 Task: Add an event  with title  Sales Team Weekly Meeting, date '2024/03/24' & Select Event type as  Group. Add location for the event as  123 Rua das Flores, Porto, Portugal and add a description: The sales team reviews individual and collective sales performance against set targets and key performance indicators (KPIs). They analyze sales metrics, revenue figures, conversion rates, and other relevant data to evaluate progress and identify areas for improvement. This performance review helps identify successful strategies and areas that require adjustment or additional support._x000D_
_x000D_
Create an event link  http-salesteamweeklymeetingcom & Select the event color as  Electric Lime. , logged in from the account softage.1@softage.netand send the event invitation to softage.9@softage.net and softage.10@softage.net
Action: Mouse moved to (680, 210)
Screenshot: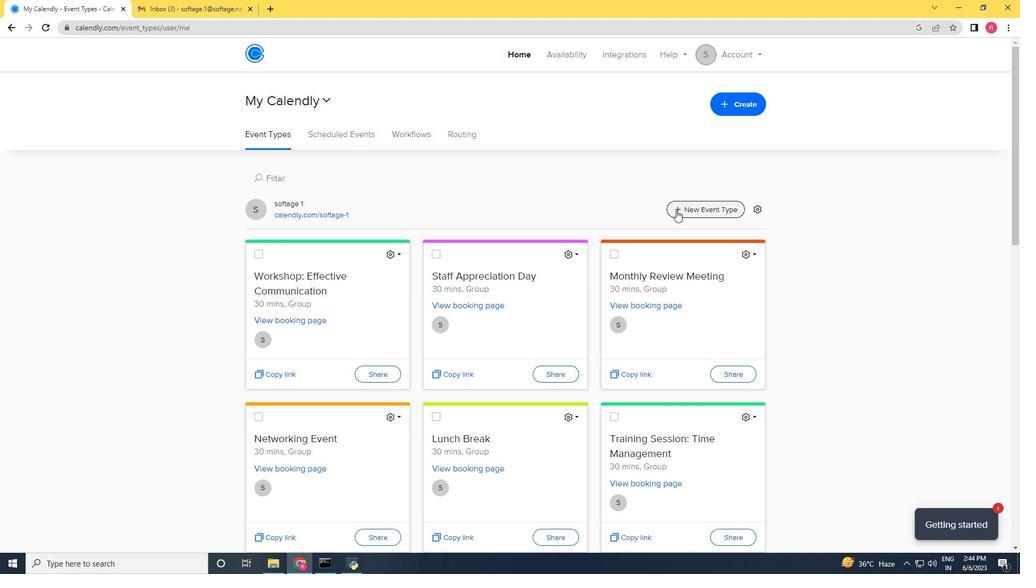 
Action: Mouse pressed left at (680, 210)
Screenshot: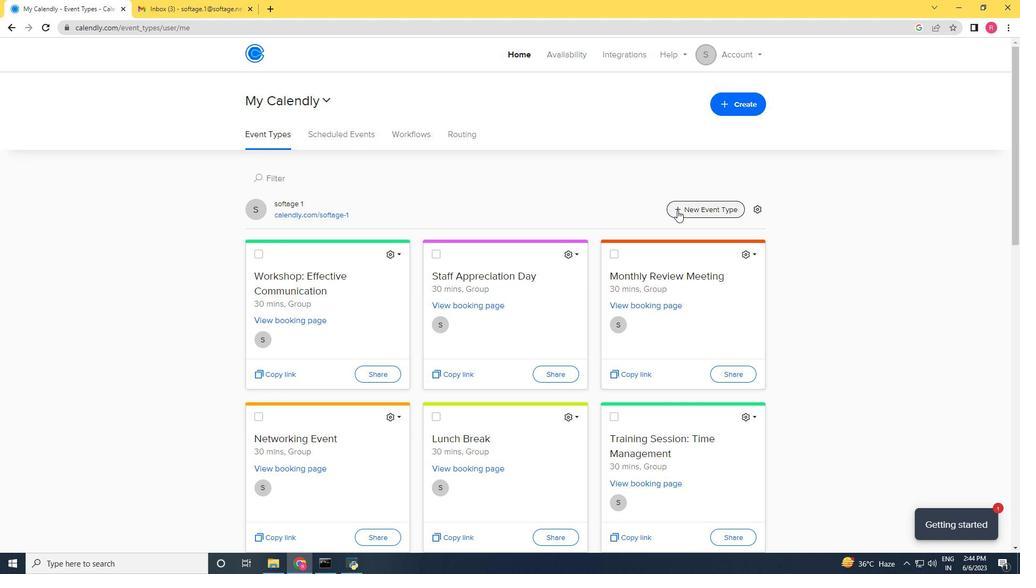 
Action: Mouse moved to (422, 235)
Screenshot: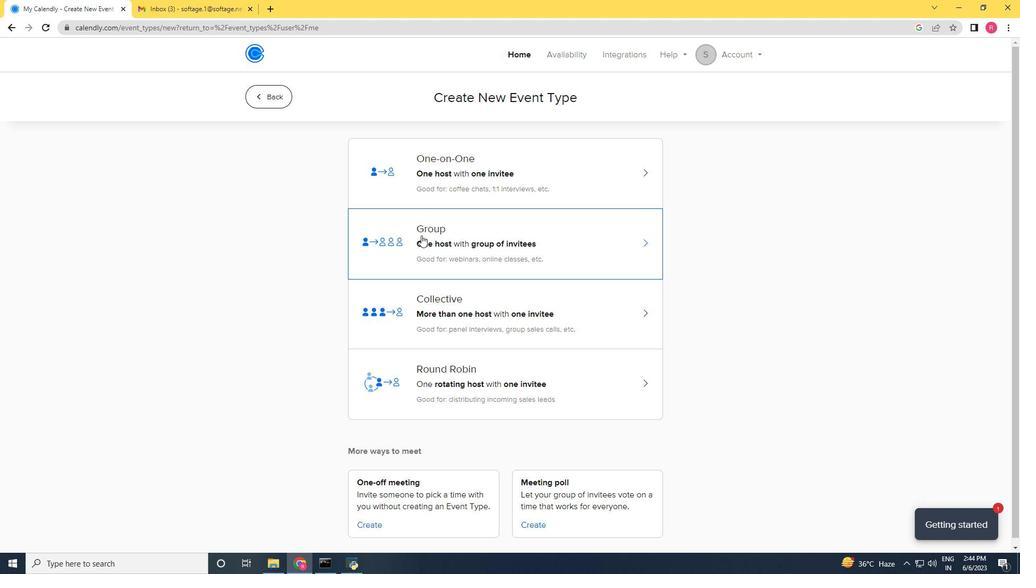 
Action: Mouse pressed left at (422, 235)
Screenshot: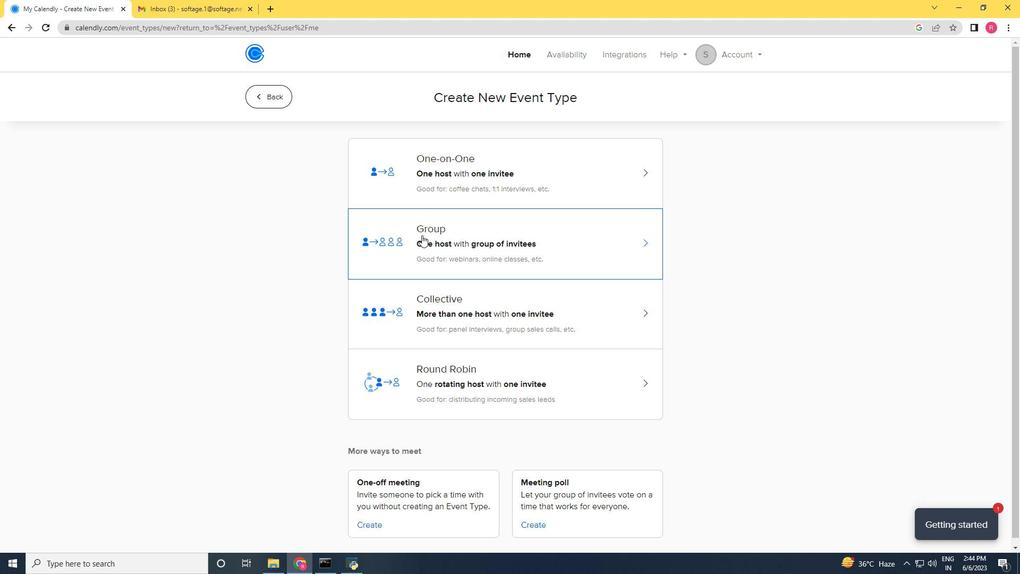 
Action: Mouse moved to (435, 234)
Screenshot: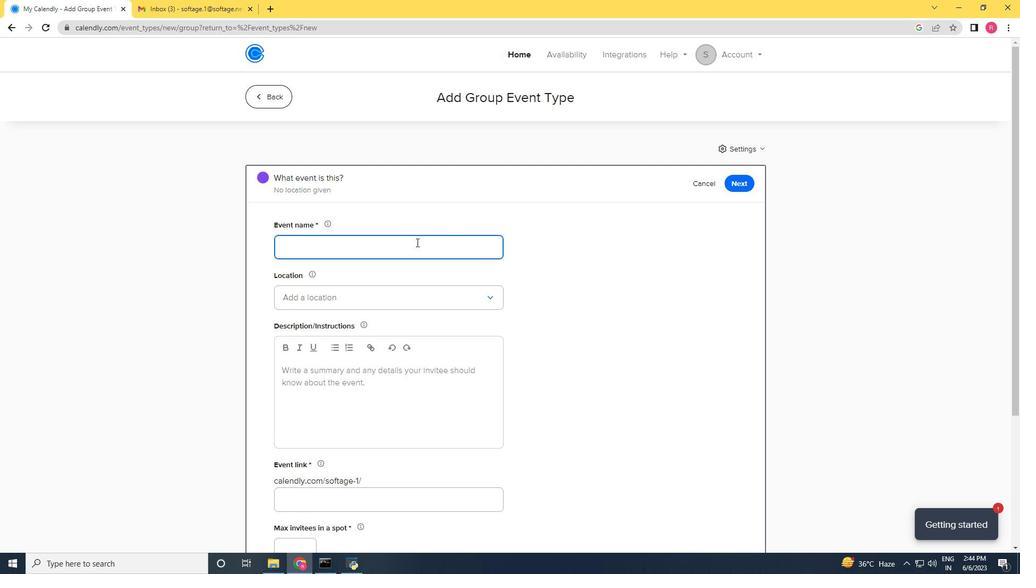 
Action: Key pressed <Key.shift>Sales<Key.space><Key.shift>Team<Key.space><Key.shift>Weekly<Key.space><Key.shift>Meeting<Key.space>
Screenshot: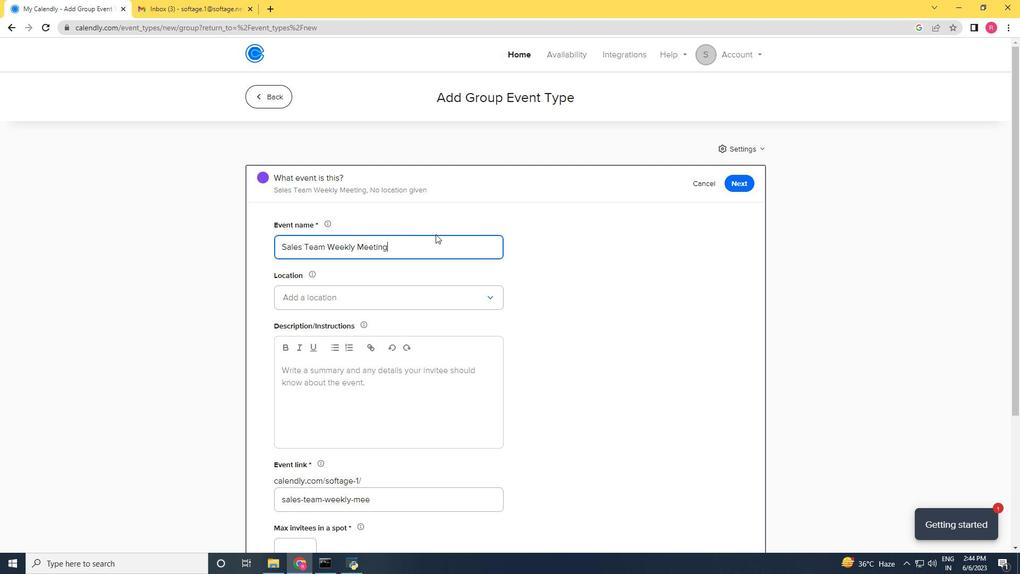 
Action: Mouse moved to (464, 292)
Screenshot: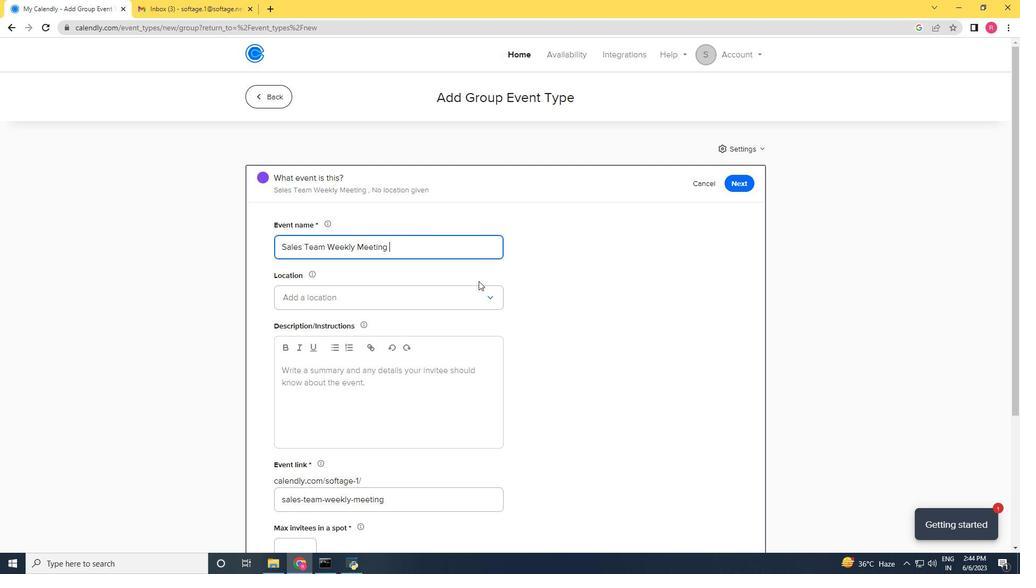 
Action: Mouse pressed left at (464, 292)
Screenshot: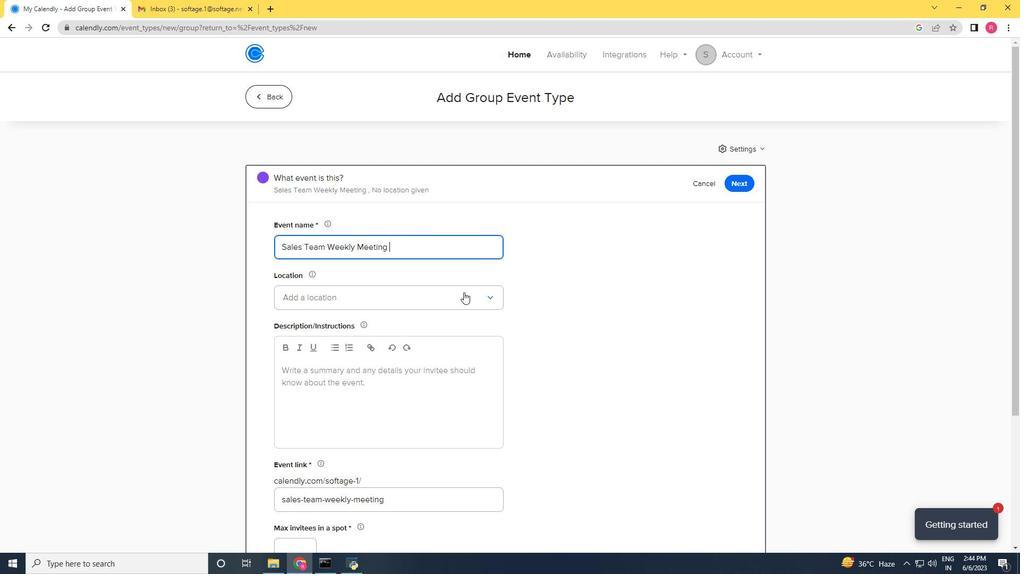
Action: Mouse moved to (396, 324)
Screenshot: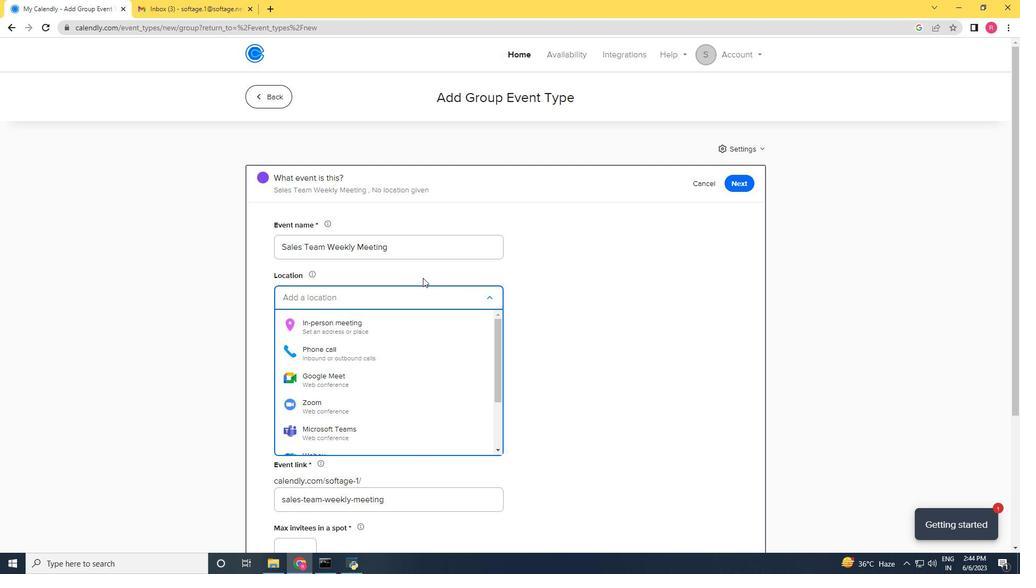 
Action: Mouse scrolled (396, 324) with delta (0, 0)
Screenshot: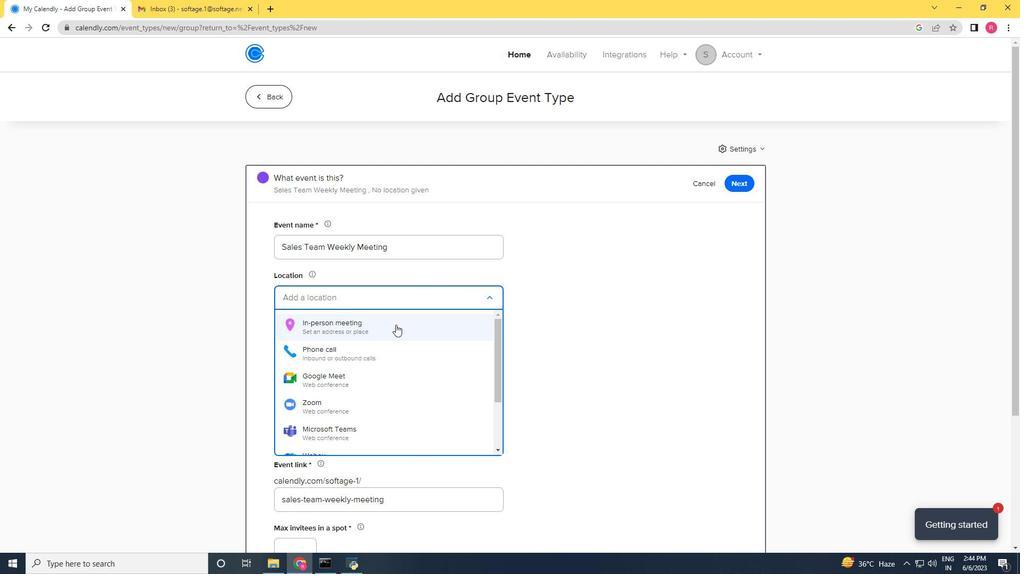 
Action: Mouse scrolled (396, 324) with delta (0, 0)
Screenshot: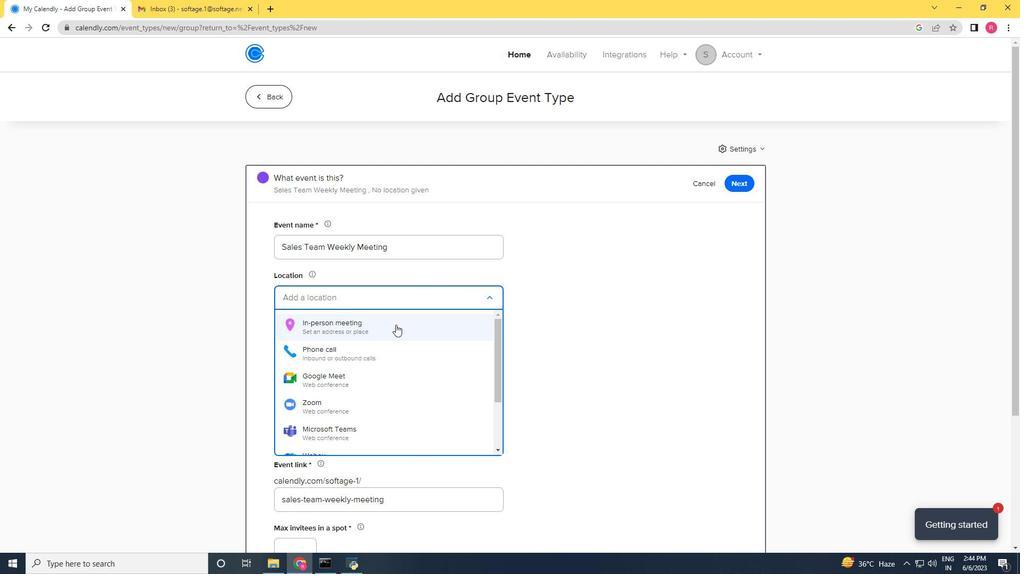 
Action: Mouse scrolled (396, 324) with delta (0, 0)
Screenshot: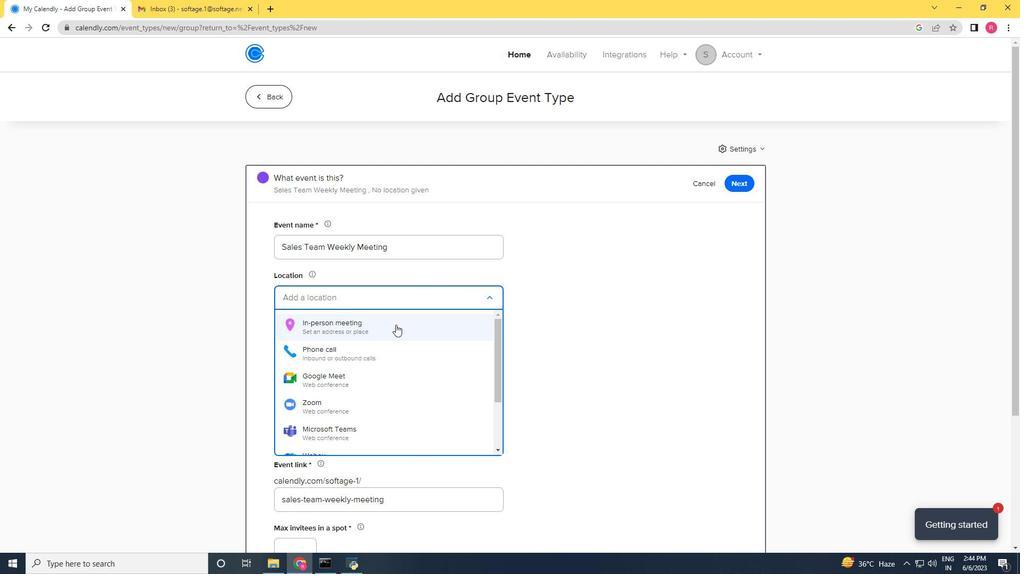 
Action: Mouse scrolled (396, 324) with delta (0, 0)
Screenshot: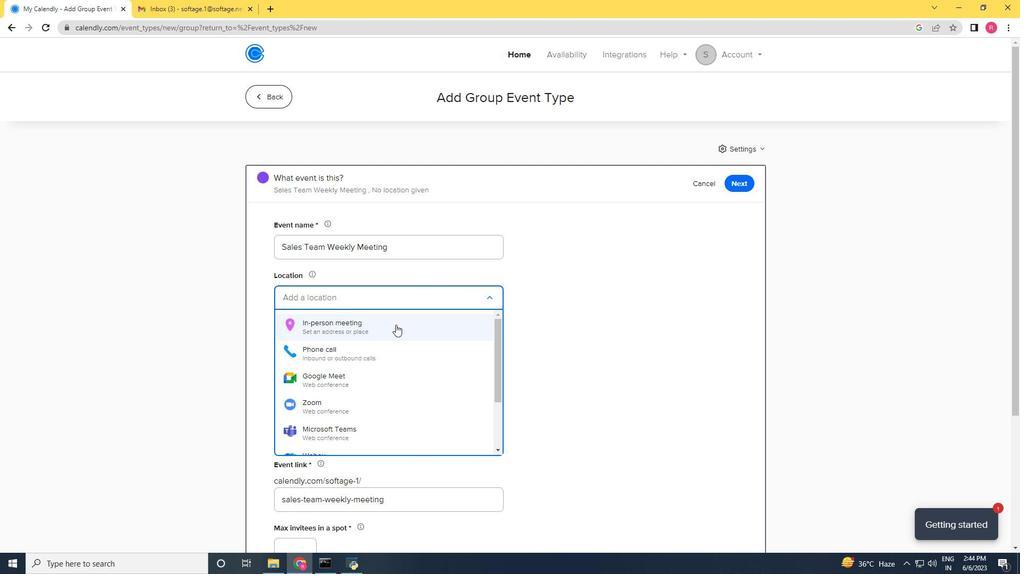
Action: Mouse moved to (357, 435)
Screenshot: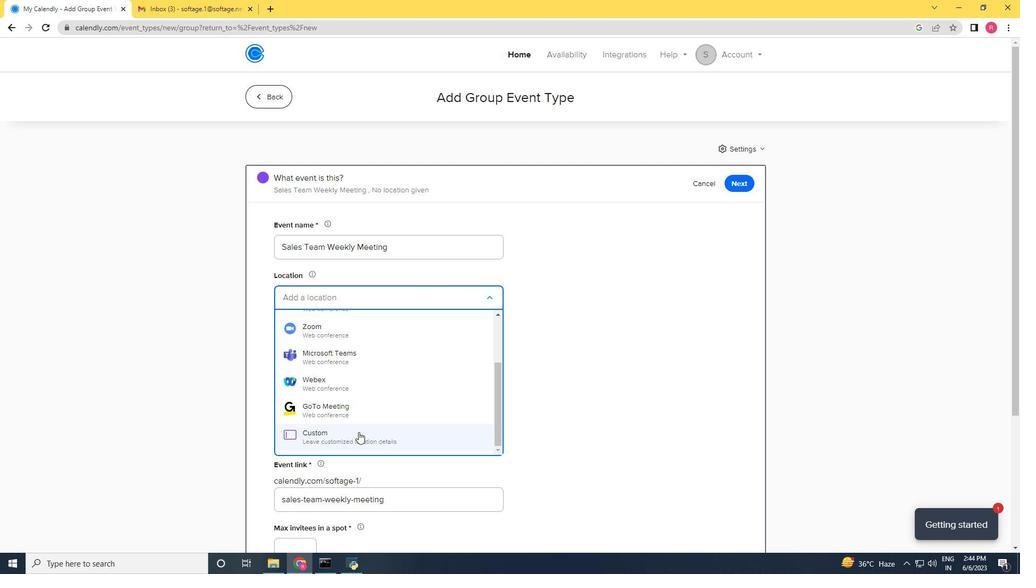 
Action: Mouse pressed left at (357, 435)
Screenshot: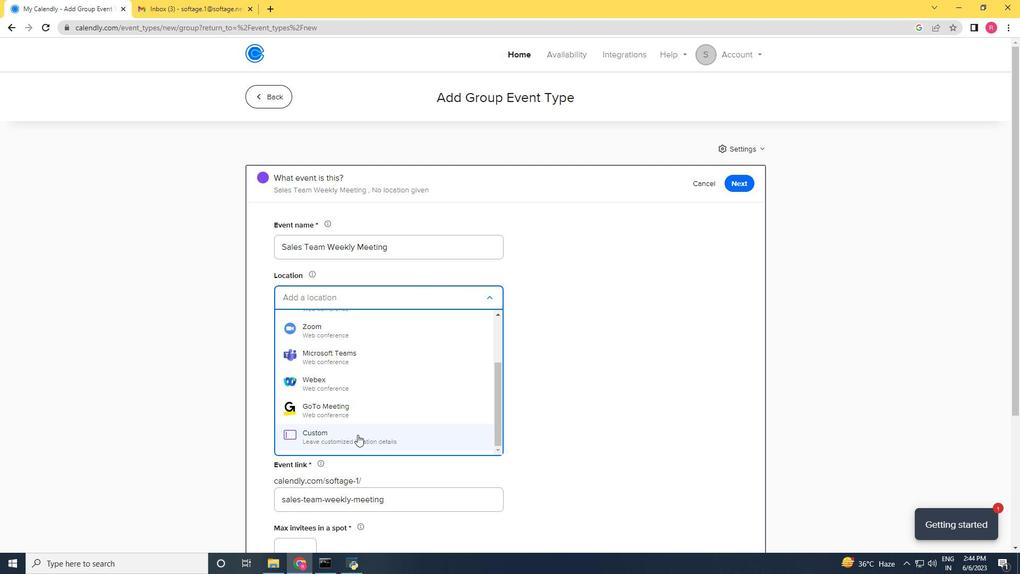 
Action: Mouse moved to (467, 181)
Screenshot: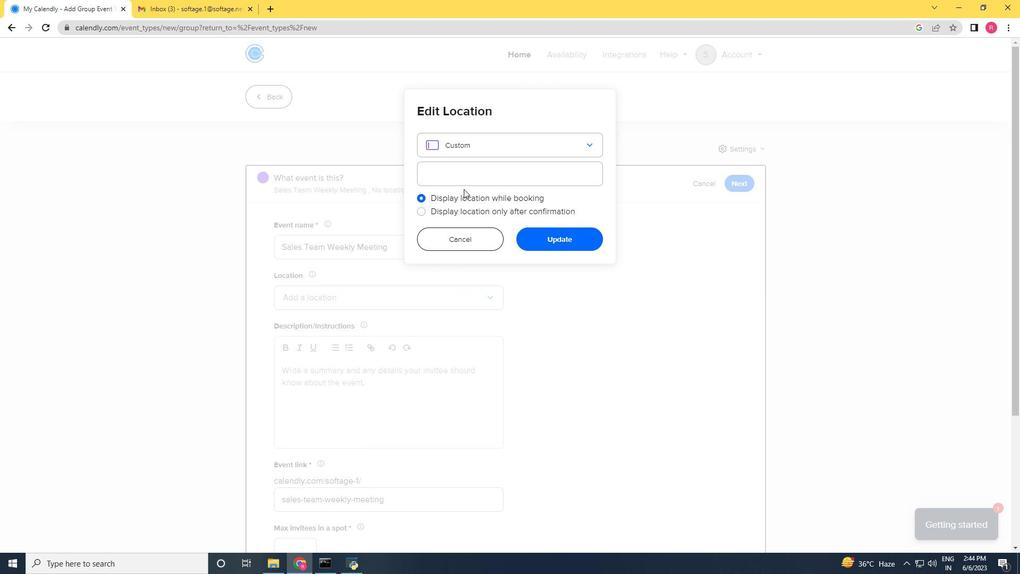 
Action: Mouse pressed left at (467, 181)
Screenshot: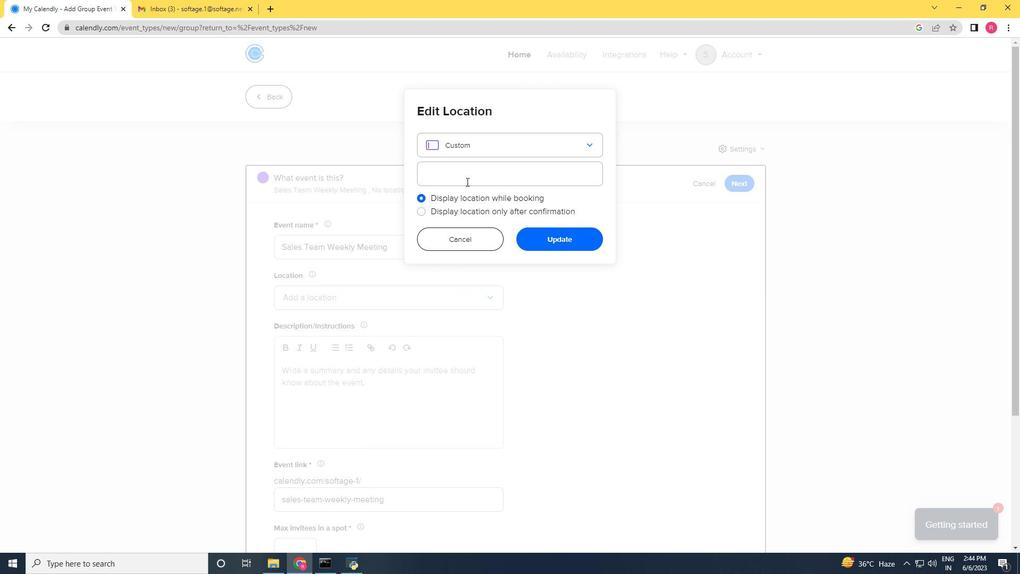
Action: Mouse moved to (530, 135)
Screenshot: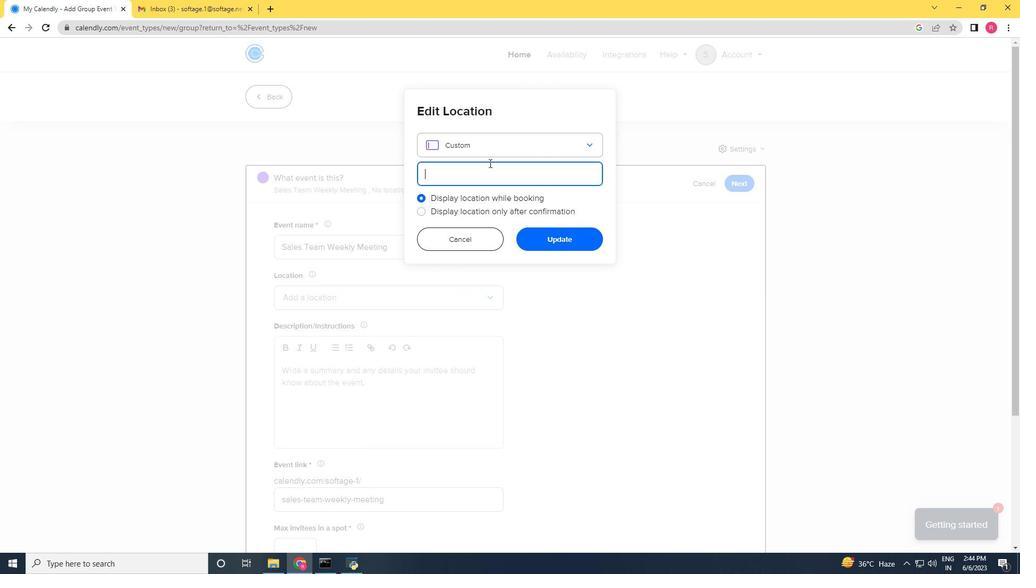 
Action: Mouse pressed left at (530, 135)
Screenshot: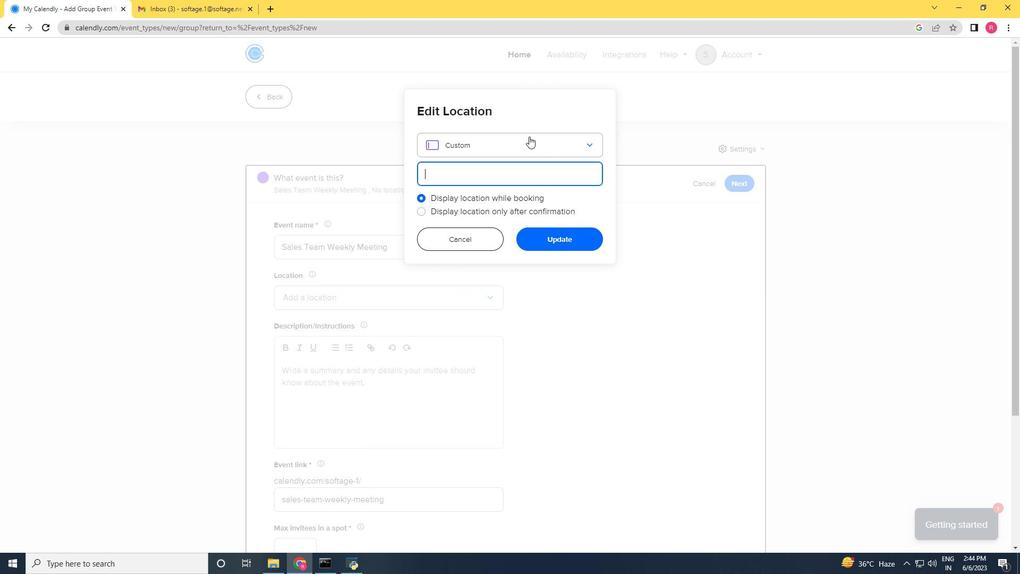 
Action: Mouse moved to (473, 225)
Screenshot: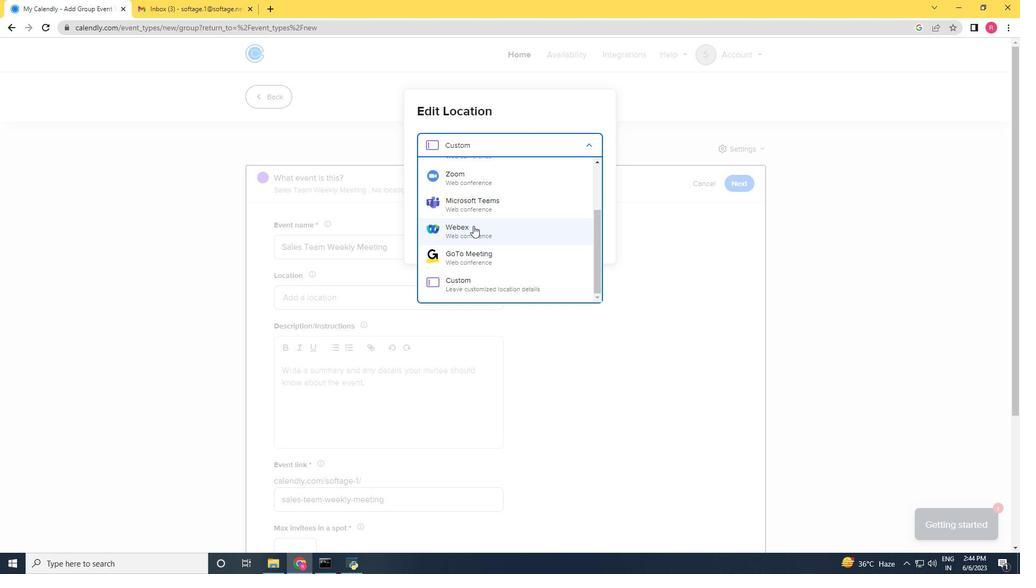 
Action: Mouse scrolled (473, 226) with delta (0, 0)
Screenshot: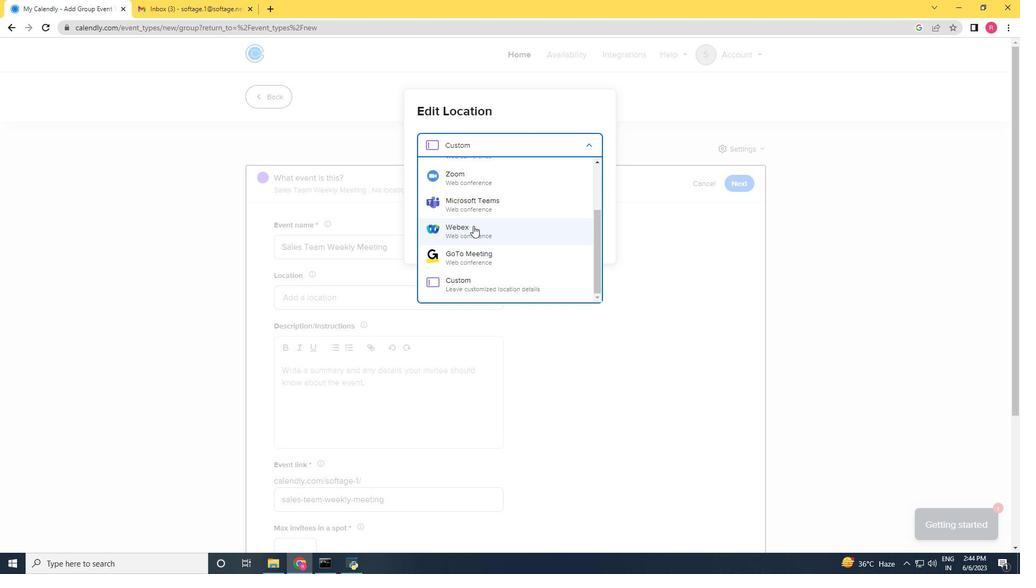
Action: Mouse scrolled (473, 226) with delta (0, 0)
Screenshot: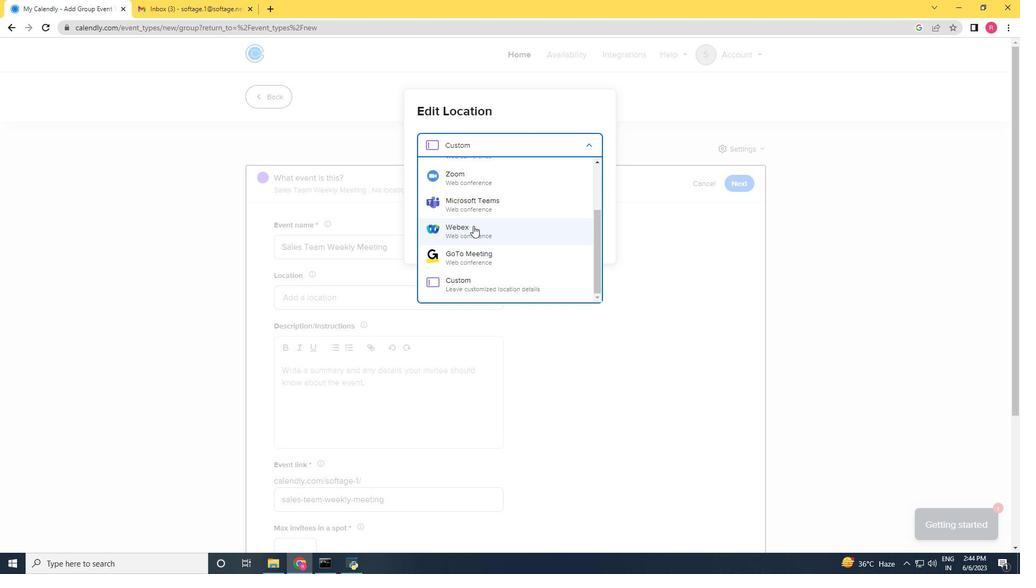 
Action: Mouse scrolled (473, 226) with delta (0, 0)
Screenshot: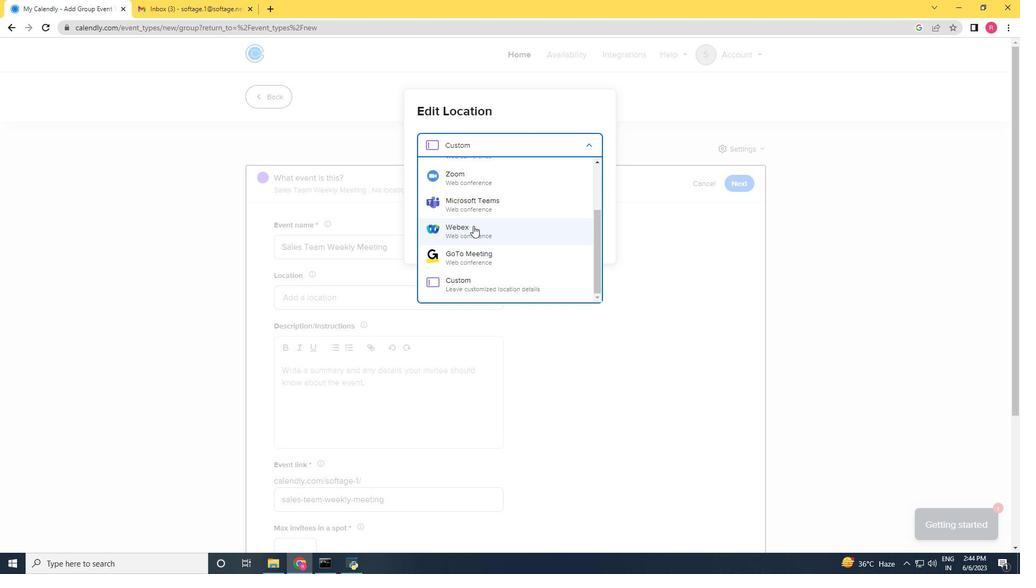 
Action: Mouse scrolled (473, 226) with delta (0, 0)
Screenshot: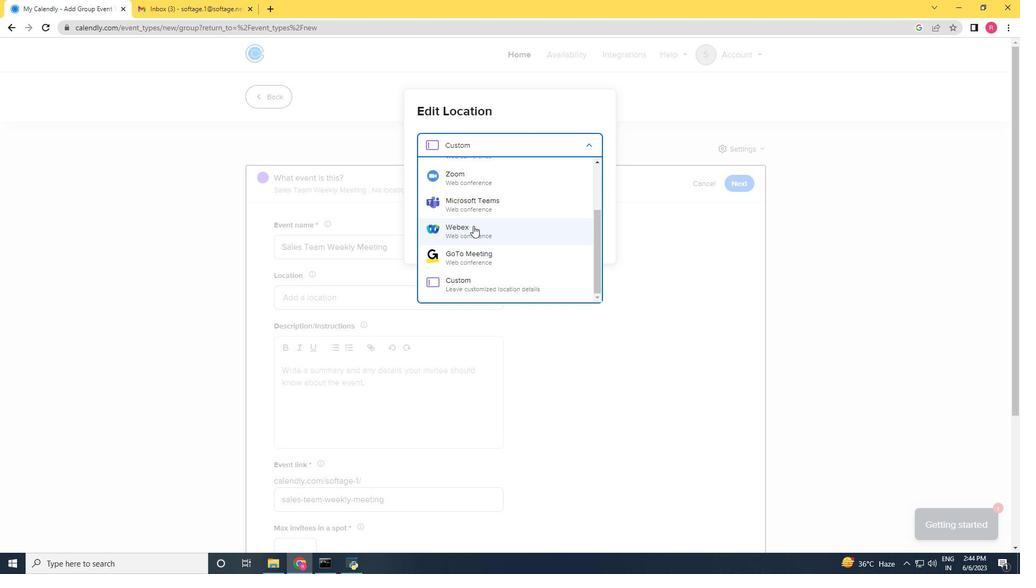 
Action: Mouse scrolled (473, 226) with delta (0, 0)
Screenshot: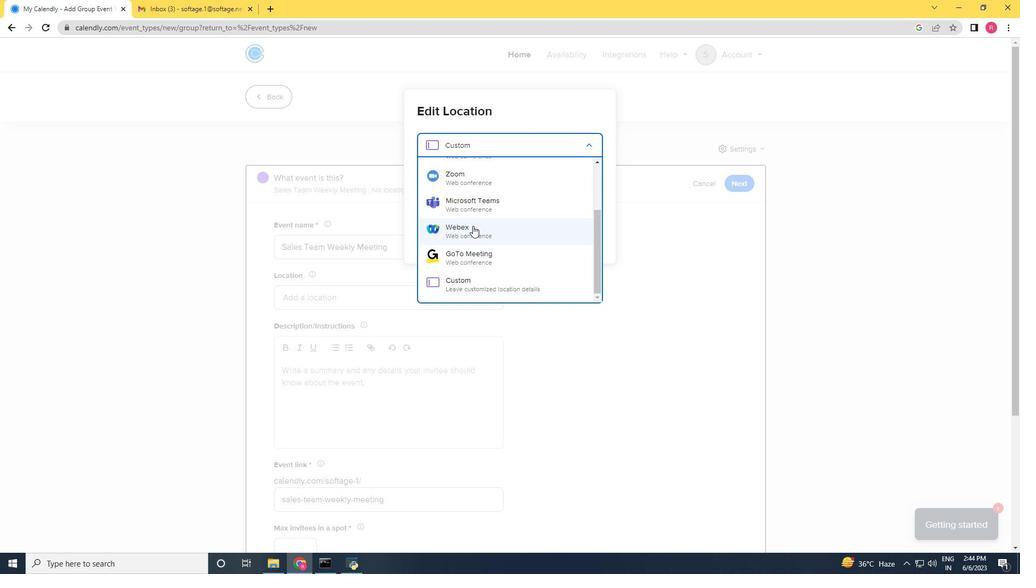 
Action: Mouse moved to (474, 166)
Screenshot: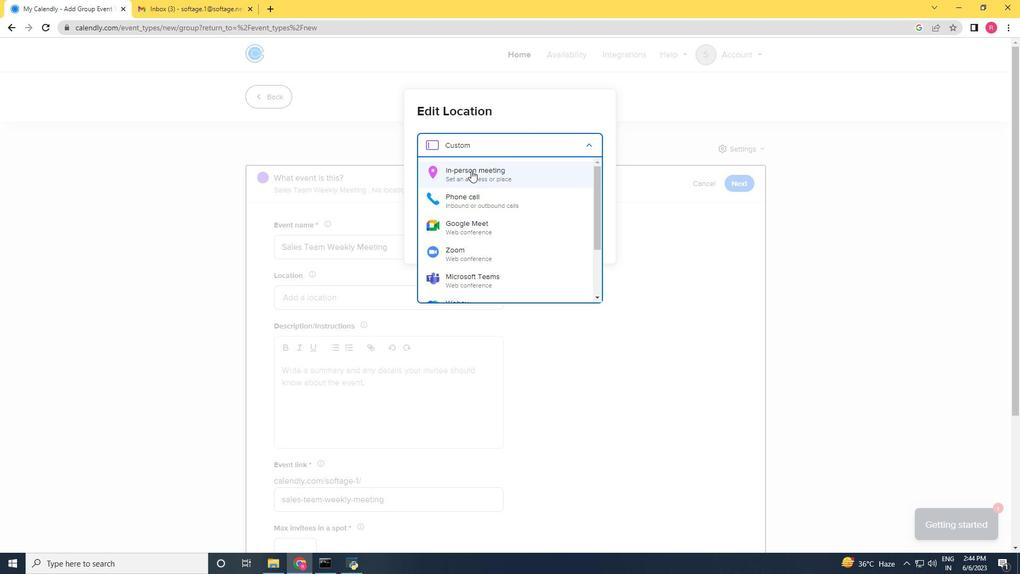 
Action: Mouse pressed left at (474, 166)
Screenshot: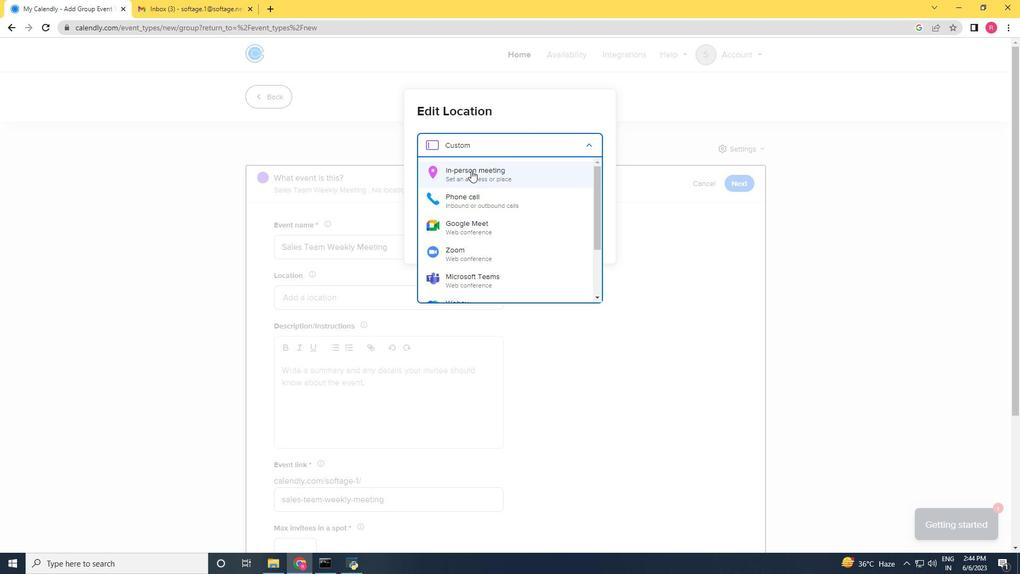 
Action: Mouse moved to (471, 178)
Screenshot: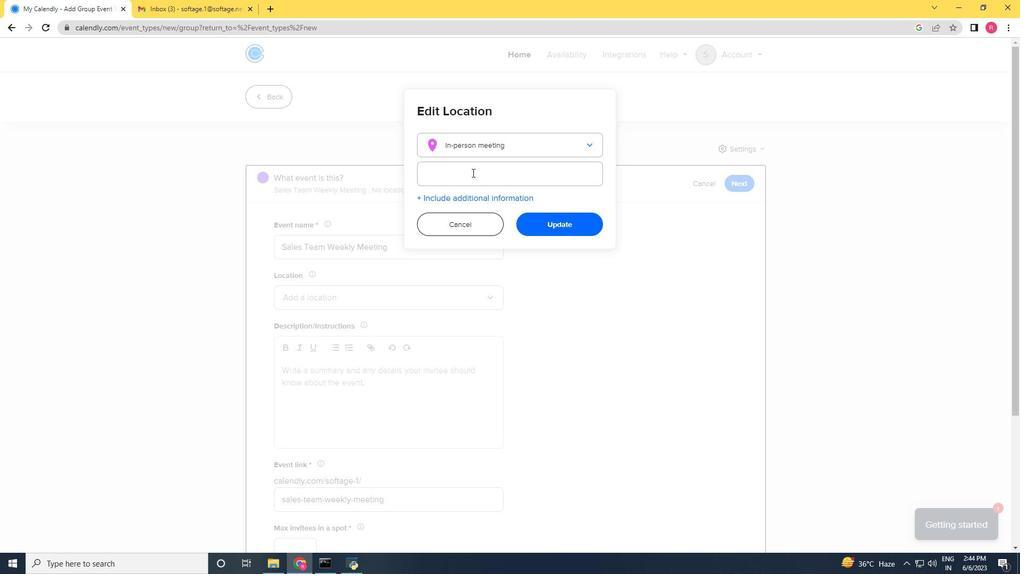 
Action: Mouse pressed left at (471, 178)
Screenshot: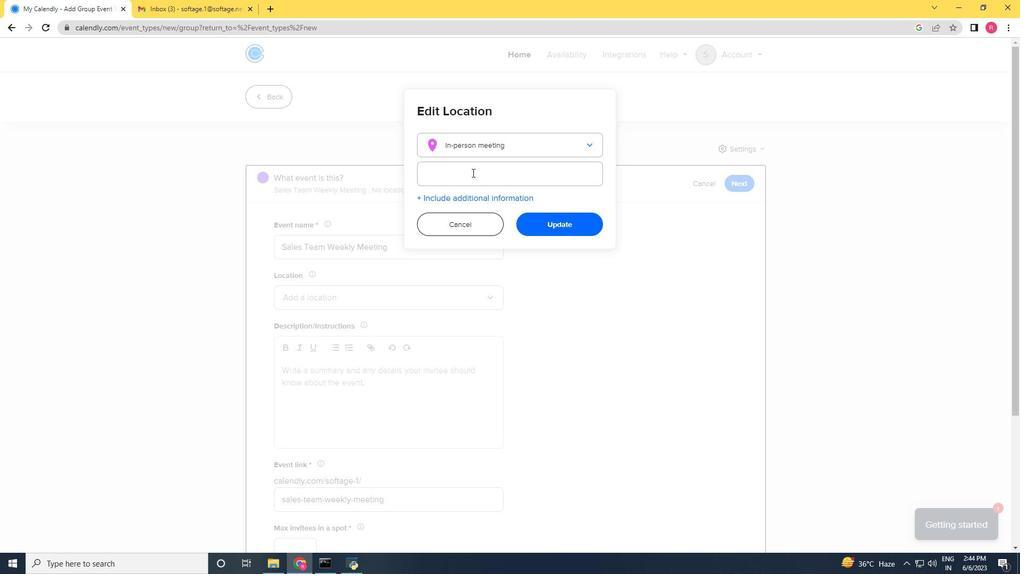 
Action: Key pressed 13<Key.backspace>23<Key.space><Key.shift>Rua<Key.space>das<Key.space><Key.shift>Fores,<Key.space><Key.shift>Porto
Screenshot: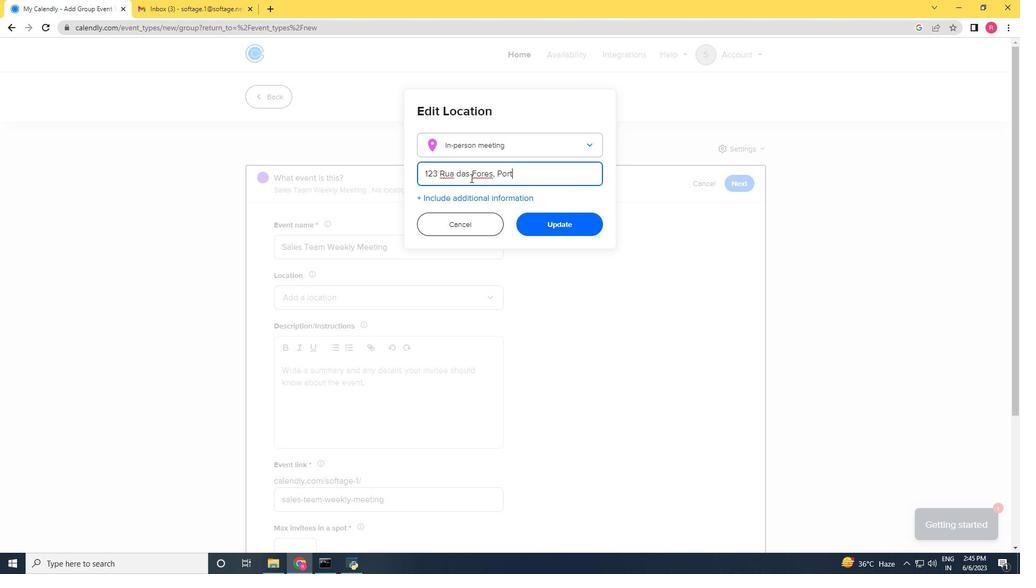 
Action: Mouse moved to (477, 174)
Screenshot: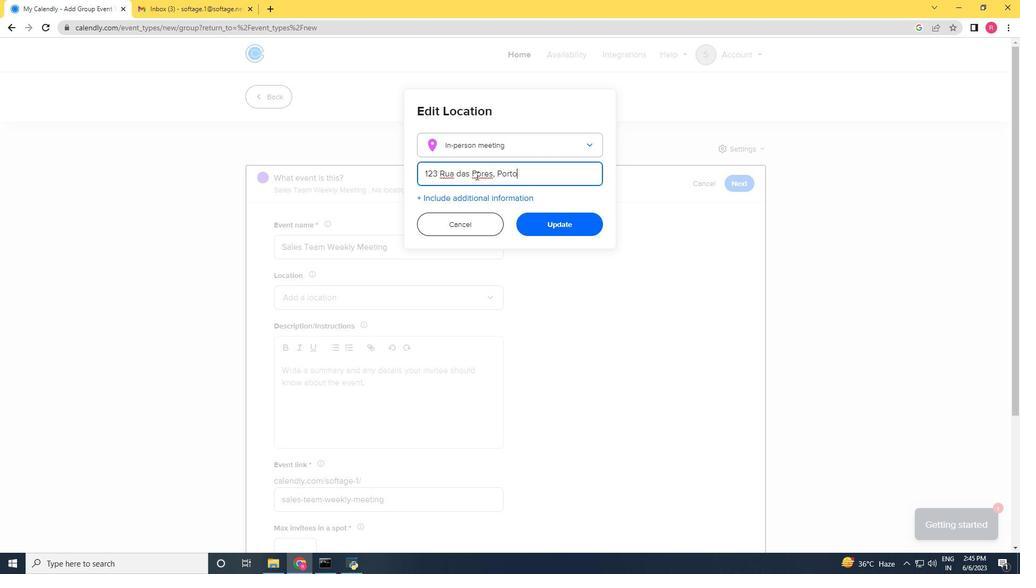 
Action: Mouse pressed left at (477, 174)
Screenshot: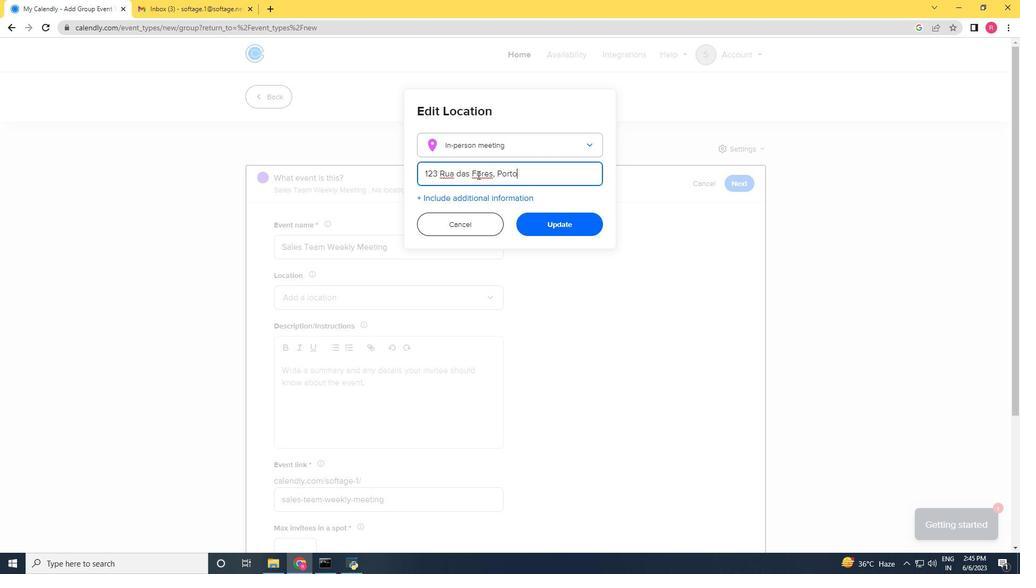 
Action: Mouse moved to (479, 173)
Screenshot: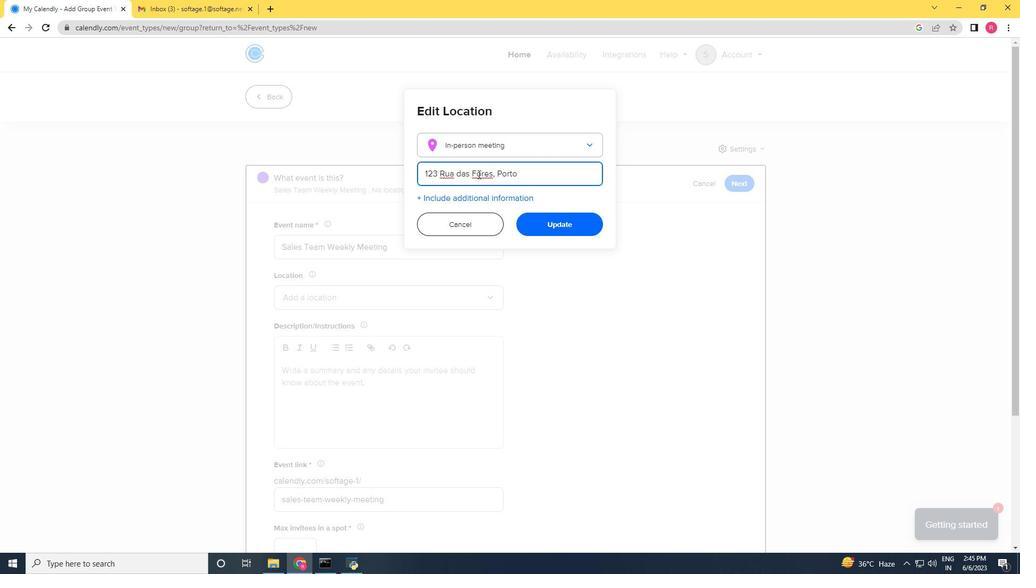 
Action: Key pressed l
Screenshot: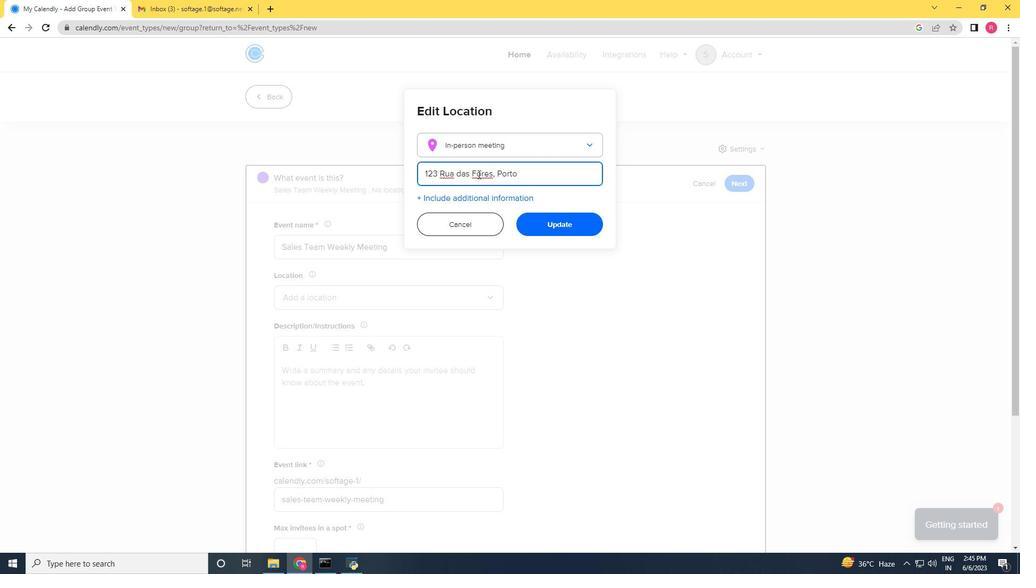 
Action: Mouse moved to (535, 172)
Screenshot: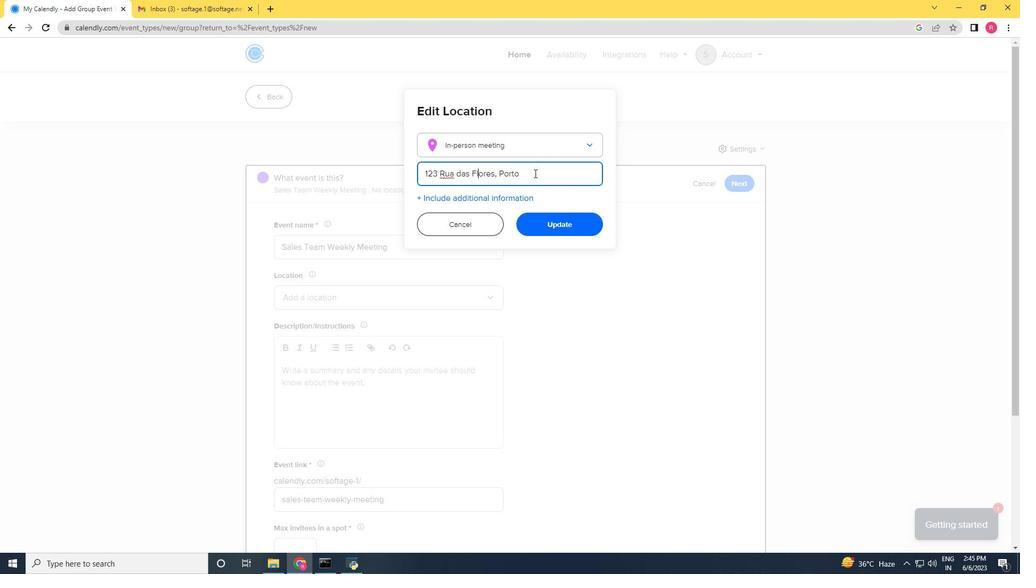 
Action: Mouse pressed left at (535, 172)
Screenshot: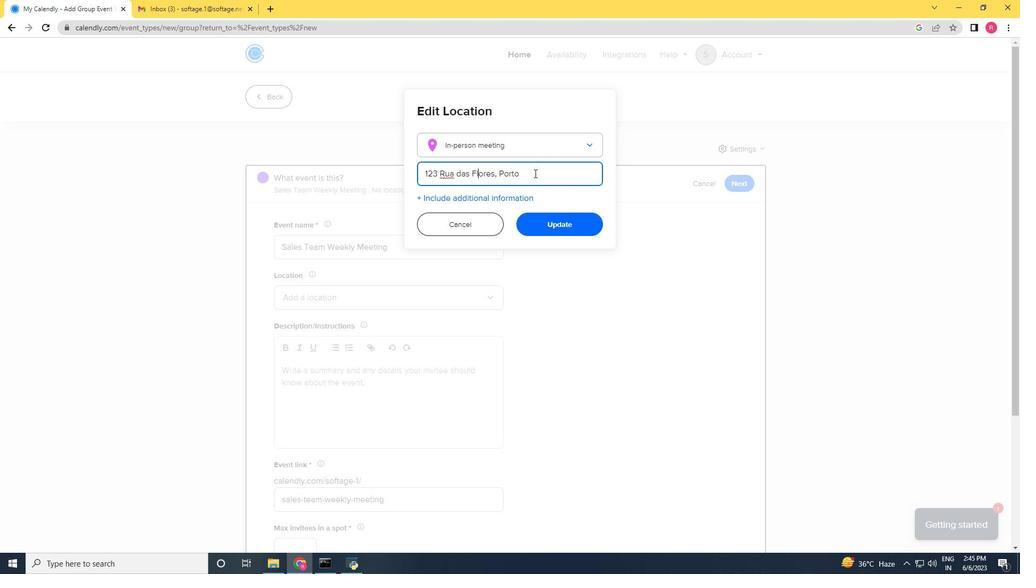 
Action: Mouse moved to (538, 171)
Screenshot: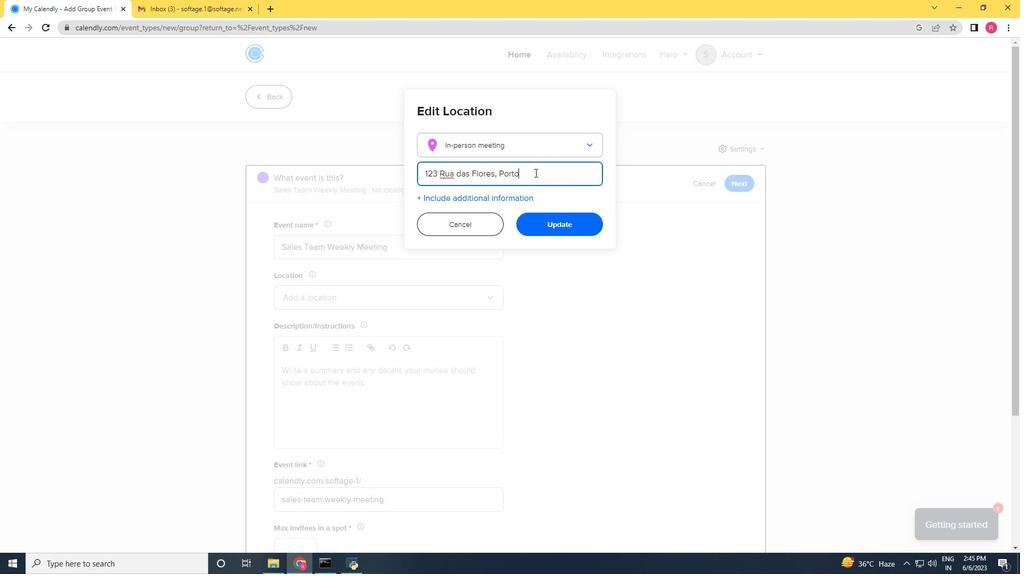 
Action: Key pressed ,<Key.space><Key.shift><Key.shift><Key.shift><Key.shift>Portugal
Screenshot: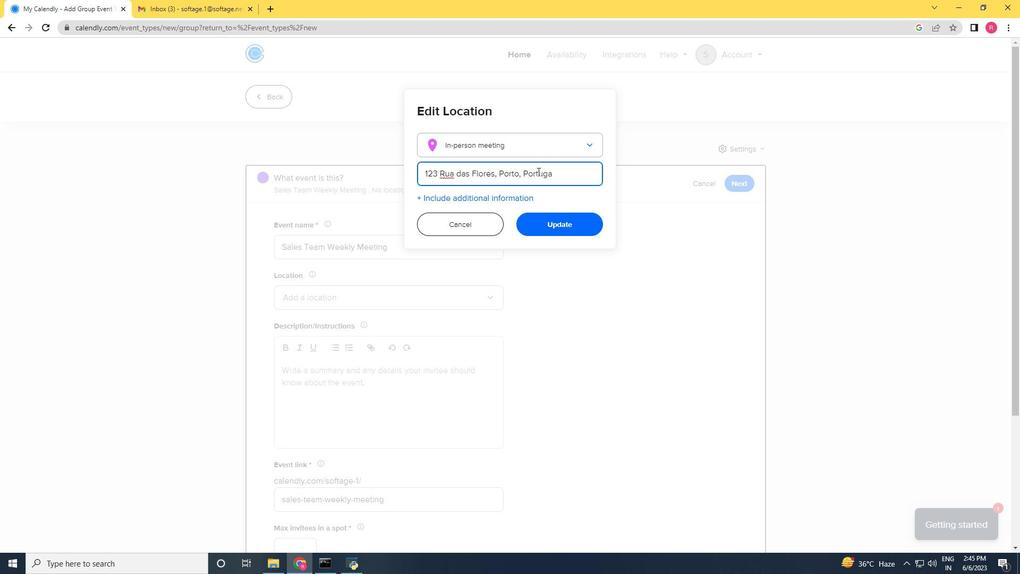
Action: Mouse moved to (550, 217)
Screenshot: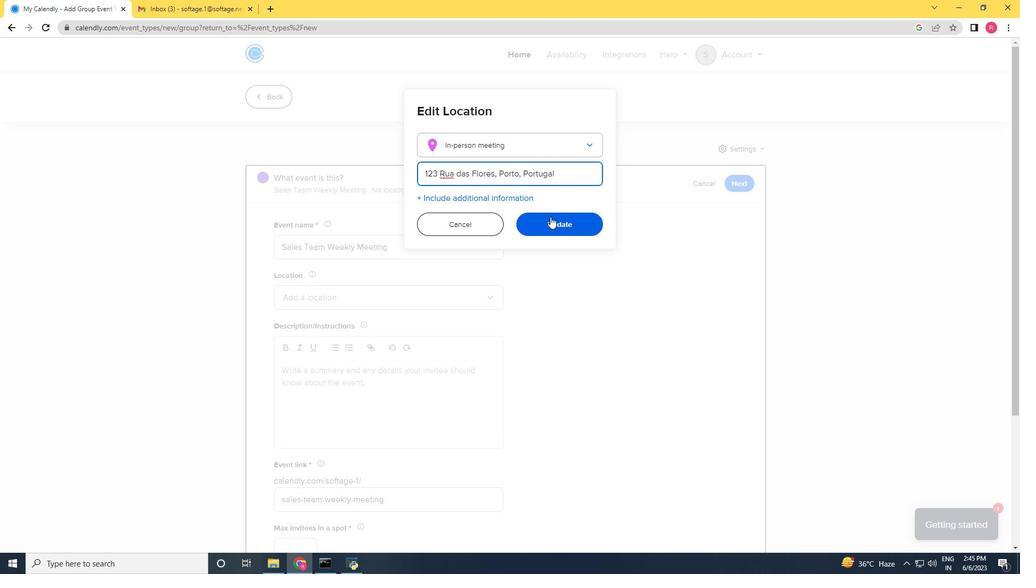 
Action: Mouse pressed left at (550, 217)
Screenshot: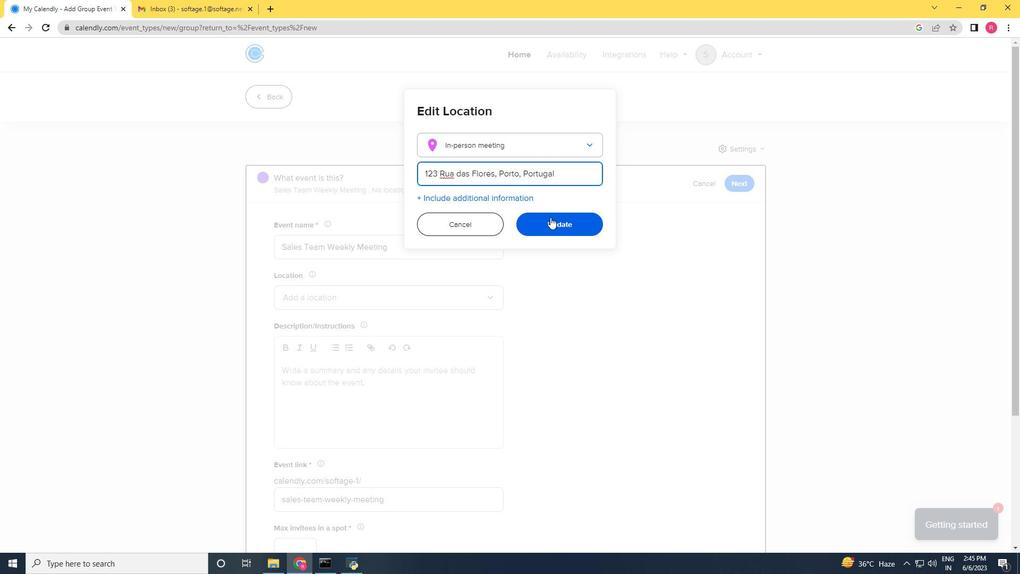 
Action: Mouse moved to (385, 376)
Screenshot: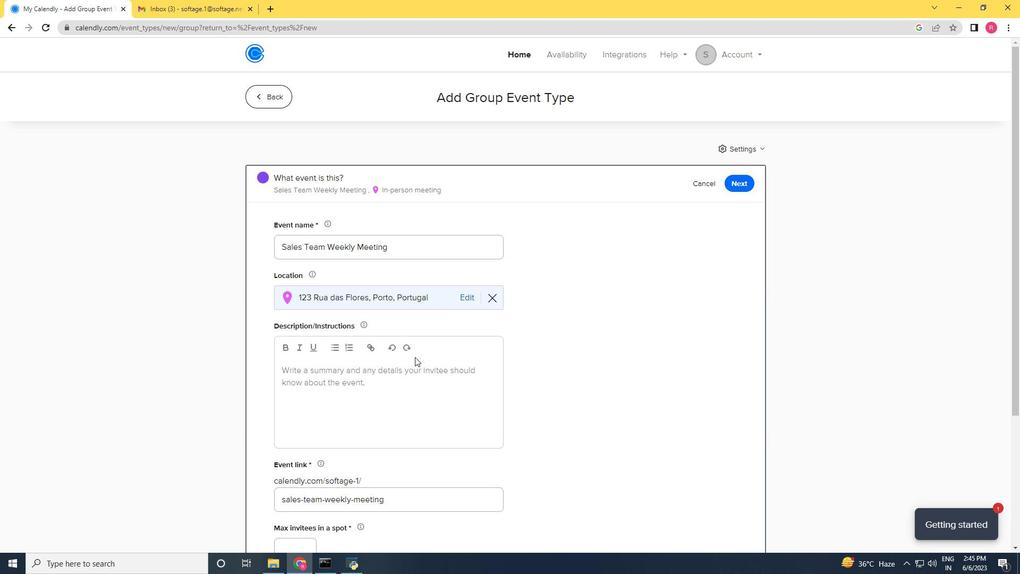 
Action: Mouse pressed left at (385, 376)
Screenshot: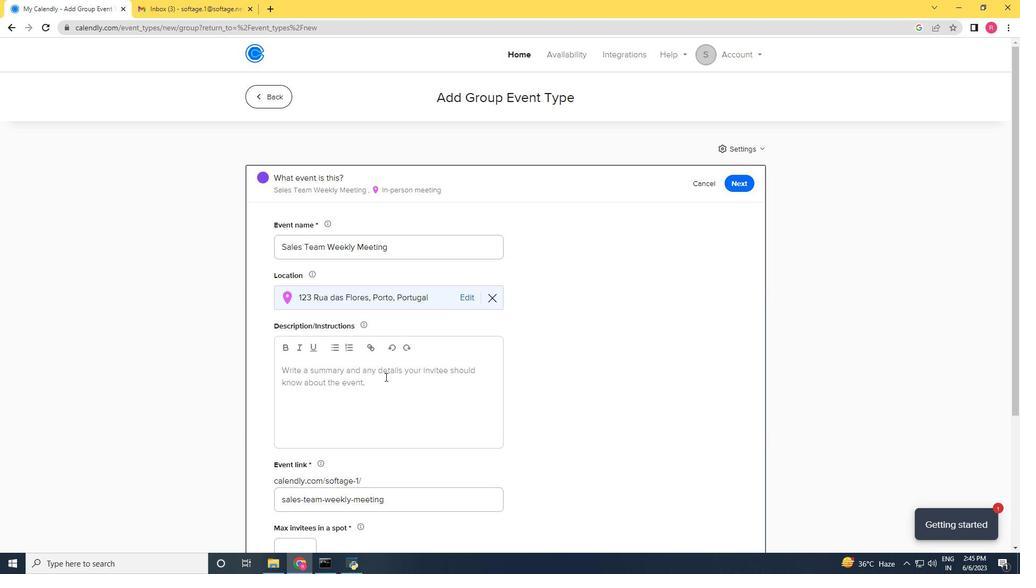 
Action: Mouse moved to (379, 376)
Screenshot: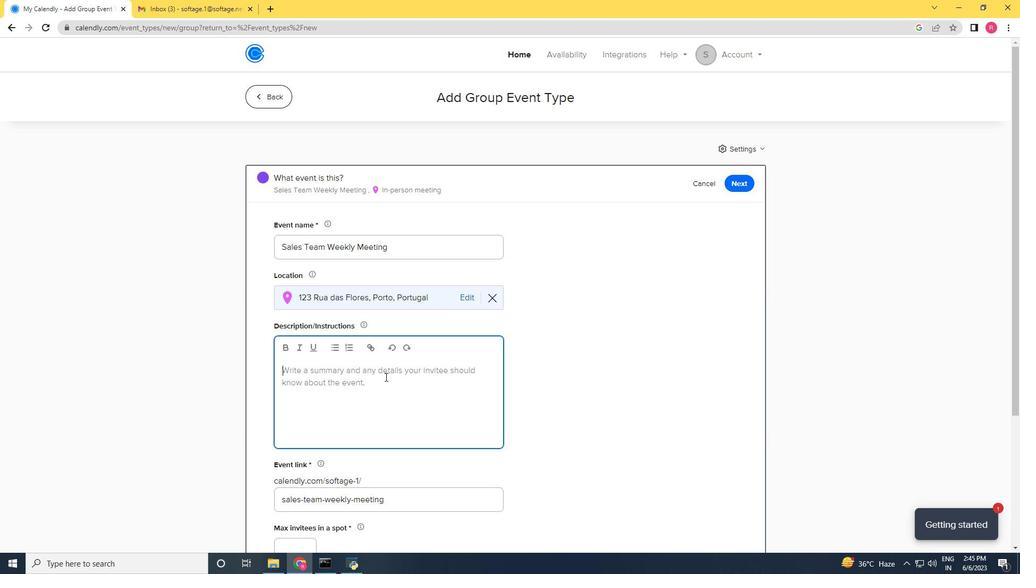 
Action: Key pressed <Key.shift>The<Key.space>sales<Key.space>team<Key.space>reviews<Key.space>individual<Key.space>and<Key.space>com<Key.backspace>llective<Key.space>sales<Key.space>performans<Key.backspace>ce<Key.space>ag
Screenshot: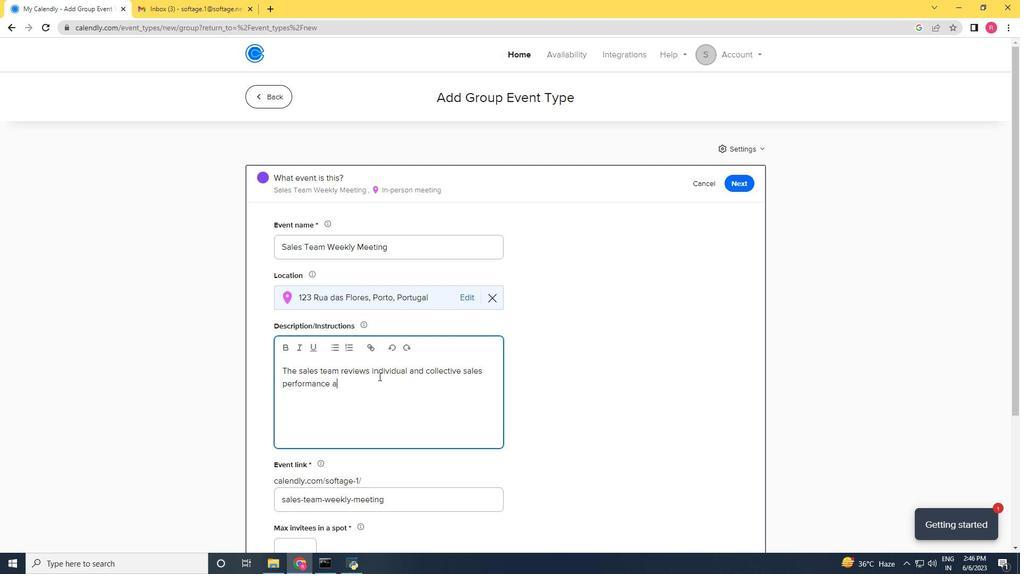 
Action: Mouse moved to (430, 353)
Screenshot: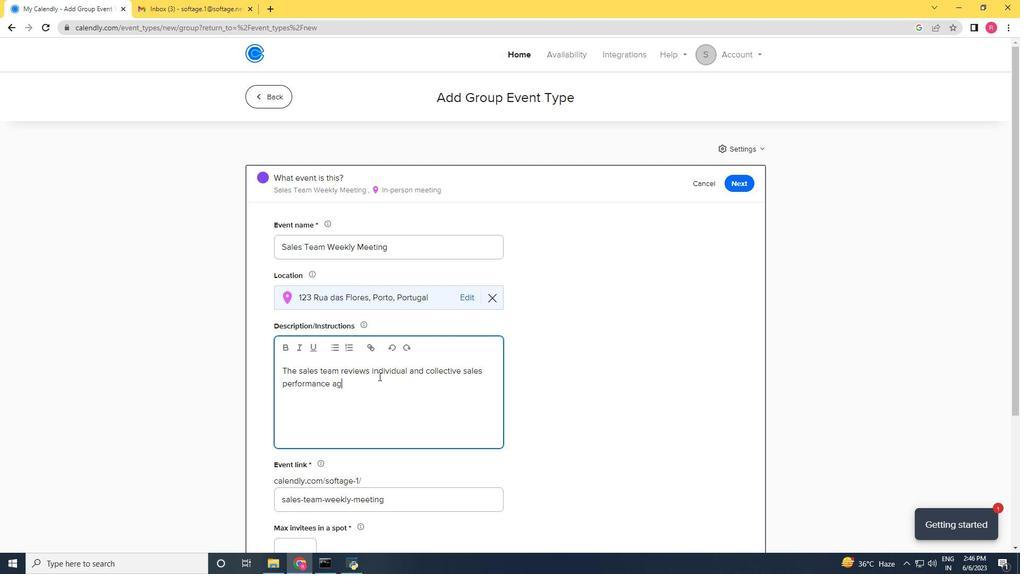 
Action: Key pressed ainst<Key.space>set<Key.space>targets<Key.space>and<Key.space>key<Key.space>performance<Key.space>indicators<Key.space><Key.shift_r><Key.shift_r><Key.shift_r><Key.shift_r><Key.shift_r><Key.shift_r><Key.shift_r><Key.shift_r><Key.shift_r><Key.shift_r><Key.shift_r><Key.shift_r><Key.shift_r><Key.shift_r><Key.shift_r><Key.shift_r><Key.shift_r><Key.shift_r><Key.shift_r><Key.shift_r><Key.shift_r><Key.shift_r><Key.shift_r><Key.shift_r><Key.shift_r><Key.shift_r><Key.shift_r><Key.shift_r><Key.shift_r><Key.shift_r><Key.shift_r><Key.shift_r><Key.shift_r><Key.shift_r><Key.shift_r><Key.shift_r><Key.shift_r><Key.shift_r><Key.shift_r>(KPIs<Key.shift_r><Key.shift_r><Key.shift_r>).<Key.space><Key.shift><Key.caps_lock><Key.shift>t<Key.backspace><Key.shift>t
Screenshot: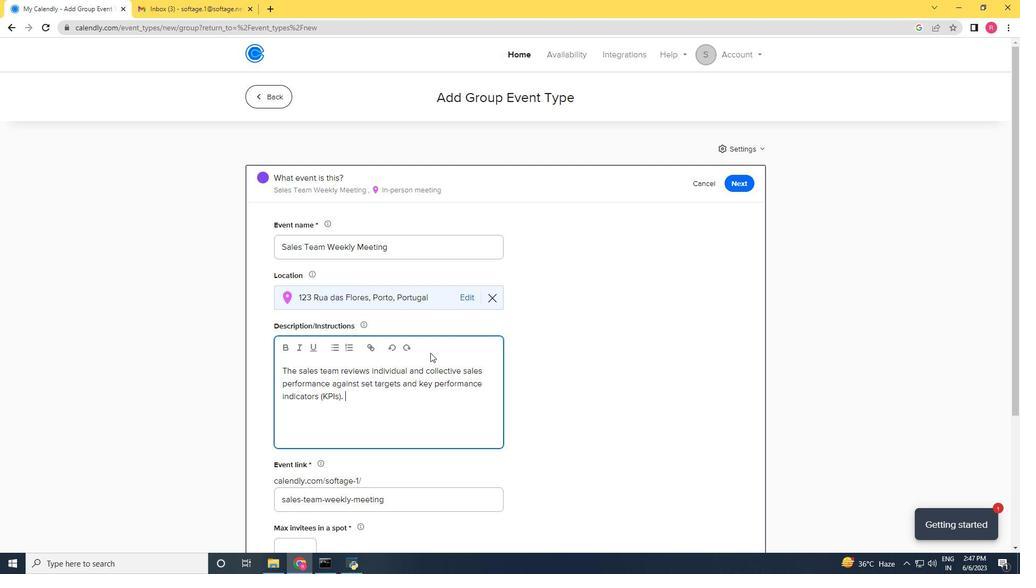 
Action: Mouse moved to (430, 353)
Screenshot: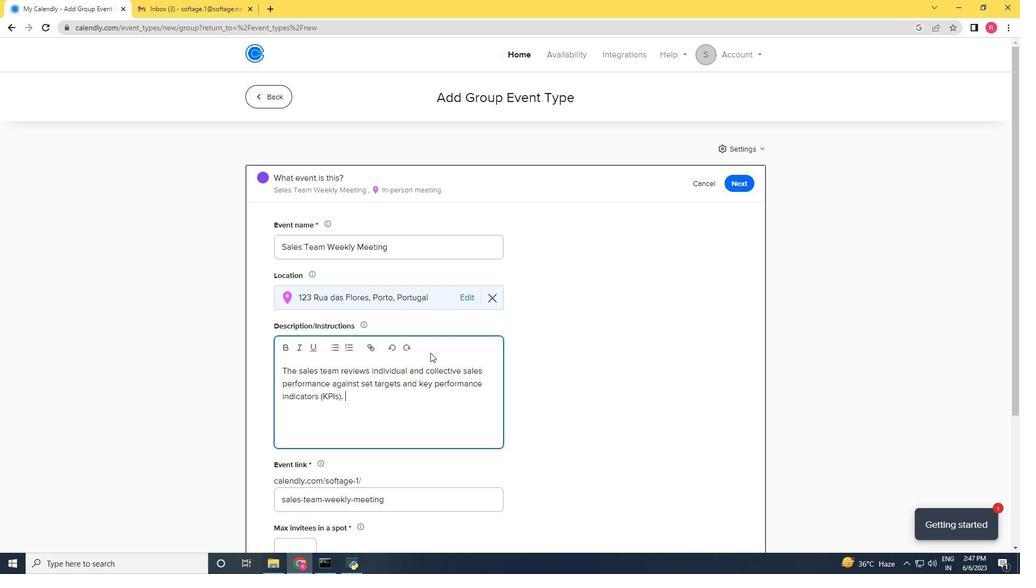 
Action: Key pressed <Key.backspace><Key.caps_lock><Key.shift>They<Key.space>analyze<Key.space>
Screenshot: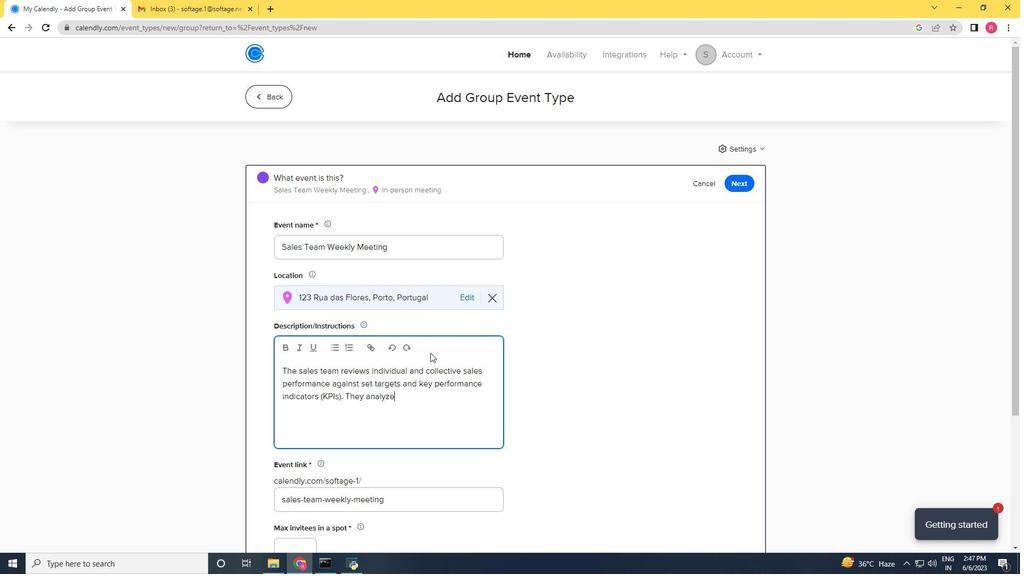 
Action: Mouse moved to (432, 351)
Screenshot: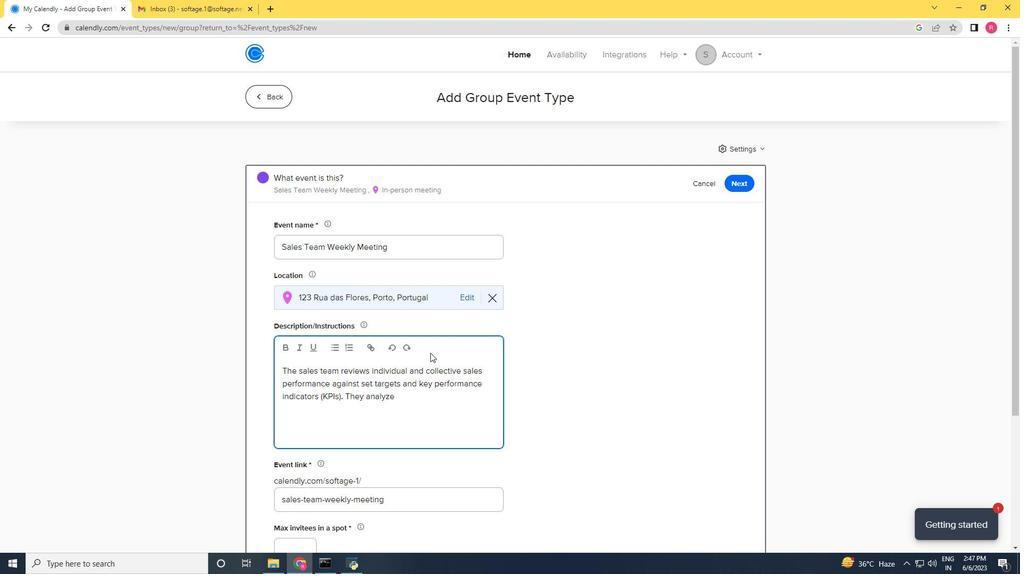 
Action: Key pressed sals<Key.space><Key.backspace>
Screenshot: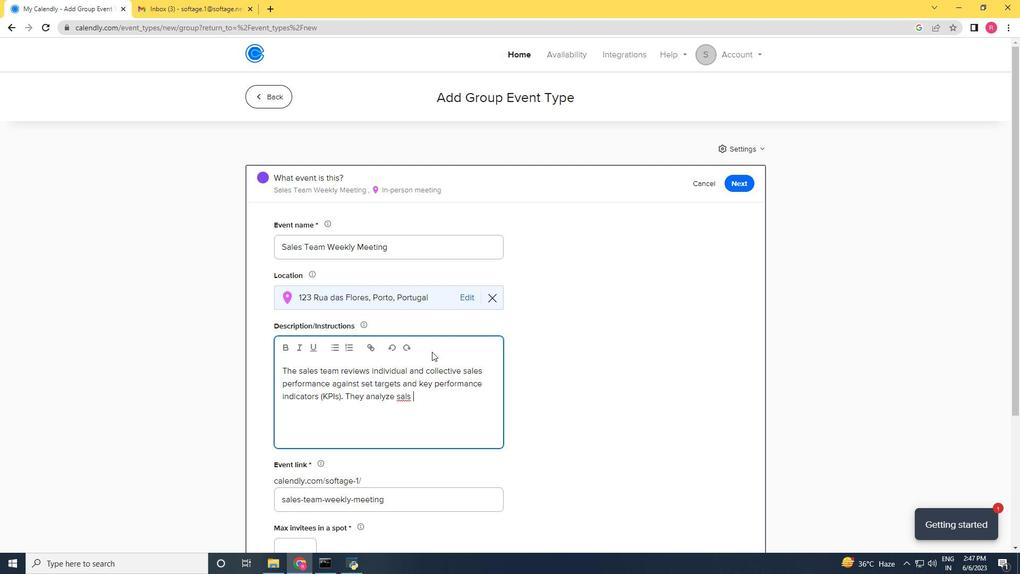 
Action: Mouse moved to (432, 351)
Screenshot: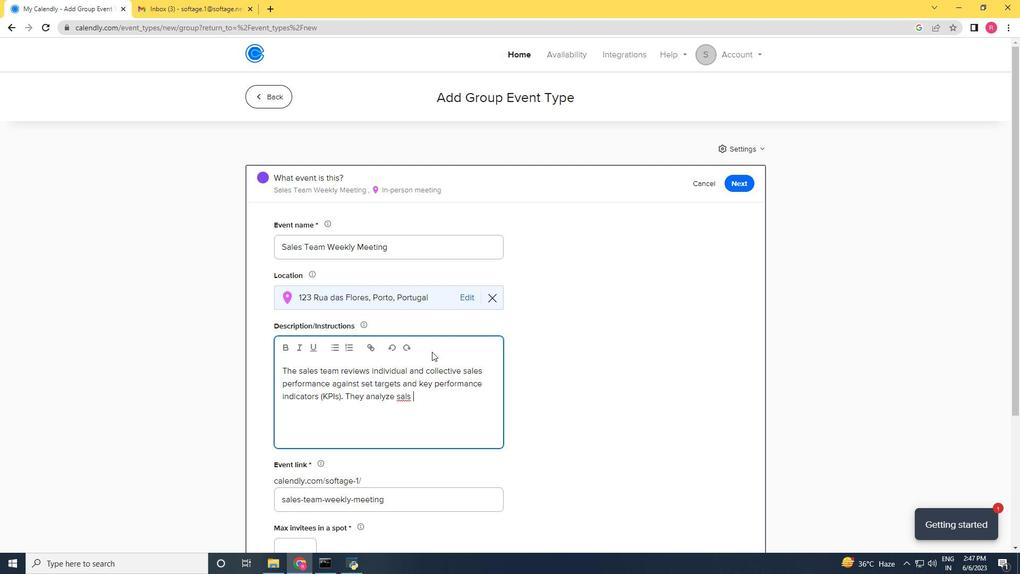 
Action: Key pressed <Key.backspace>es<Key.space>metrics<Key.space><Key.backspace>,<Key.space>revenue<Key.space>figures<Key.space><Key.backspace>,<Key.space>conversion<Key.space>
Screenshot: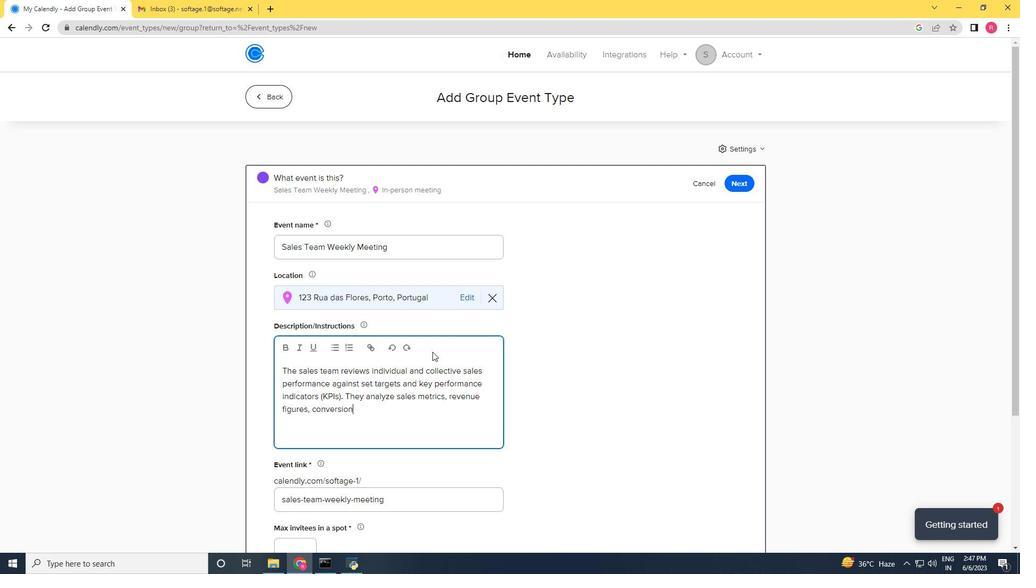 
Action: Mouse moved to (437, 348)
Screenshot: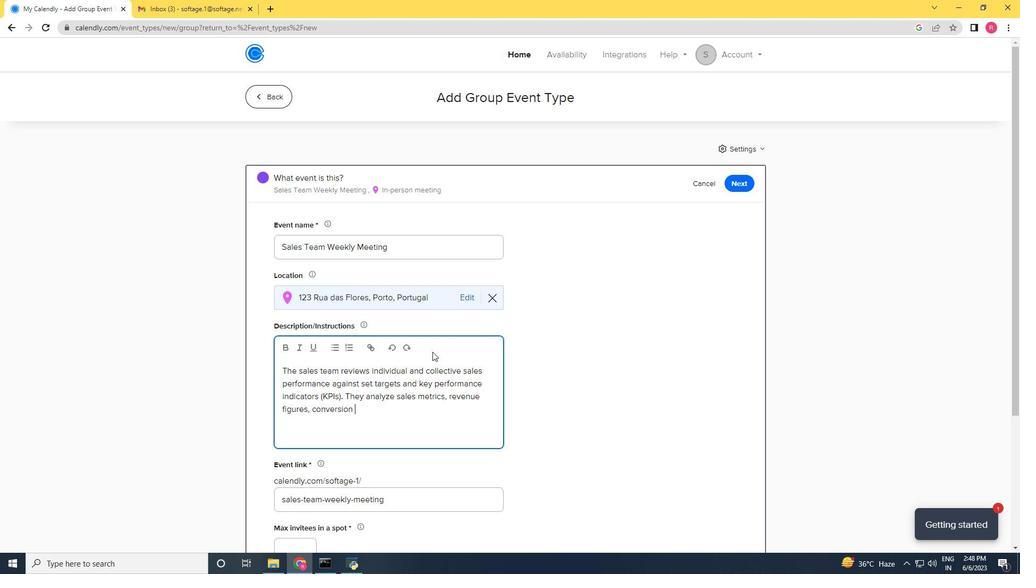 
Action: Key pressed rate<Key.backspace><Key.backspace>tes,and<Key.space><Key.backspace><Key.backspace><Key.backspace><Key.backspace><Key.space>n<Key.backspace>and<Key.space>
Screenshot: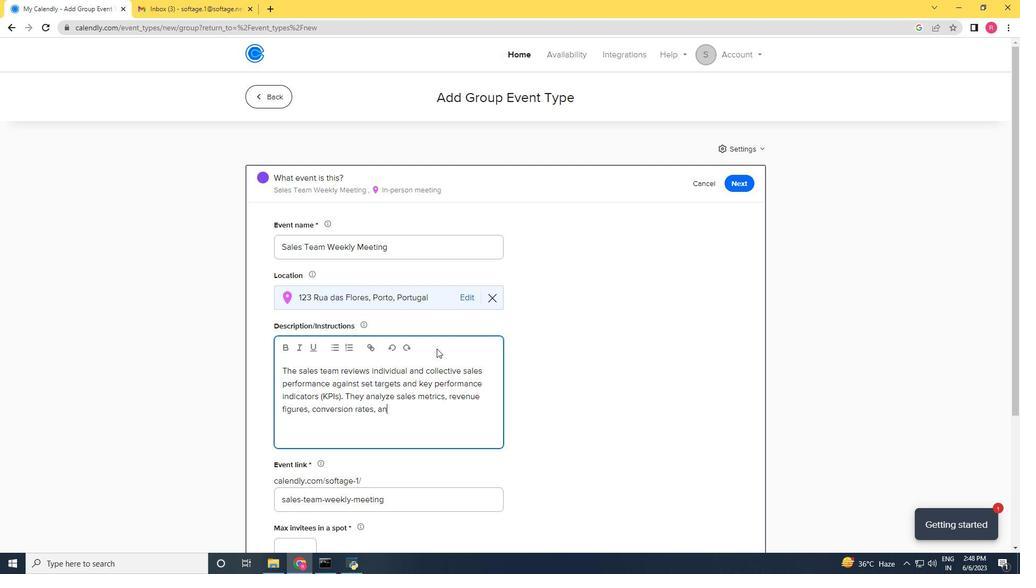 
Action: Mouse moved to (452, 339)
Screenshot: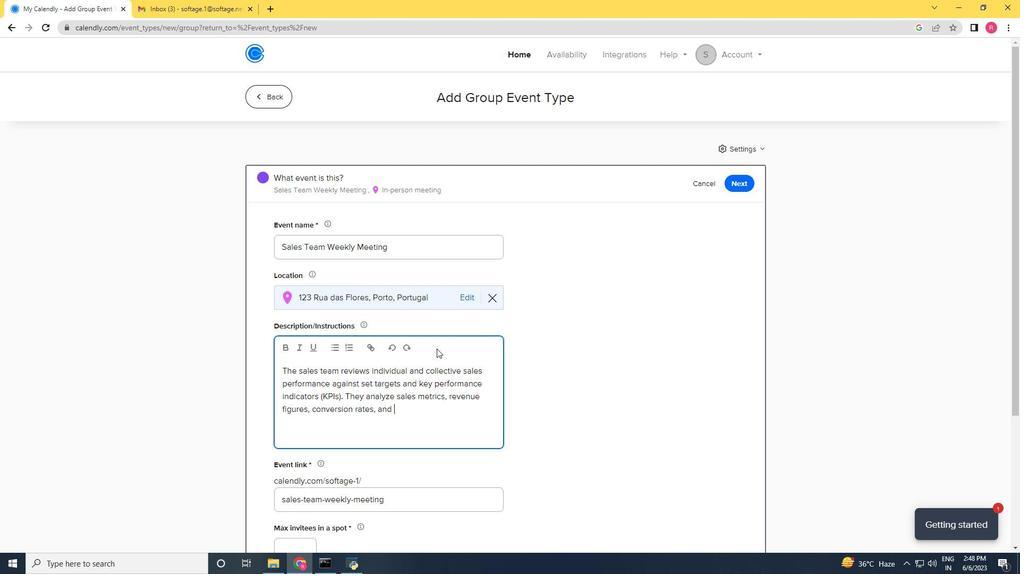 
Action: Key pressed other<Key.space>
Screenshot: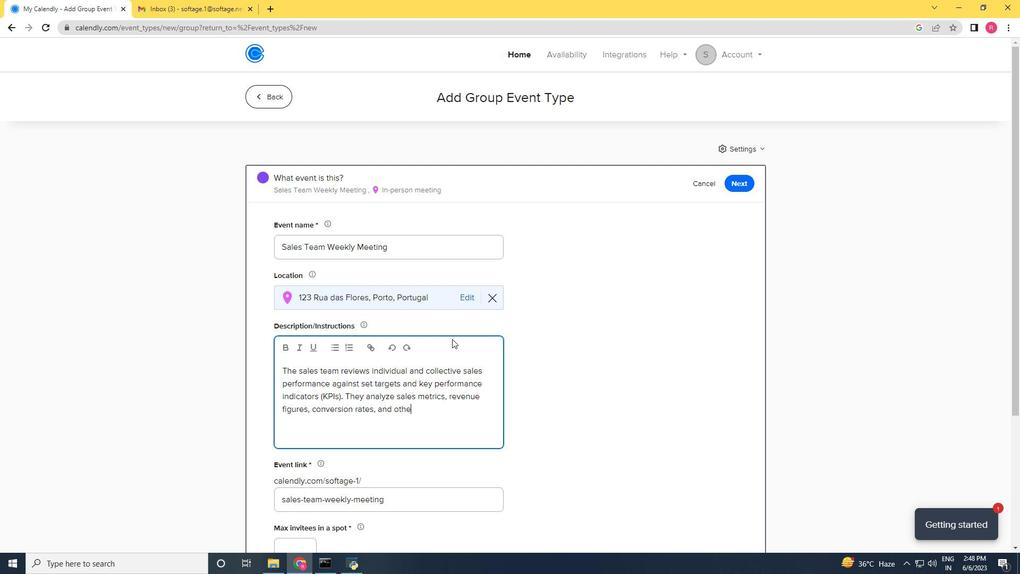 
Action: Mouse moved to (453, 338)
Screenshot: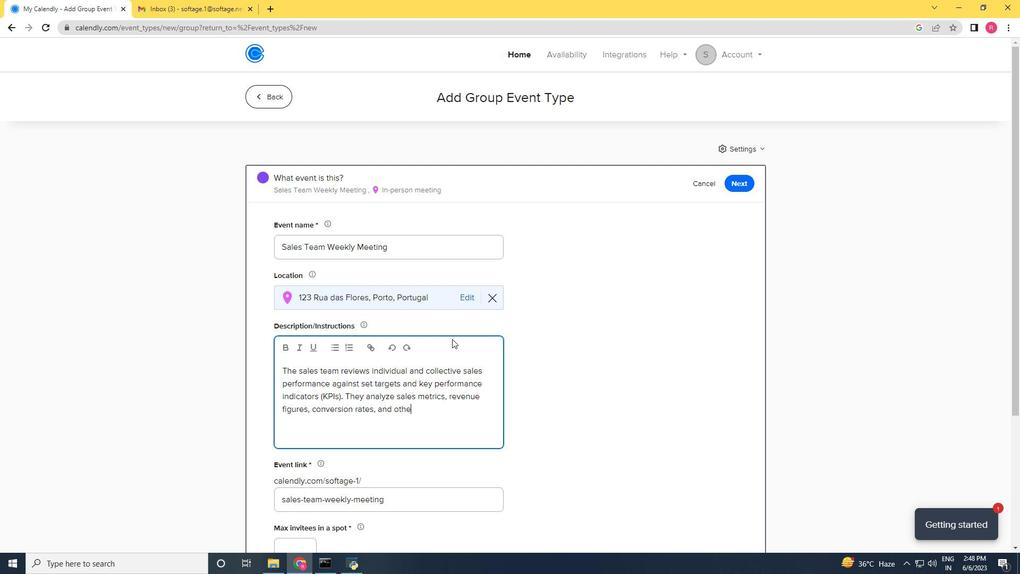 
Action: Key pressed re
Screenshot: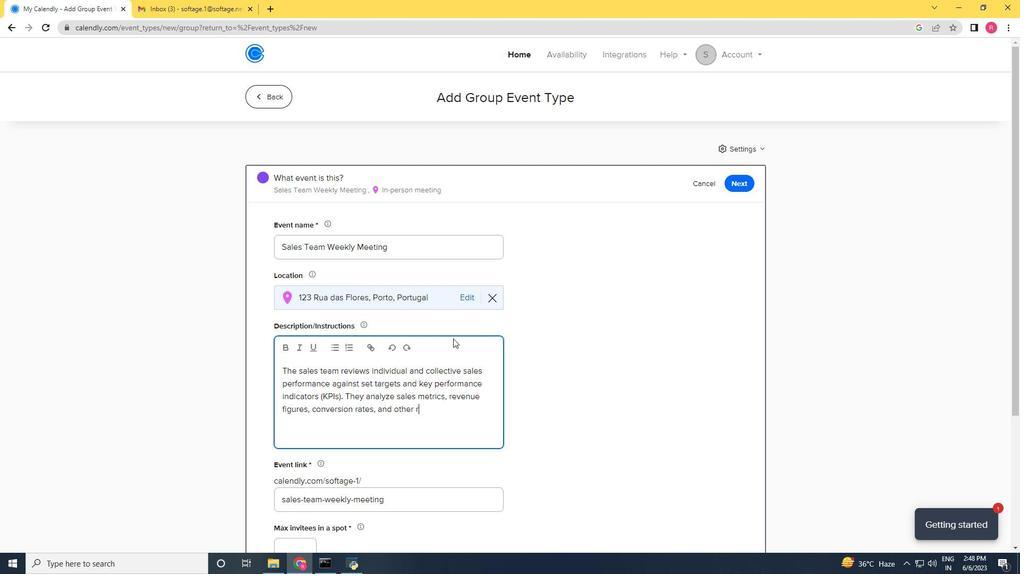 
Action: Mouse moved to (453, 338)
Screenshot: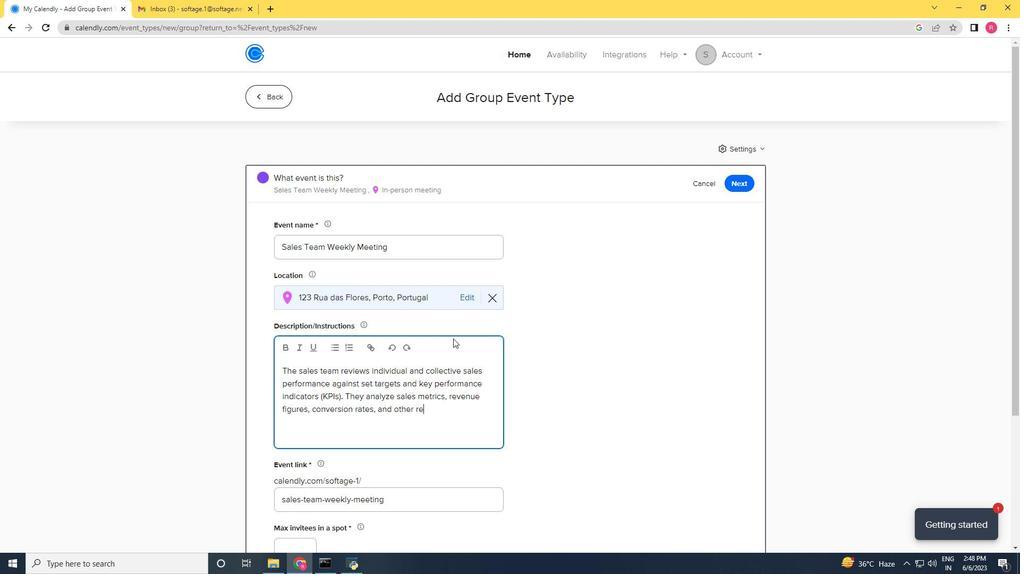 
Action: Key pressed levants<Key.space><Key.backspace><Key.backspace><Key.backspace><Key.backspace>nt<Key.space>data<Key.space>to<Key.space><Key.space>evaluate<Key.space>pr
Screenshot: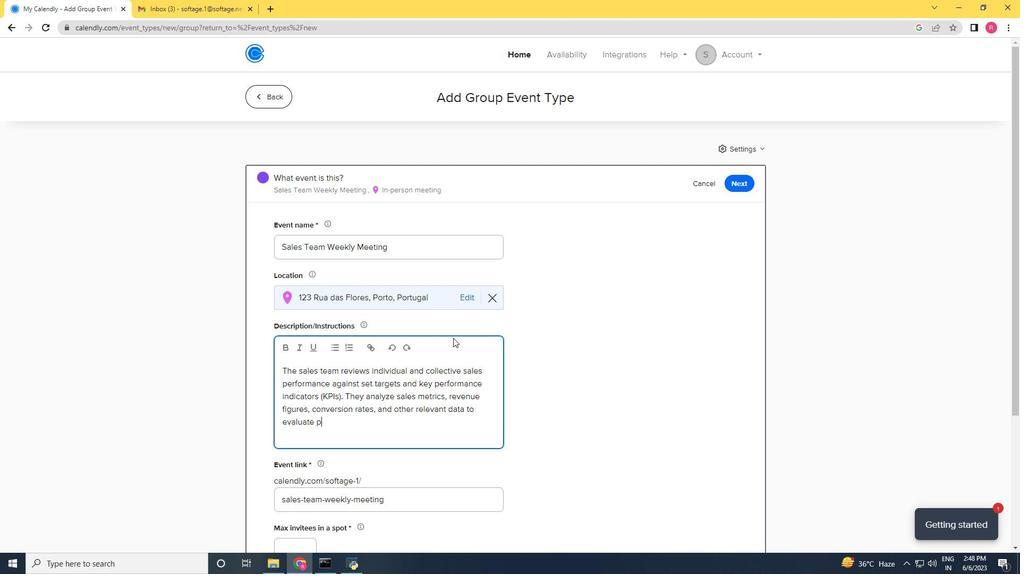 
Action: Mouse moved to (476, 329)
Screenshot: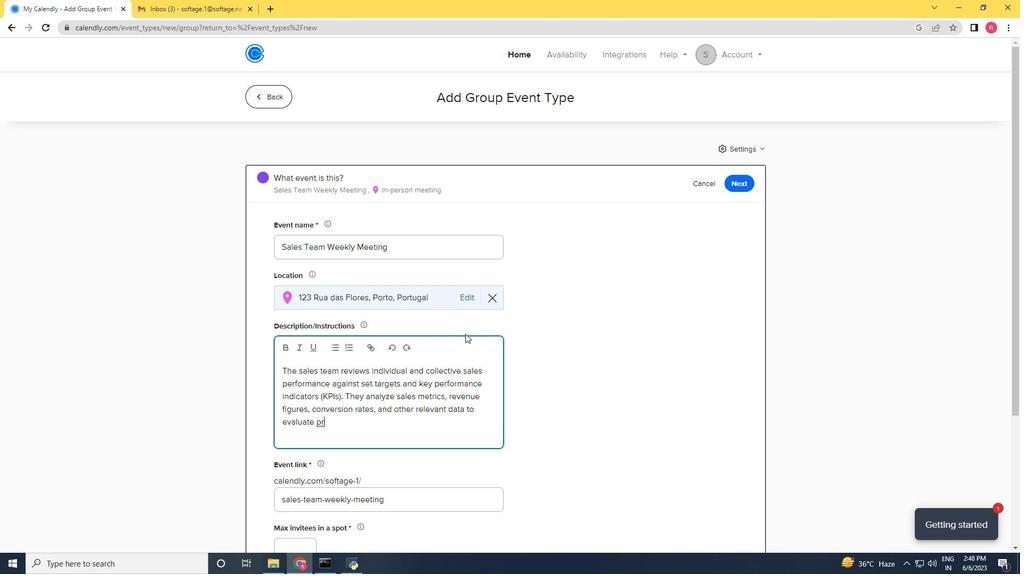 
Action: Key pressed o
Screenshot: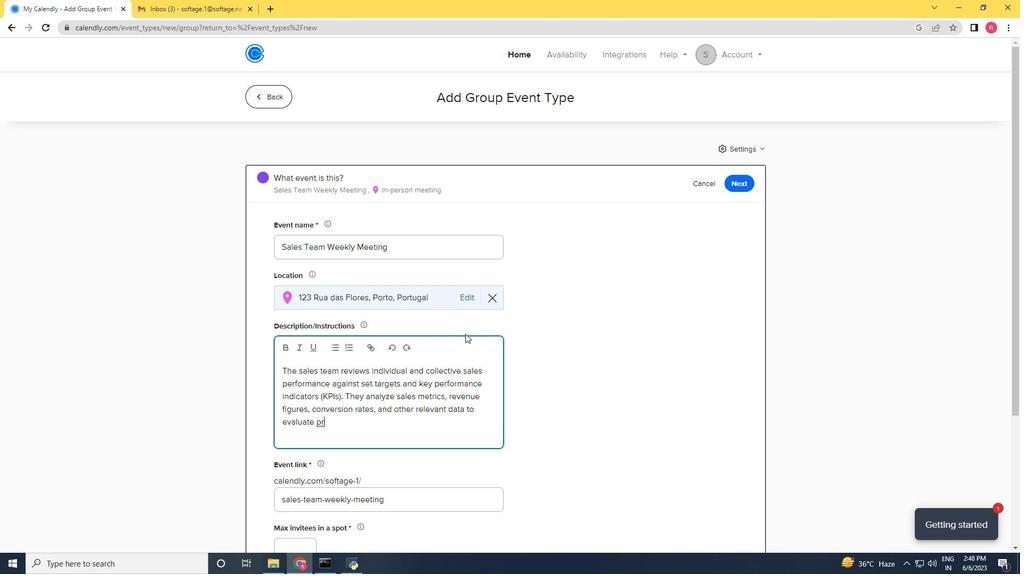 
Action: Mouse moved to (580, 270)
Screenshot: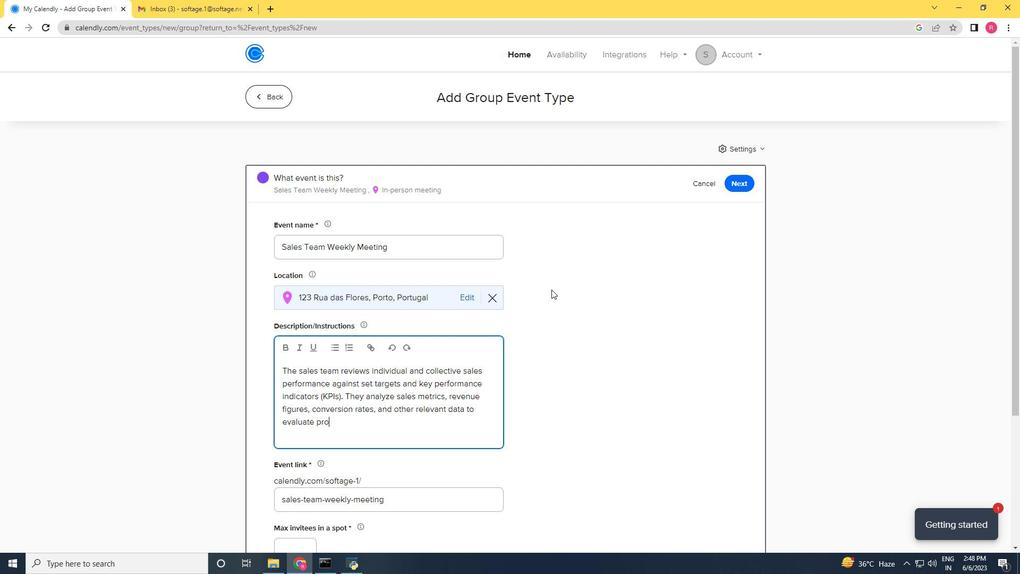
Action: Key pressed gress
Screenshot: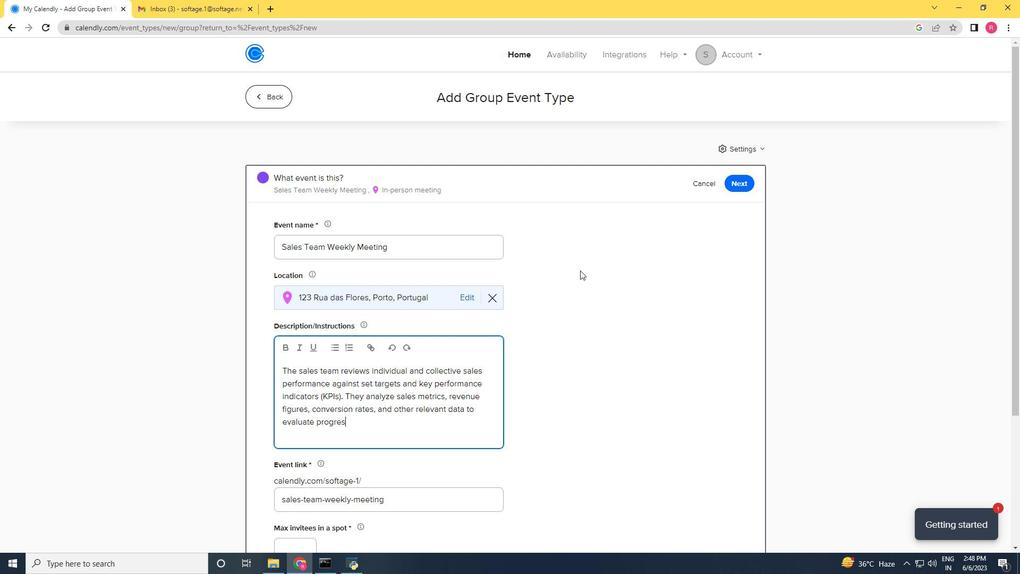 
Action: Mouse moved to (581, 270)
Screenshot: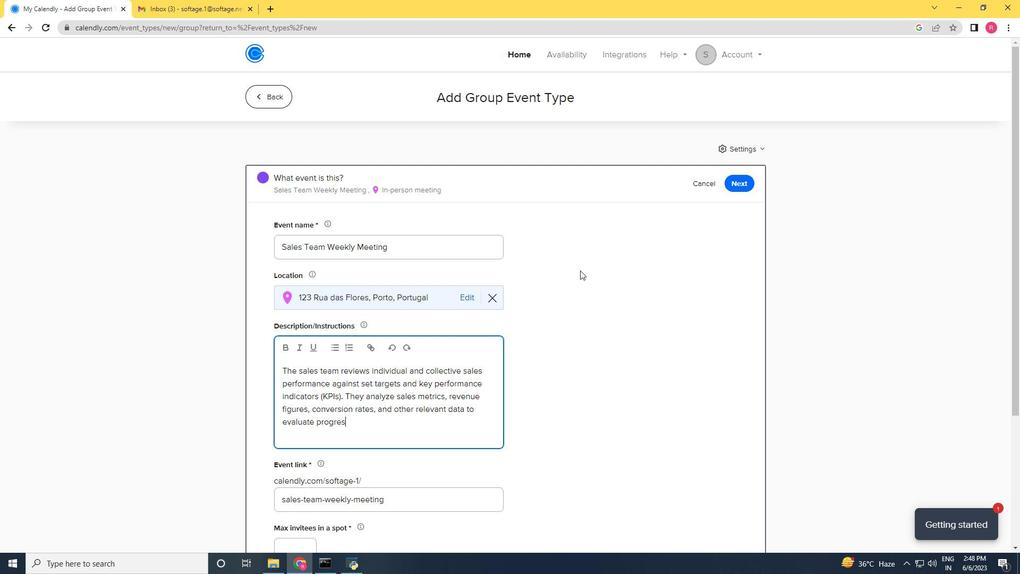 
Action: Key pressed <Key.space>an
Screenshot: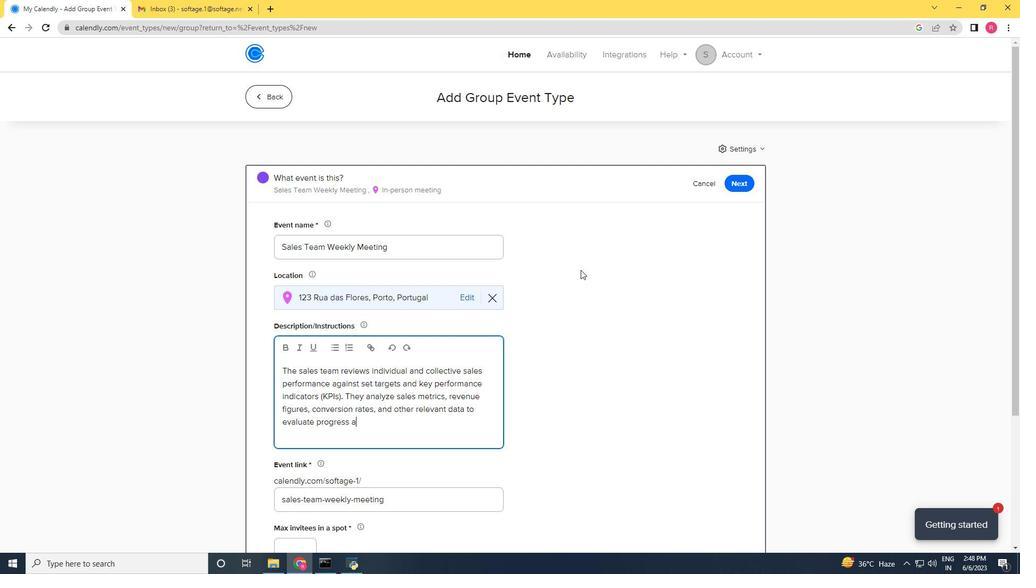 
Action: Mouse moved to (581, 270)
Screenshot: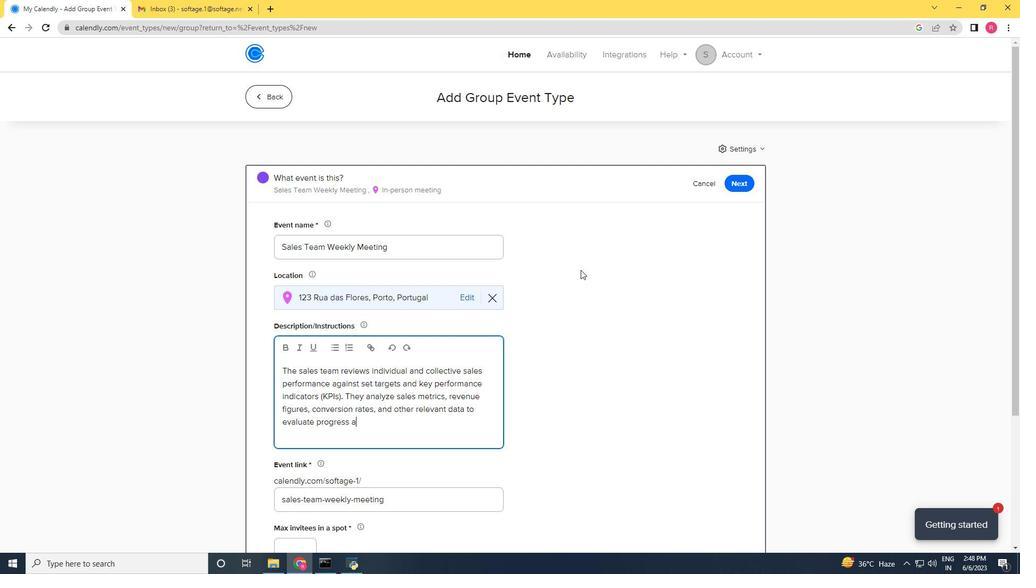 
Action: Key pressed d<Key.space>identify<Key.space>area<Key.space><Key.backspace>s<Key.space>for<Key.space>impl<Key.backspace>rovements<Key.backspace>.<Key.space><Key.shift>Thh<Key.backspace>is<Key.space>
Screenshot: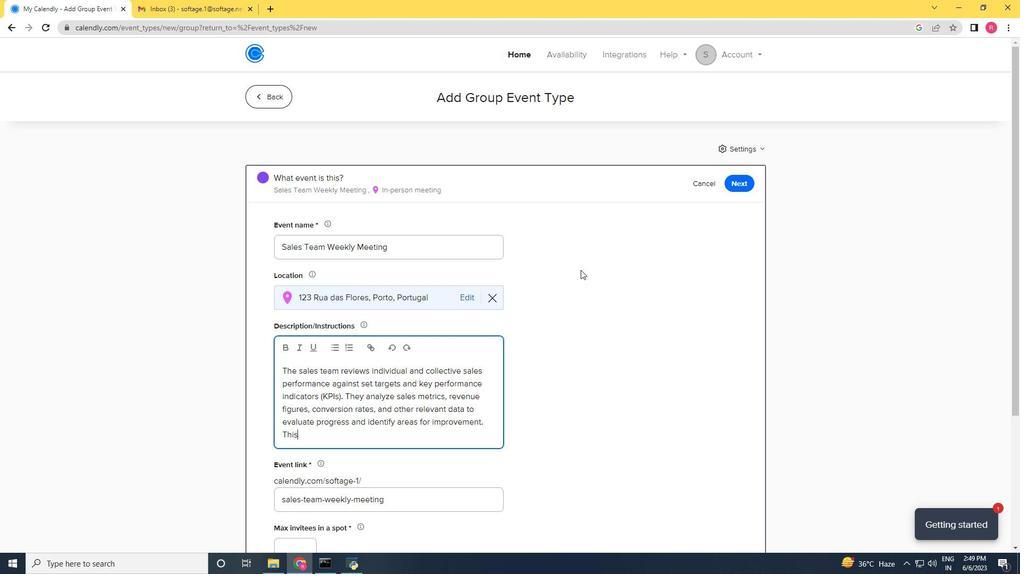 
Action: Mouse moved to (597, 259)
Screenshot: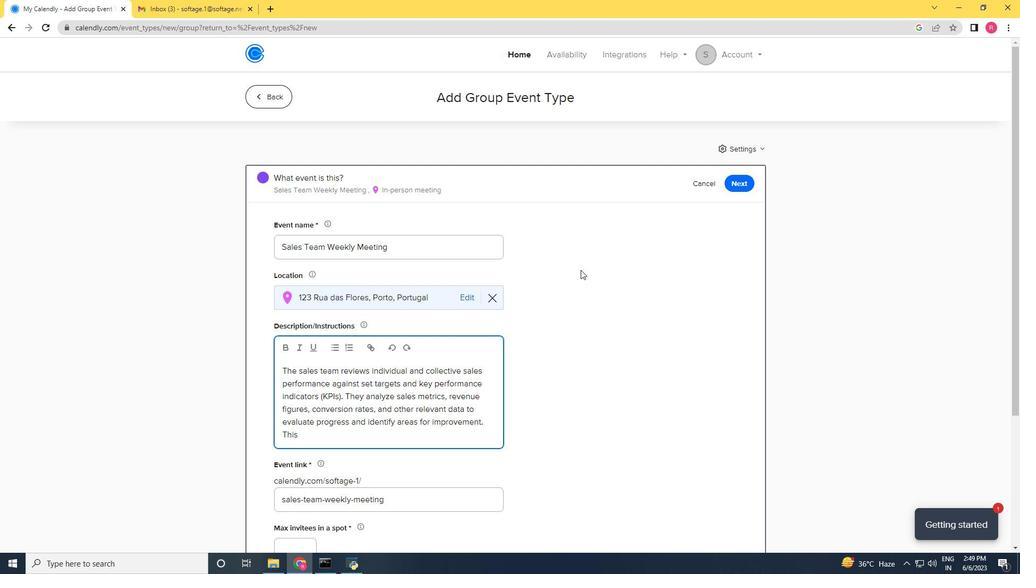 
Action: Key pressed p
Screenshot: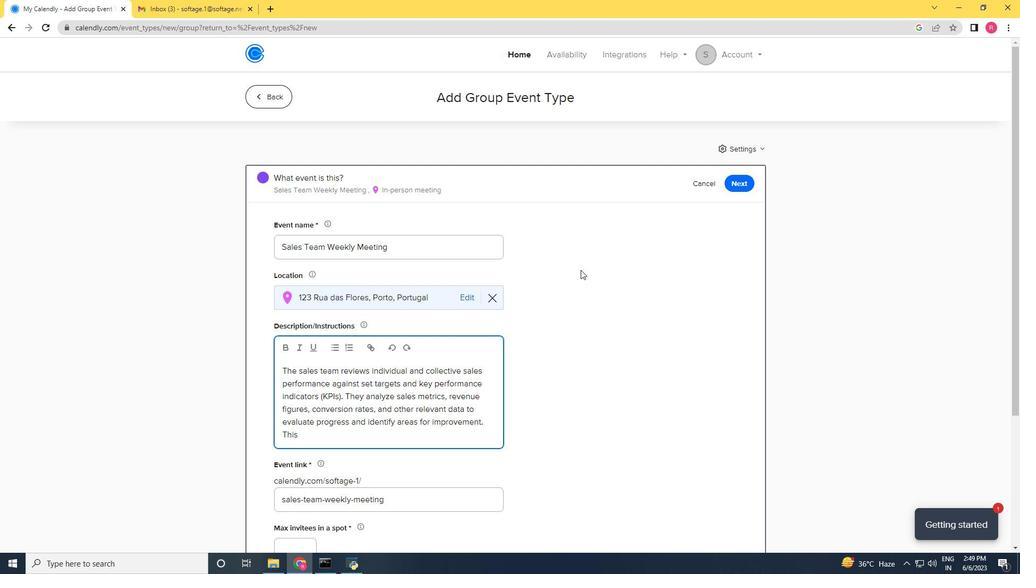 
Action: Mouse moved to (599, 258)
Screenshot: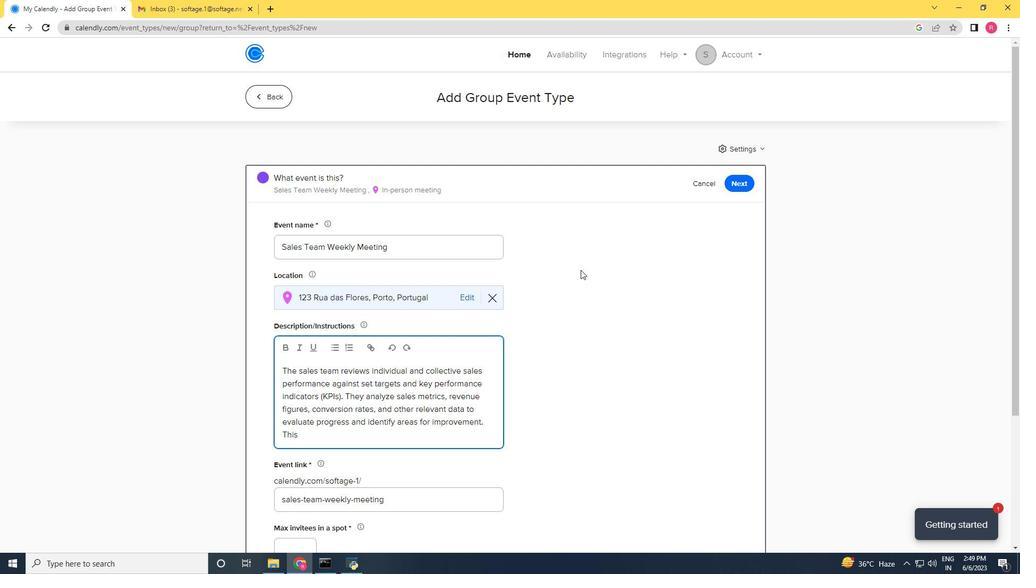 
Action: Key pressed erforman
Screenshot: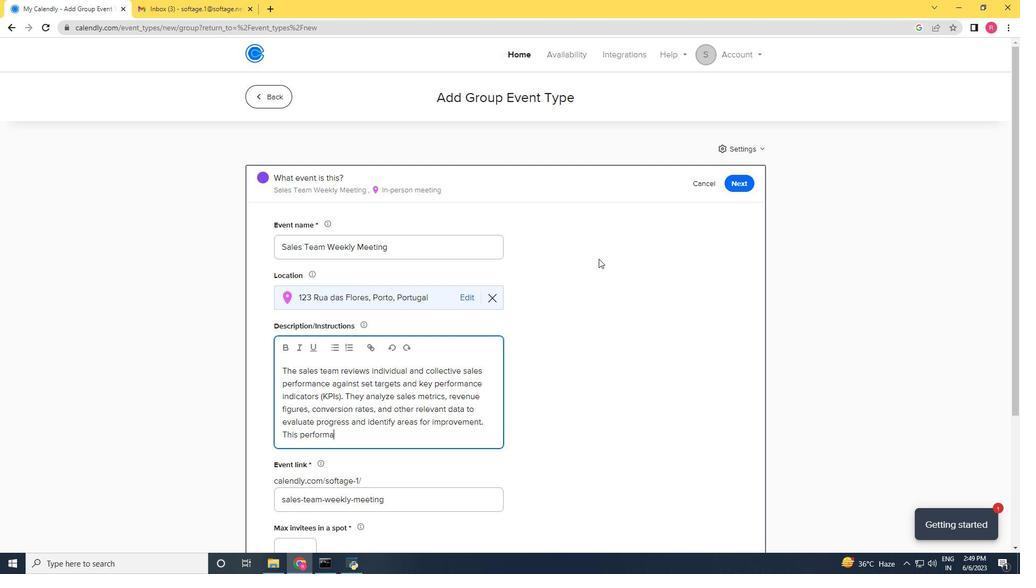 
Action: Mouse moved to (599, 258)
Screenshot: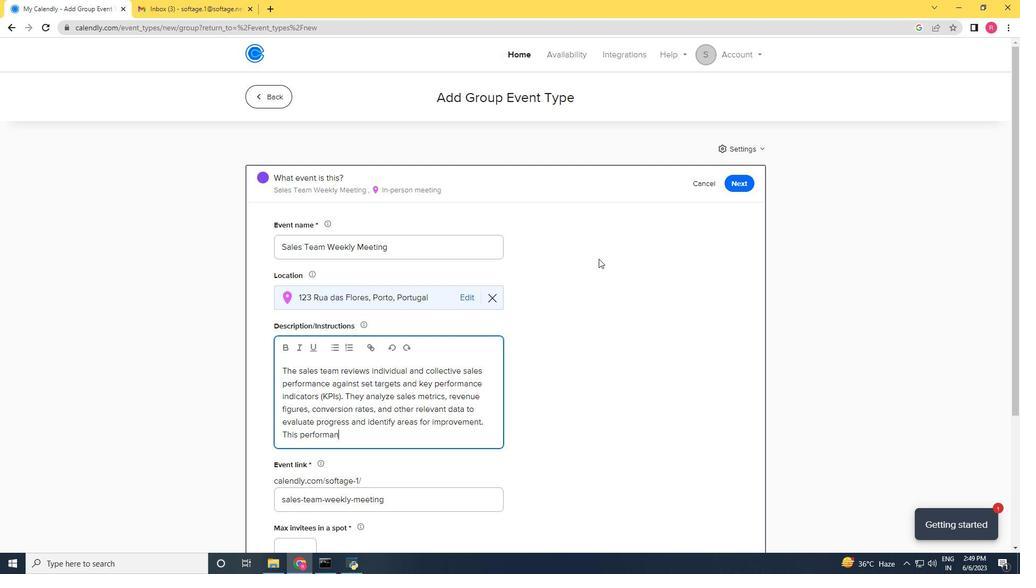 
Action: Key pressed cee<Key.space>review<Key.space><Key.left><Key.left><Key.left><Key.left><Key.left><Key.left><Key.left><Key.left><Key.left><Key.backspace><Key.right><Key.right><Key.right><Key.right><Key.right><Key.right><Key.right><Key.right><Key.right><Key.right>helps<Key.space>identify<Key.space>successful<Key.space>strat
Screenshot: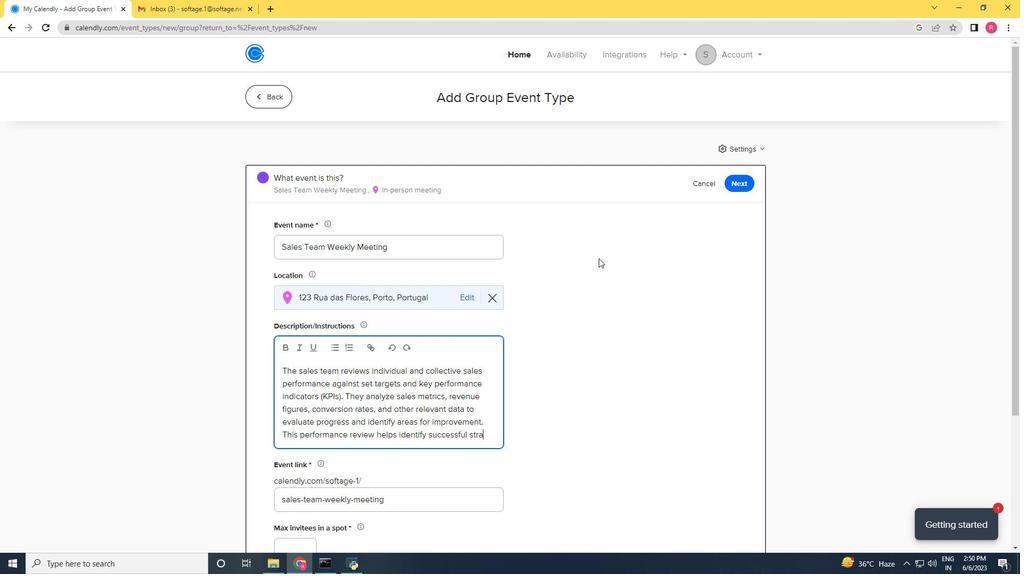
Action: Mouse moved to (613, 248)
Screenshot: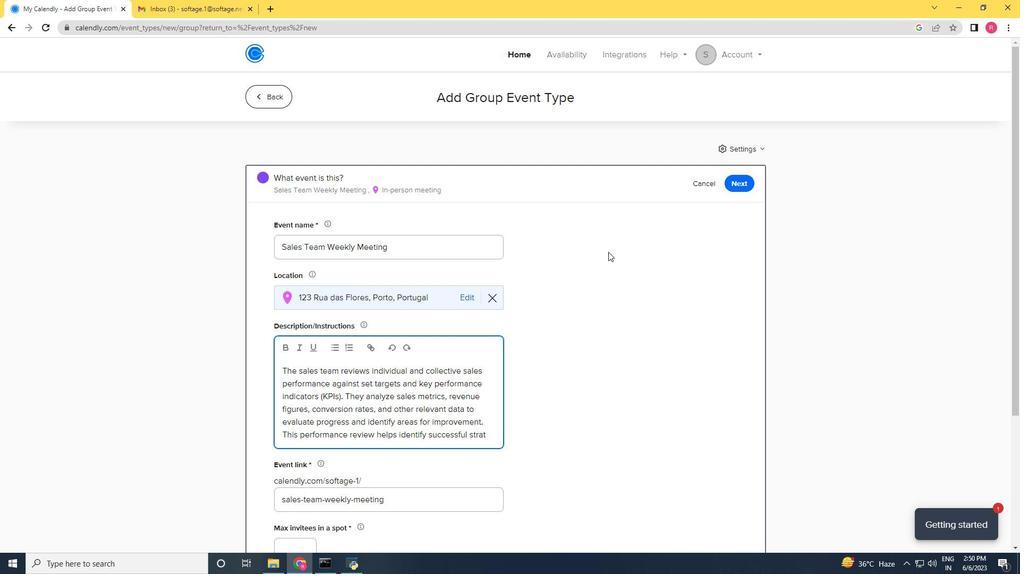 
Action: Key pressed egies<Key.space>and<Key.space>area<Key.space>the
Screenshot: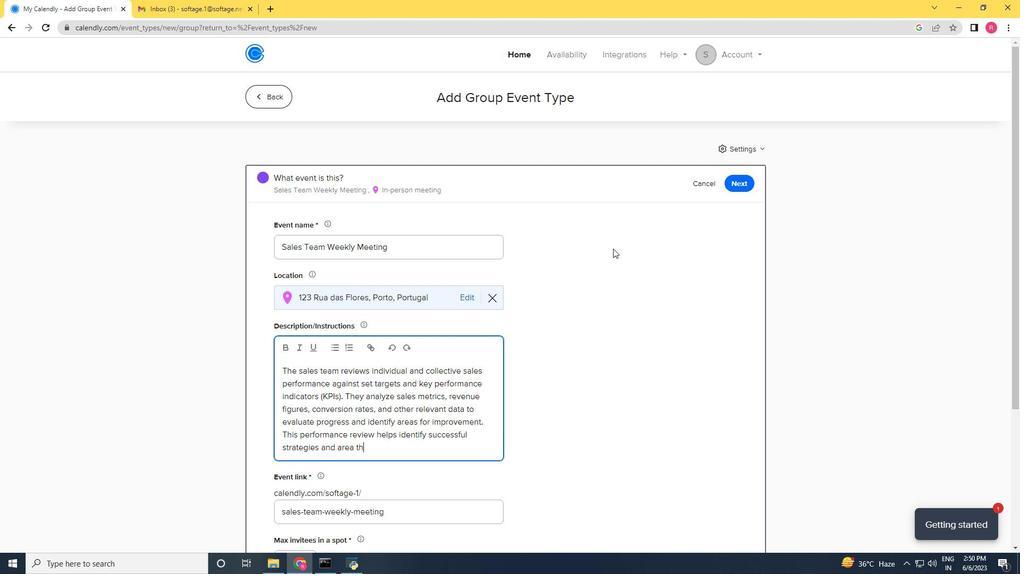 
Action: Mouse moved to (614, 248)
Screenshot: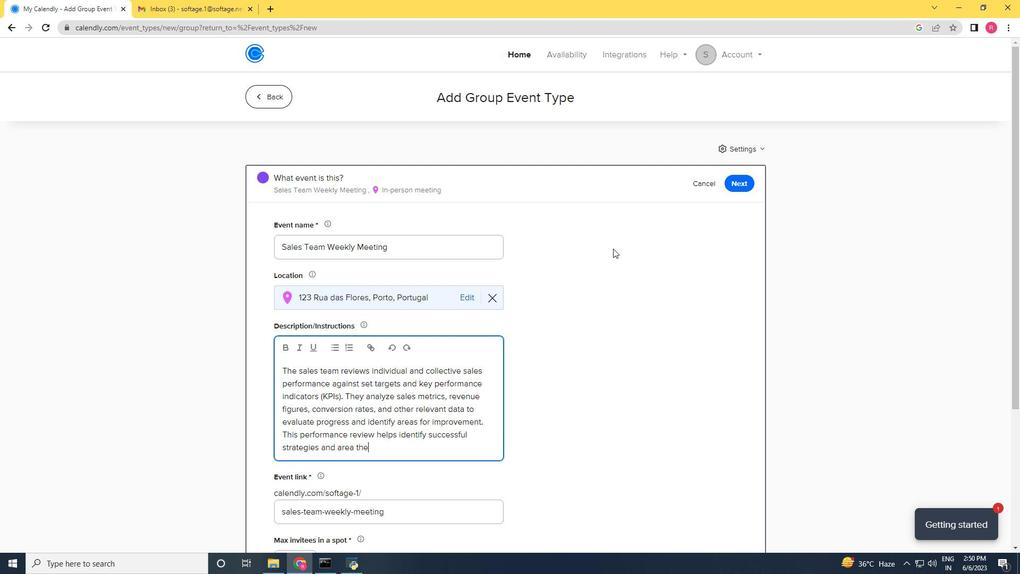 
Action: Key pressed <Key.backspace>at<Key.space>require<Key.space>adjystments<Key.space><Key.backspace><Key.left><Key.left><Key.left><Key.left><Key.left><Key.left><Key.left><Key.backspace>u<Key.right><Key.right><Key.right><Key.right><Key.right><Key.right><Key.right><Key.right><Key.space>or<Key.space>additional<Key.space>s
Screenshot: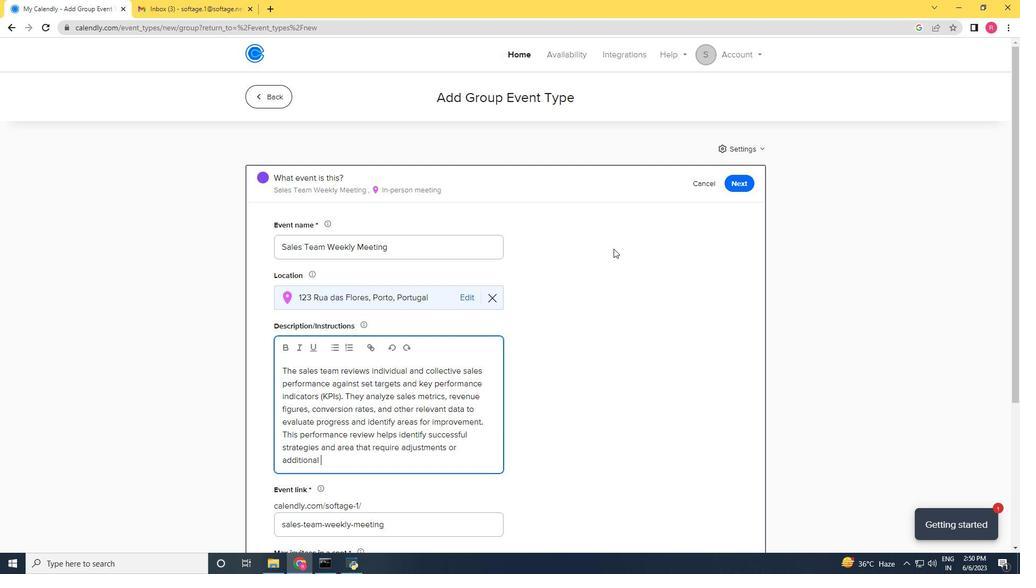 
Action: Mouse moved to (672, 228)
Screenshot: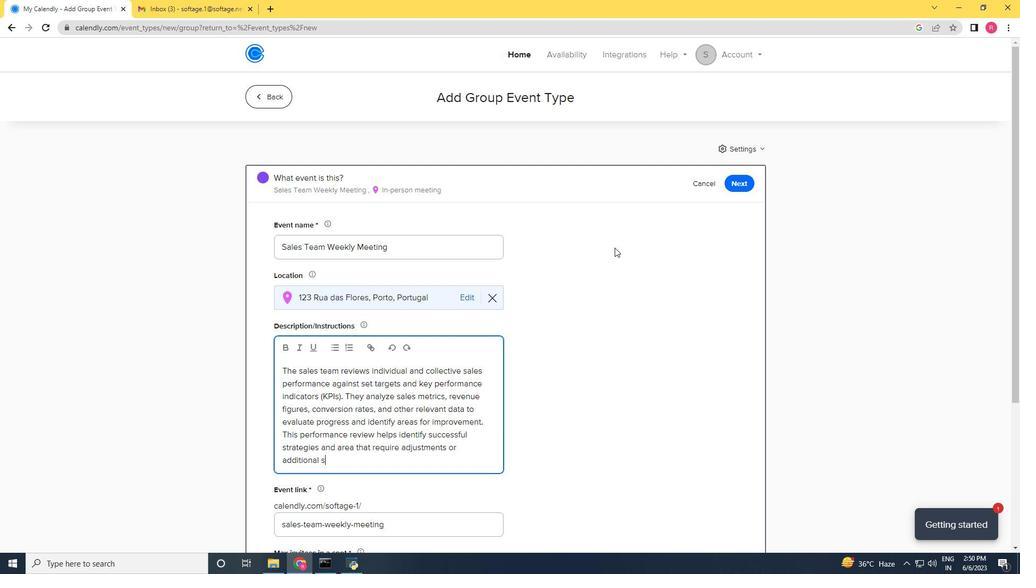 
Action: Key pressed upport.
Screenshot: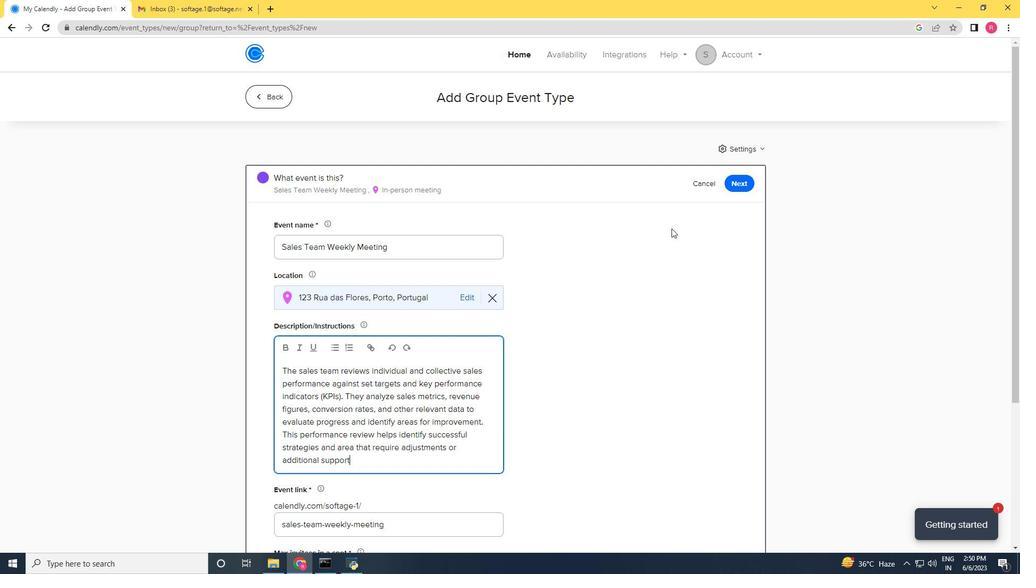 
Action: Mouse moved to (416, 515)
Screenshot: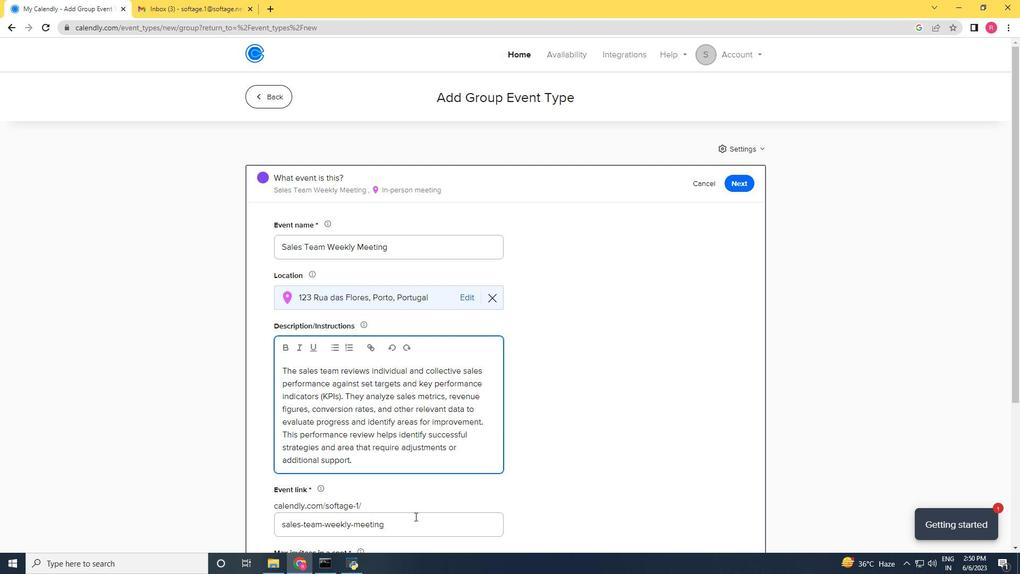 
Action: Mouse pressed left at (416, 515)
Screenshot: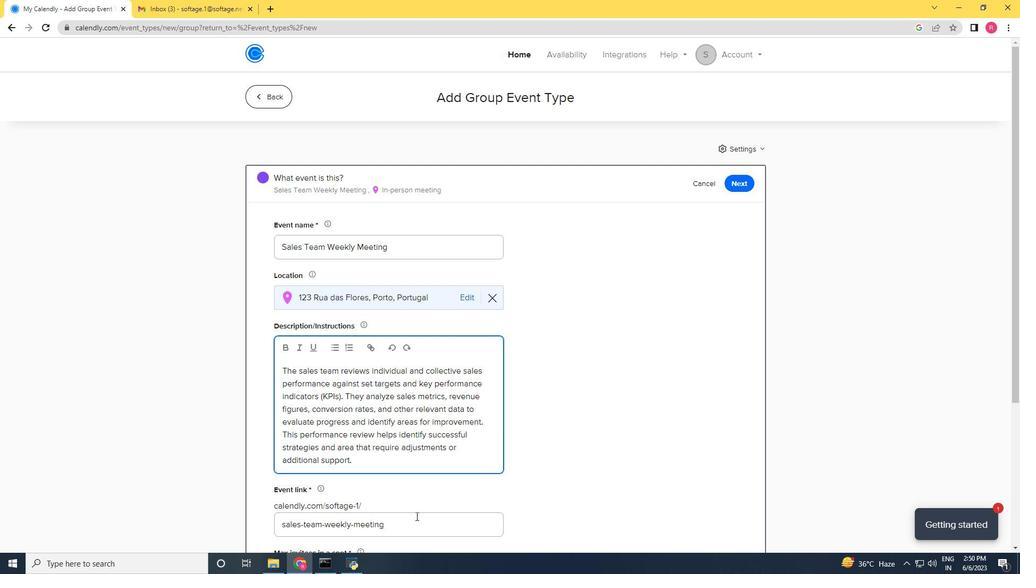 
Action: Mouse moved to (388, 521)
Screenshot: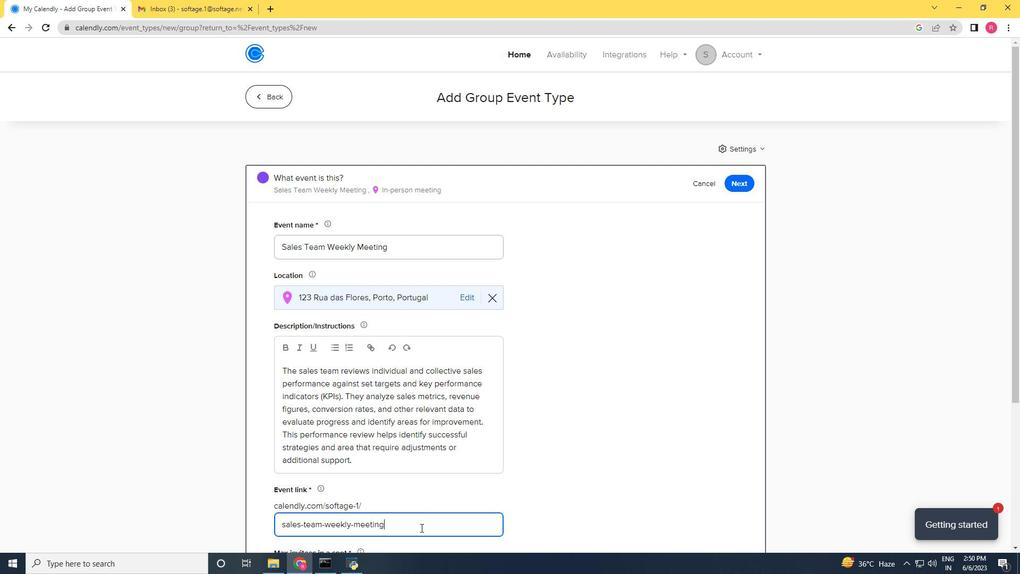 
Action: Mouse pressed left at (388, 521)
Screenshot: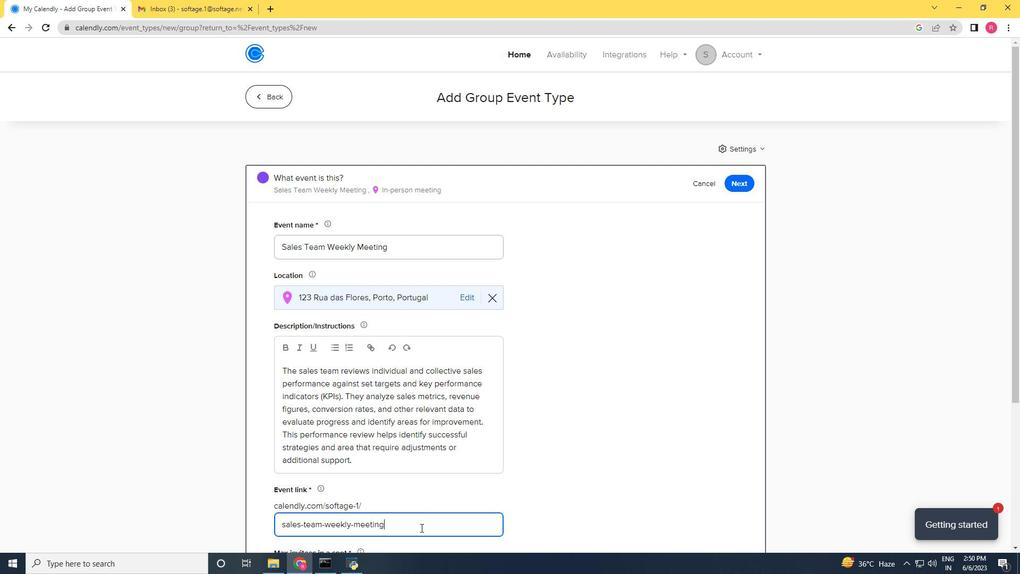 
Action: Mouse moved to (673, 119)
Screenshot: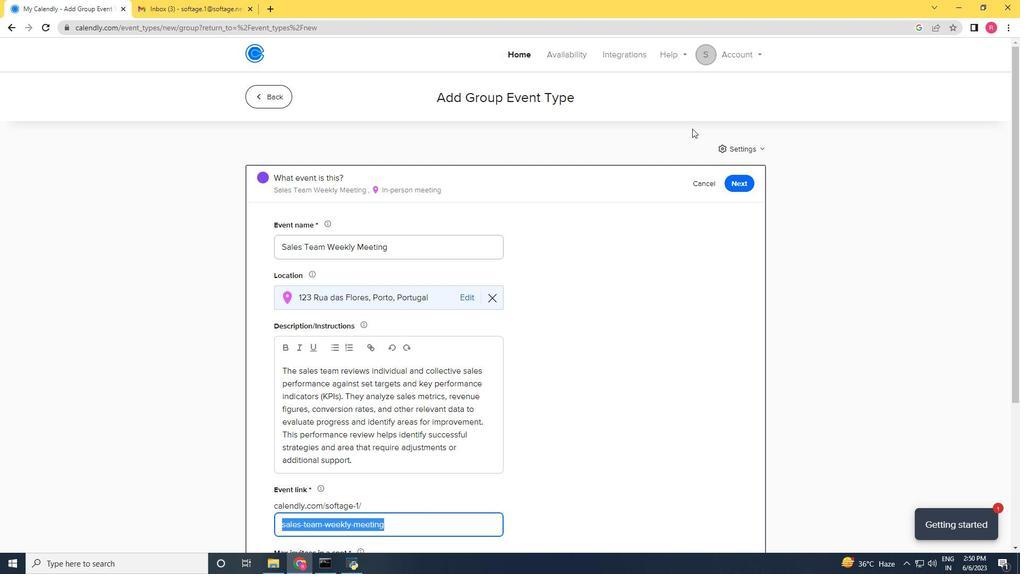 
Action: Key pressed <Key.backspace>https<Key.backspace>-salestem<Key.backspace><Key.backspace>eamwork<Key.backspace><Key.backspace><Key.backspace>eeklymeetingcom
Screenshot: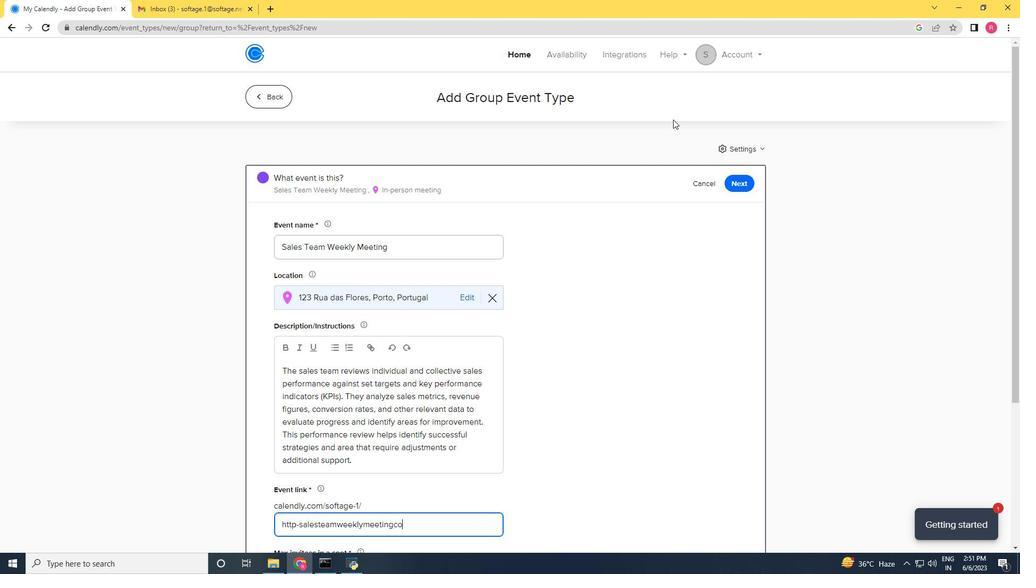
Action: Mouse moved to (525, 378)
Screenshot: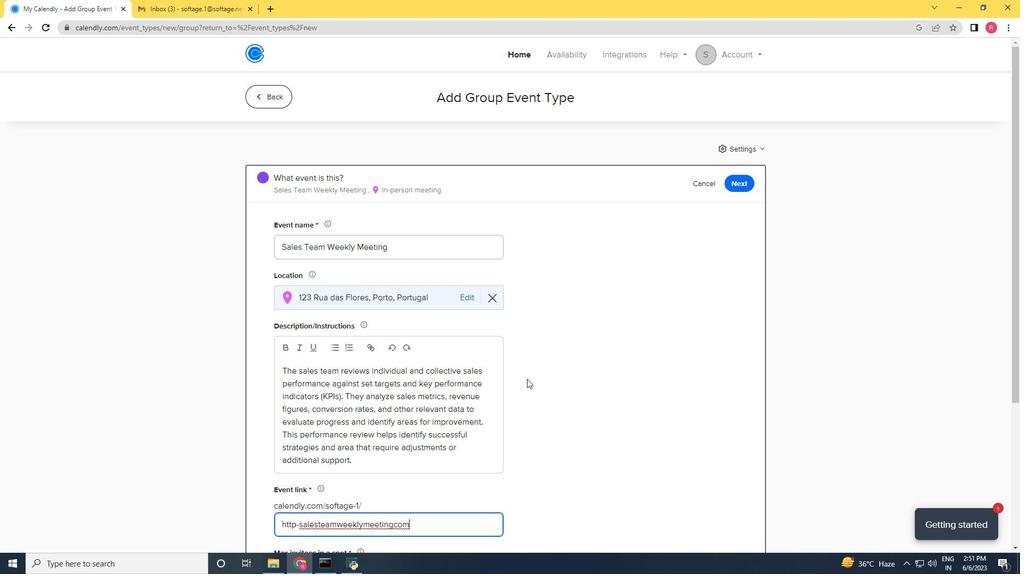 
Action: Mouse scrolled (525, 377) with delta (0, 0)
Screenshot: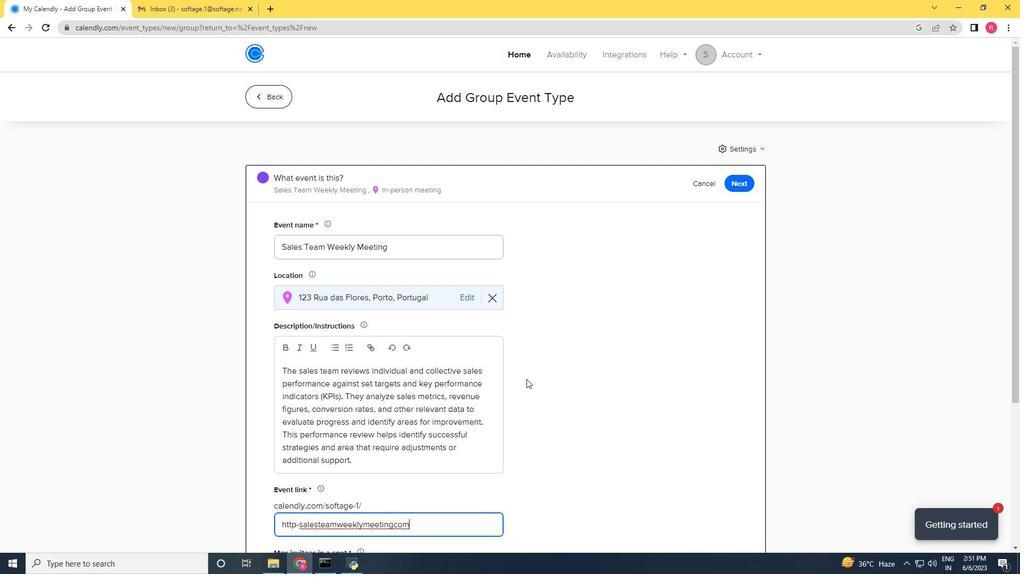 
Action: Mouse scrolled (525, 377) with delta (0, 0)
Screenshot: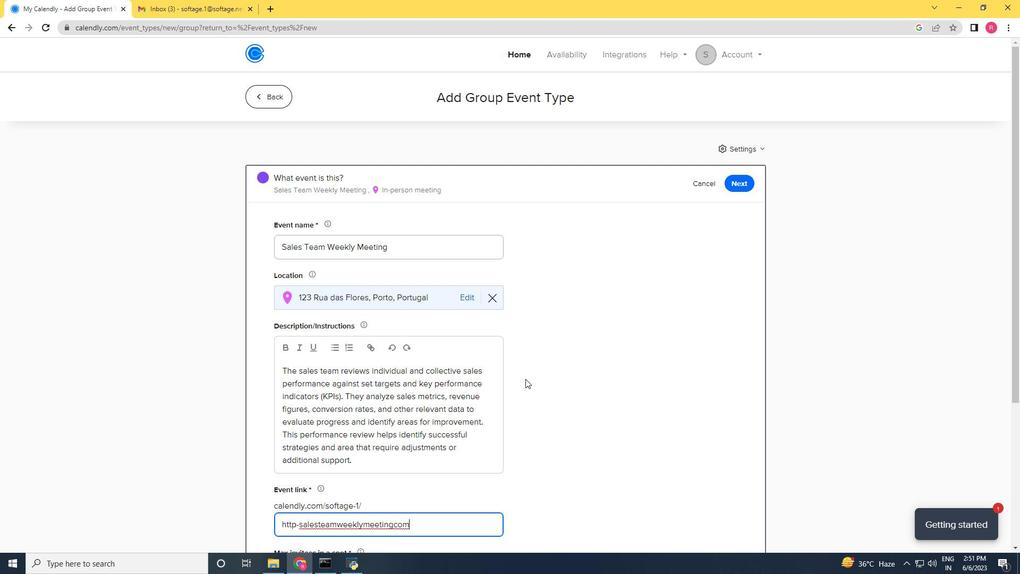 
Action: Mouse scrolled (525, 377) with delta (0, 0)
Screenshot: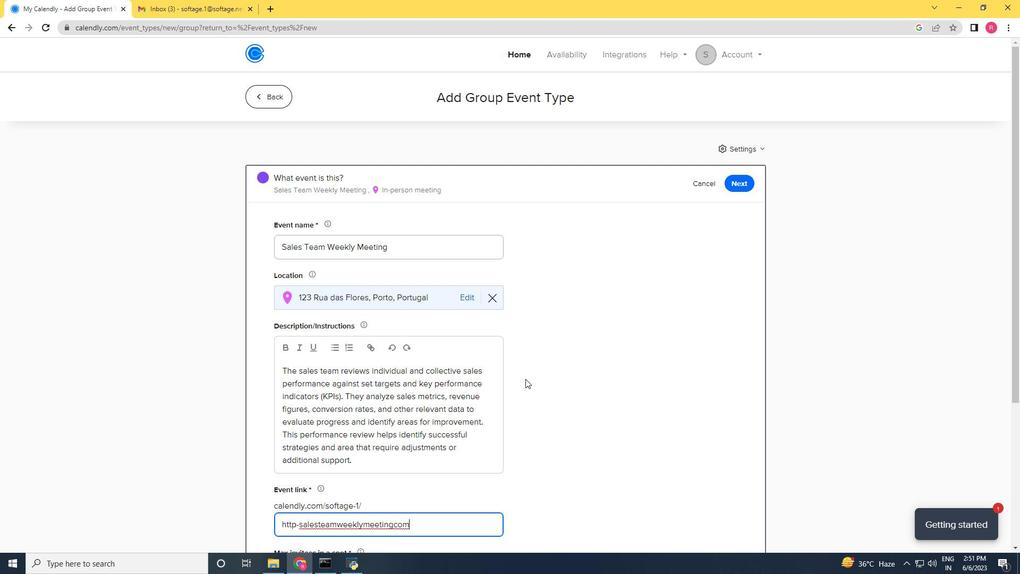 
Action: Mouse scrolled (525, 377) with delta (0, 0)
Screenshot: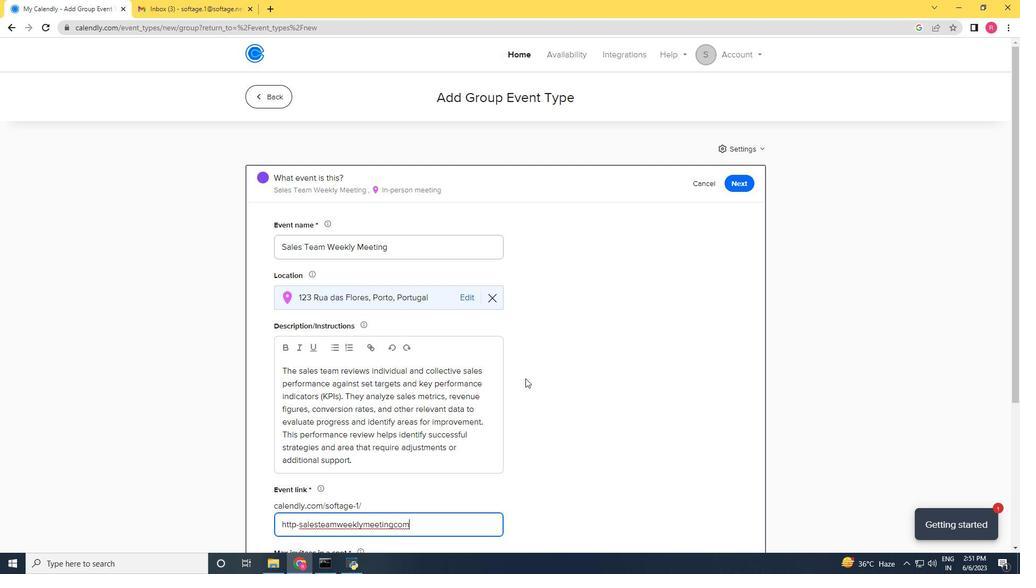 
Action: Mouse moved to (302, 378)
Screenshot: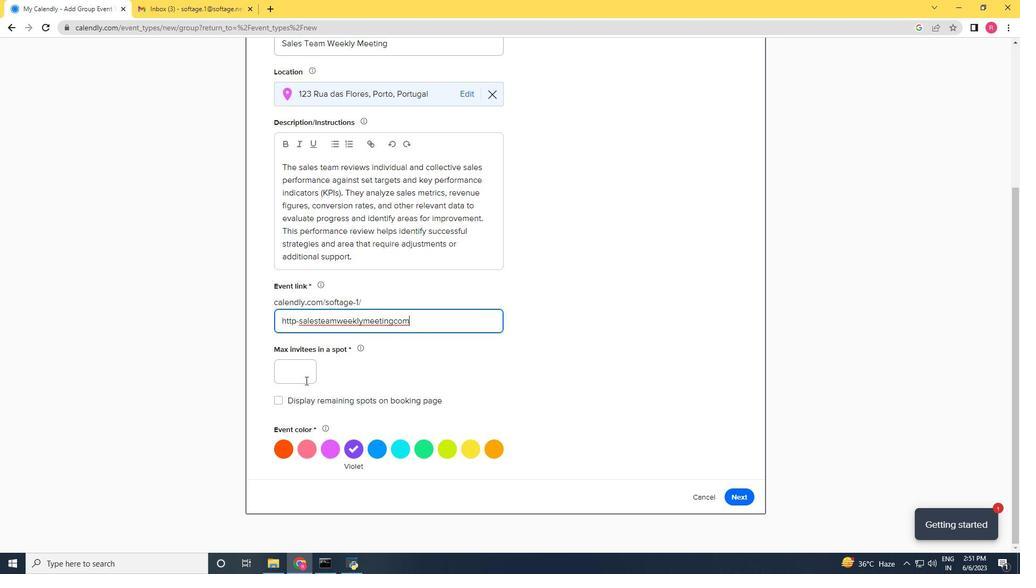 
Action: Mouse pressed left at (302, 378)
Screenshot: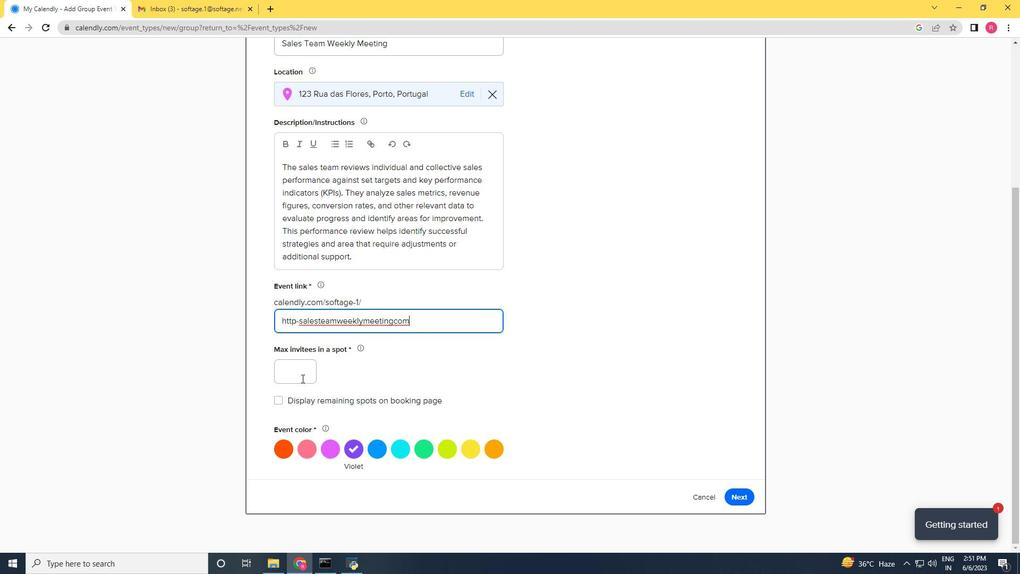 
Action: Mouse moved to (310, 378)
Screenshot: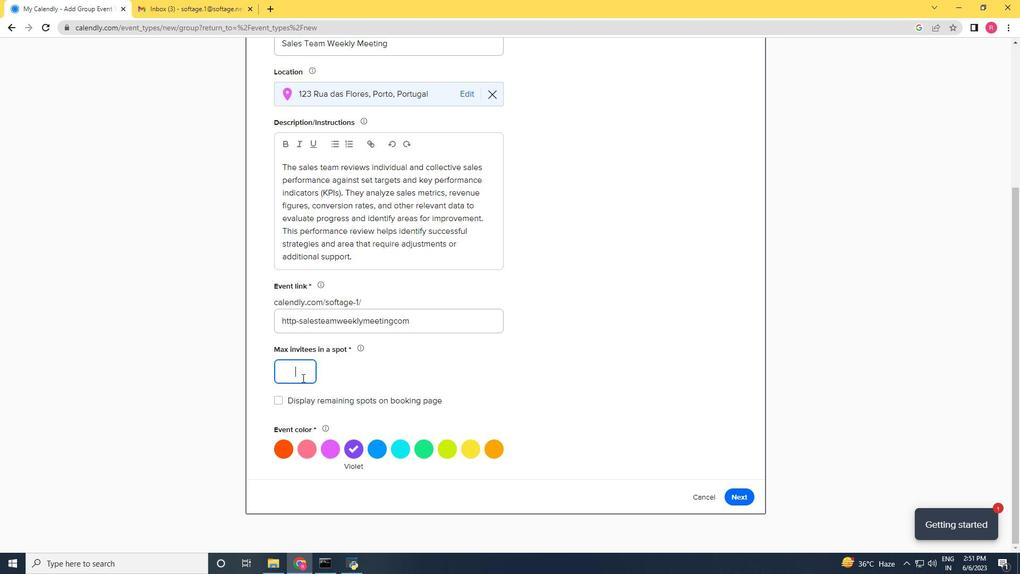 
Action: Key pressed 2
Screenshot: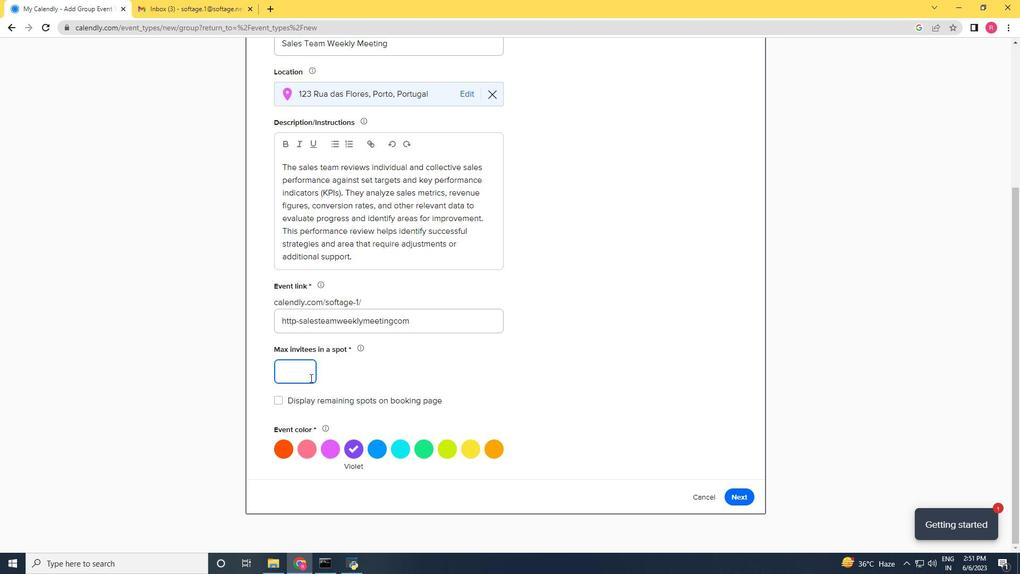
Action: Mouse moved to (421, 451)
Screenshot: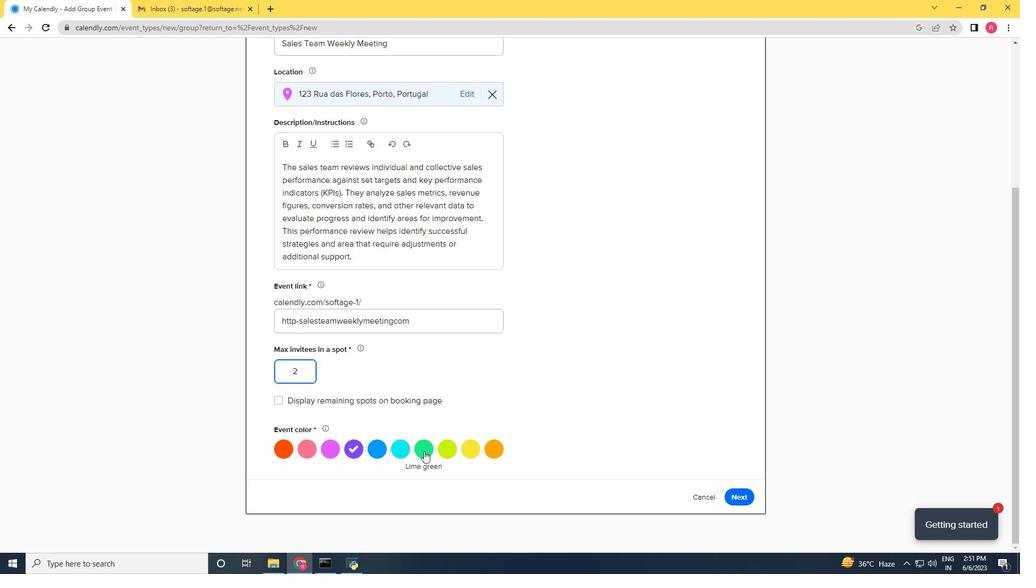 
Action: Mouse pressed left at (421, 451)
Screenshot: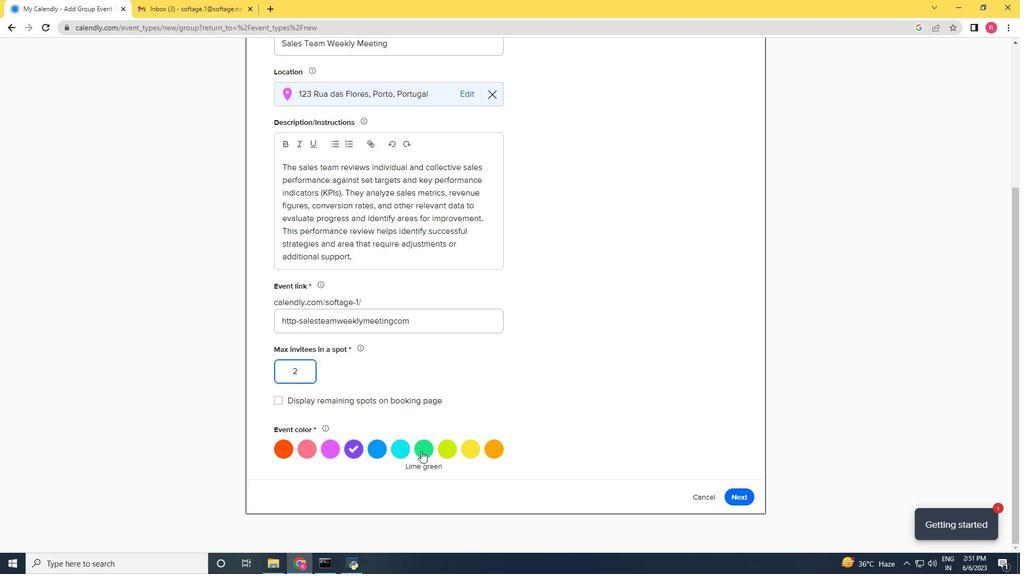 
Action: Mouse moved to (747, 496)
Screenshot: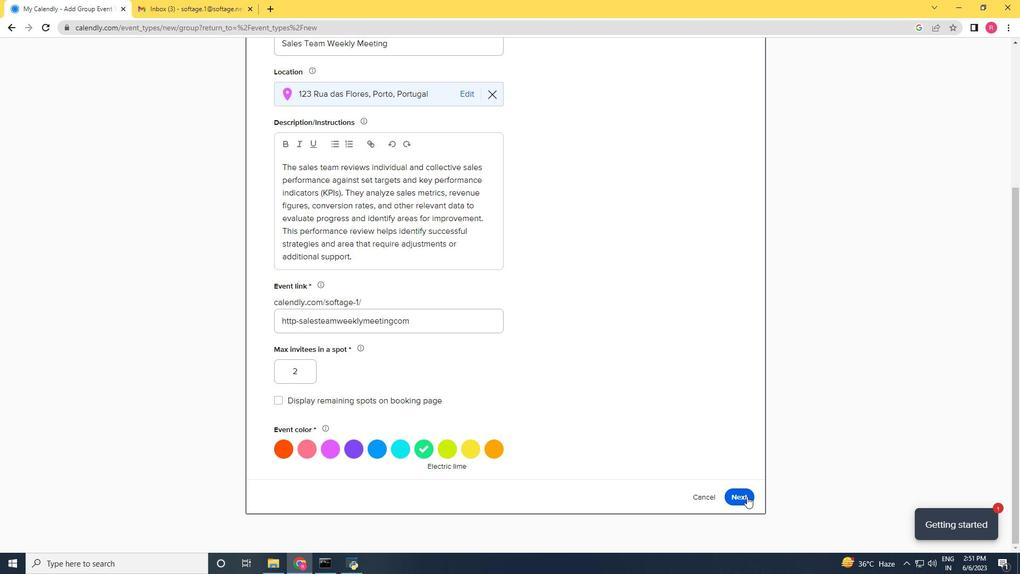 
Action: Mouse pressed left at (747, 496)
Screenshot: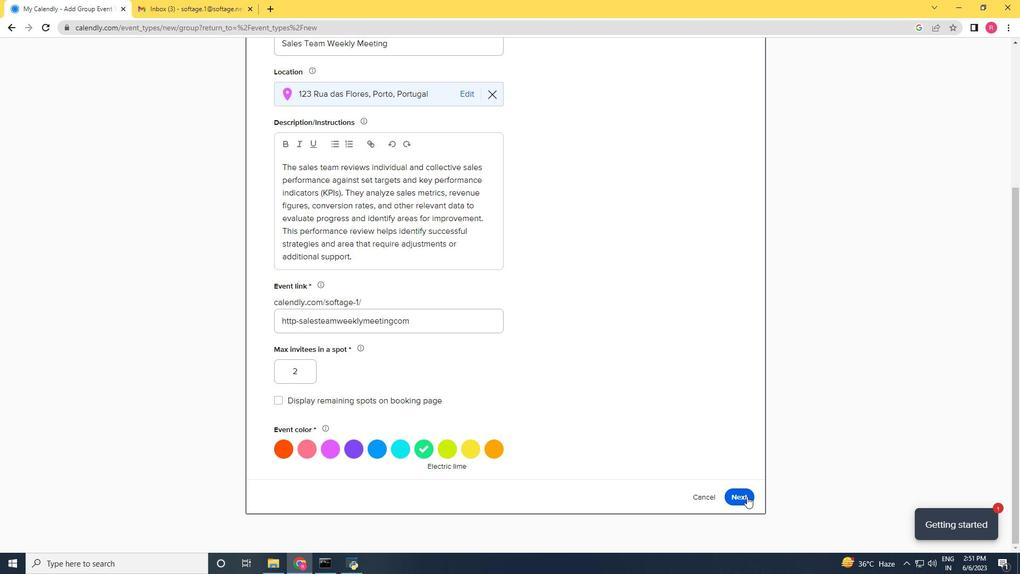 
Action: Mouse moved to (281, 138)
Screenshot: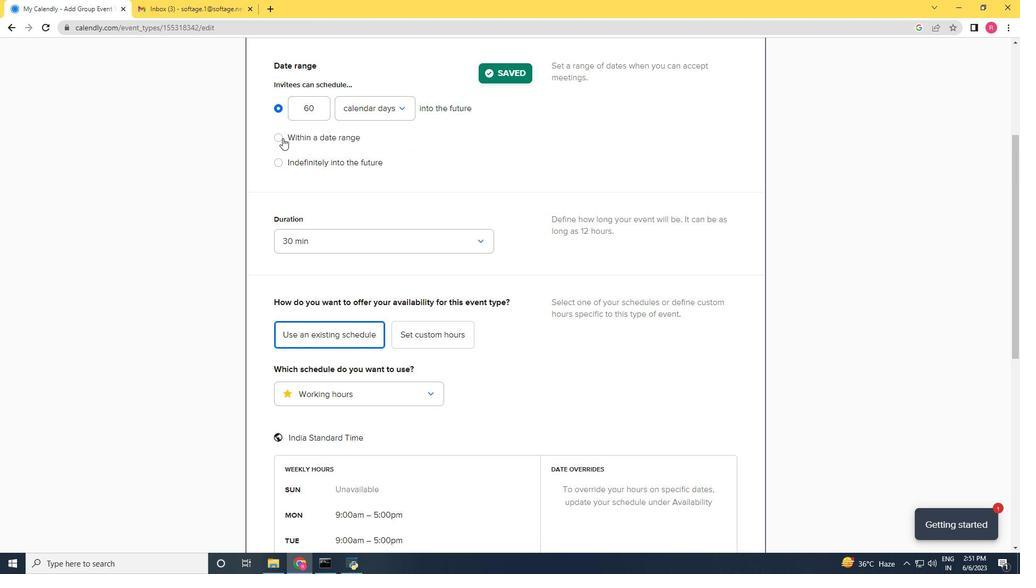 
Action: Mouse pressed left at (281, 138)
Screenshot: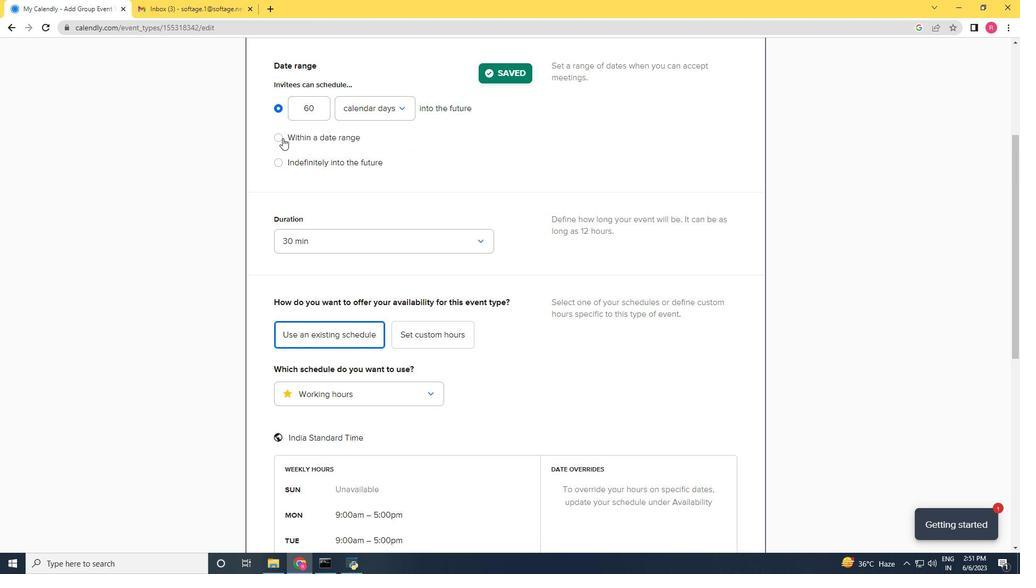
Action: Mouse moved to (413, 136)
Screenshot: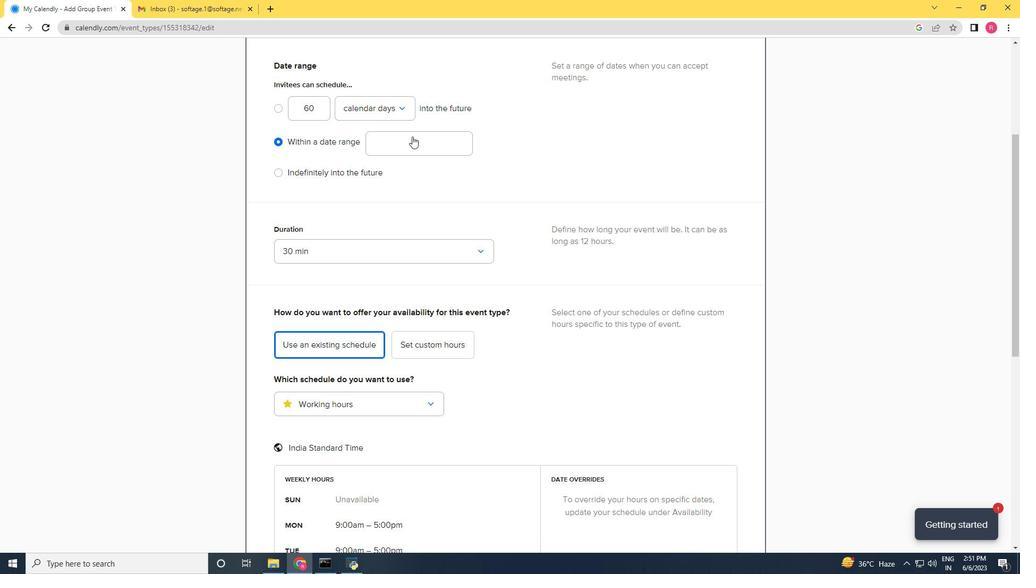 
Action: Mouse pressed left at (413, 136)
Screenshot: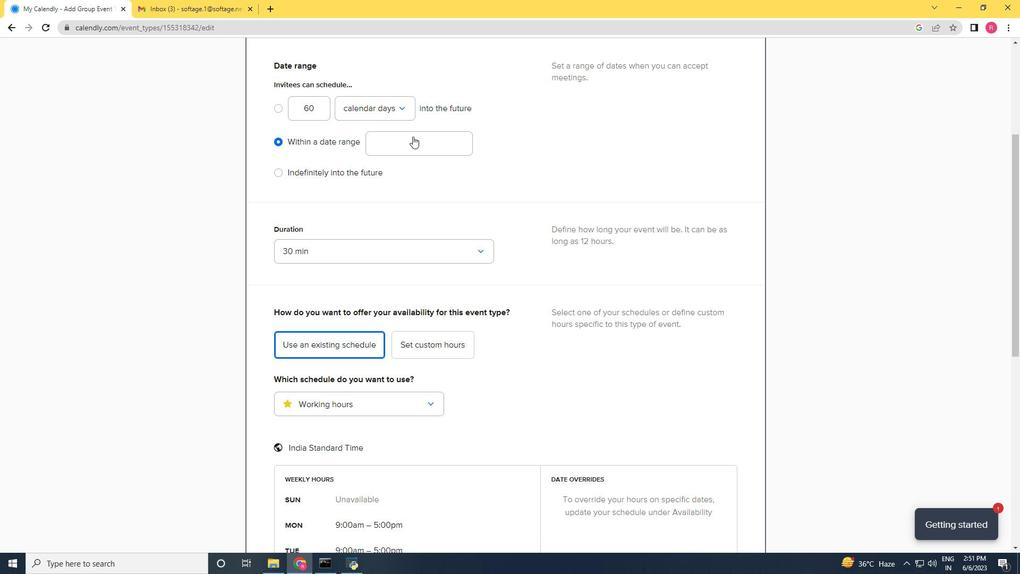 
Action: Mouse moved to (449, 179)
Screenshot: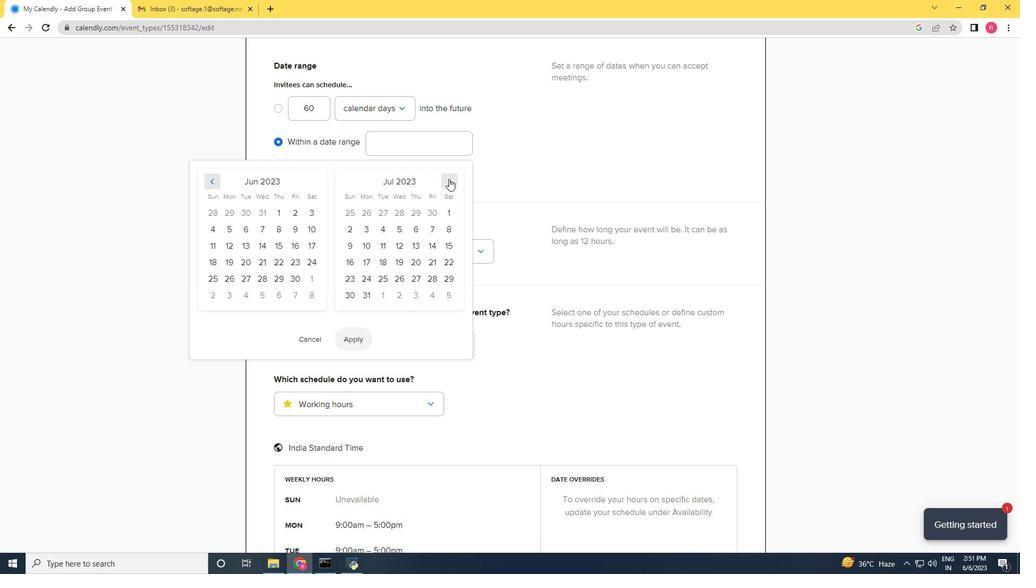 
Action: Mouse pressed left at (449, 179)
Screenshot: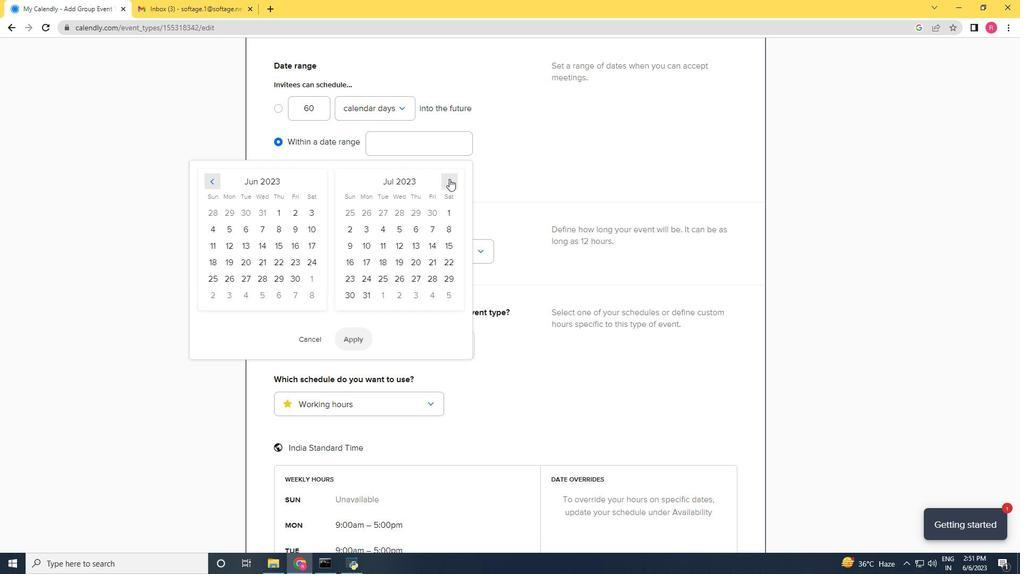 
Action: Mouse pressed left at (449, 179)
Screenshot: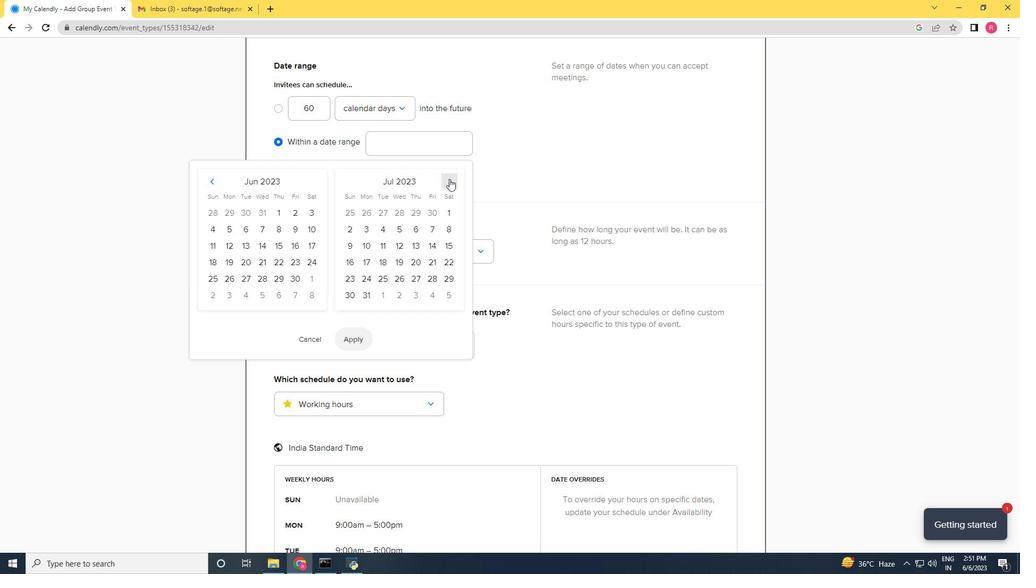
Action: Mouse pressed left at (449, 179)
Screenshot: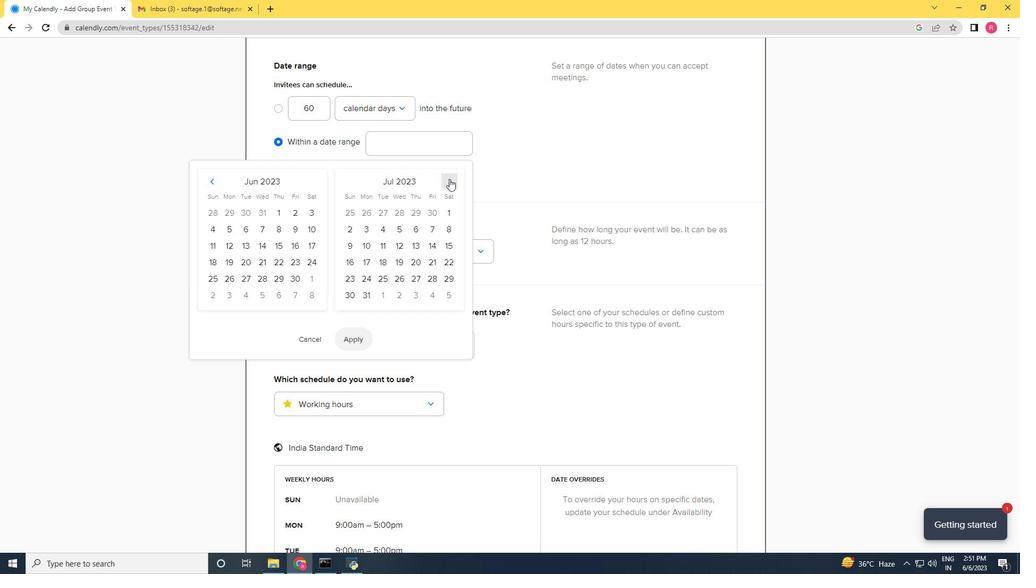 
Action: Mouse pressed left at (449, 179)
Screenshot: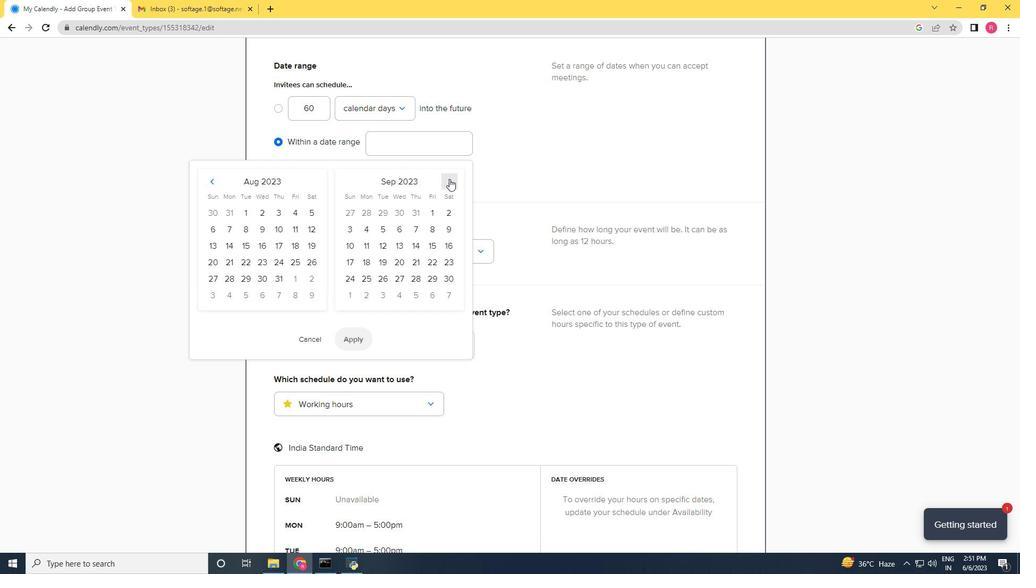
Action: Mouse pressed left at (449, 179)
Screenshot: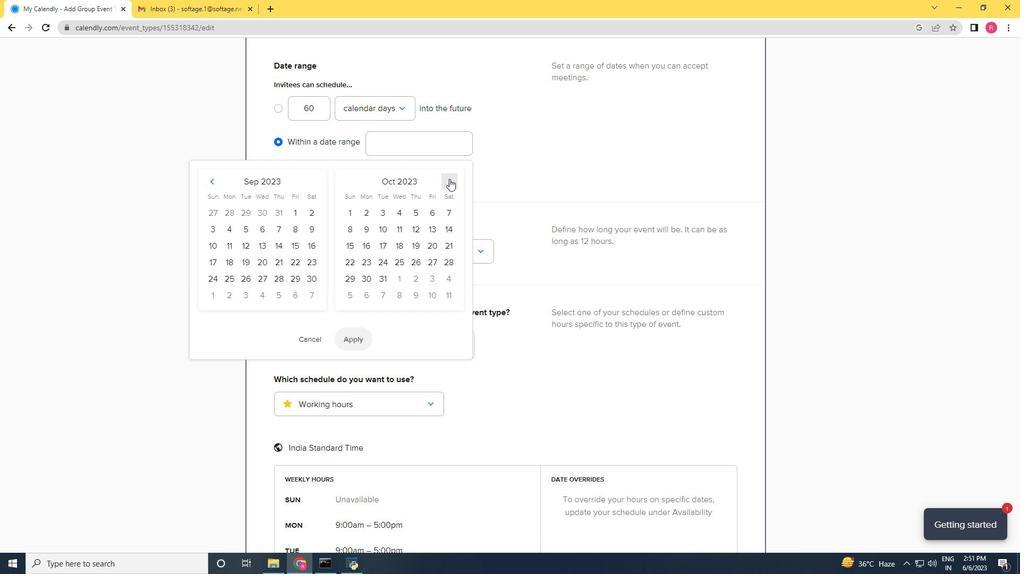 
Action: Mouse pressed left at (449, 179)
Screenshot: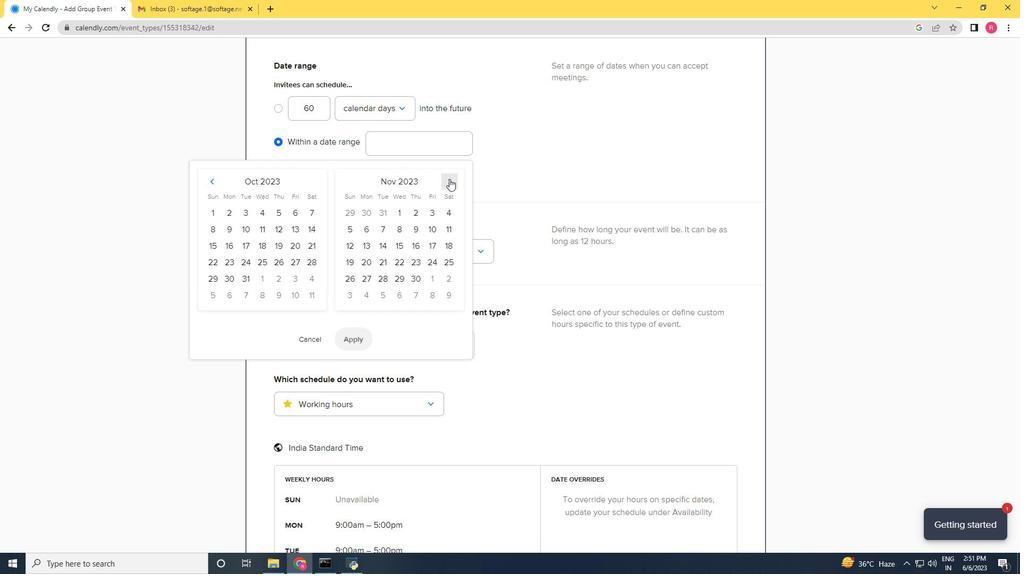 
Action: Mouse pressed left at (449, 179)
Screenshot: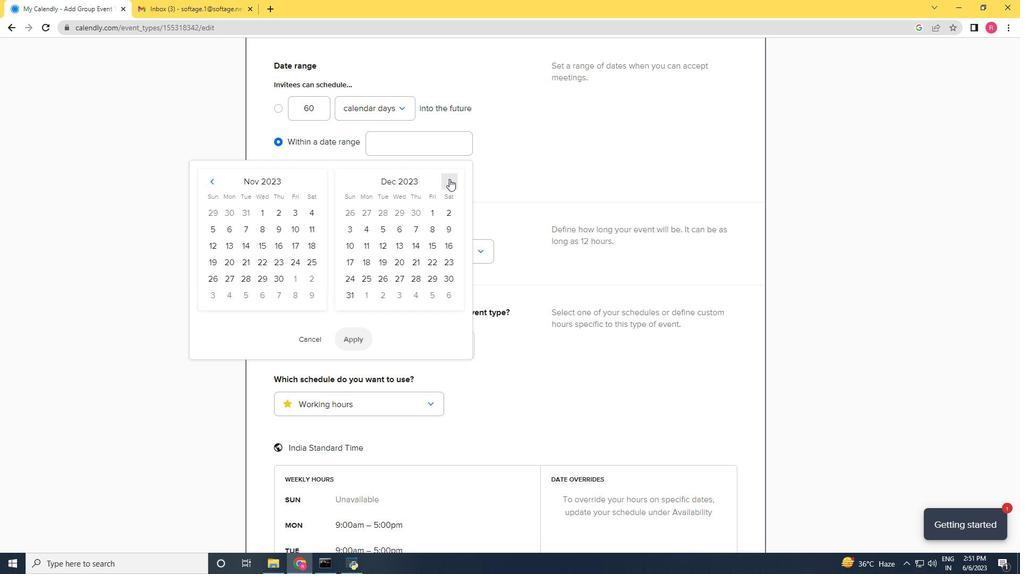 
Action: Mouse pressed left at (449, 179)
Screenshot: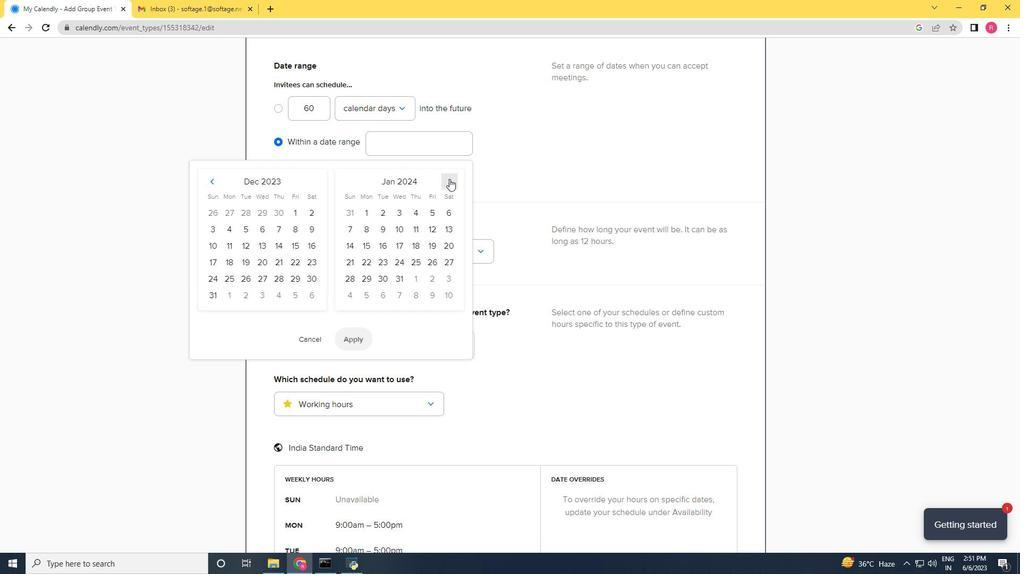 
Action: Mouse moved to (348, 277)
Screenshot: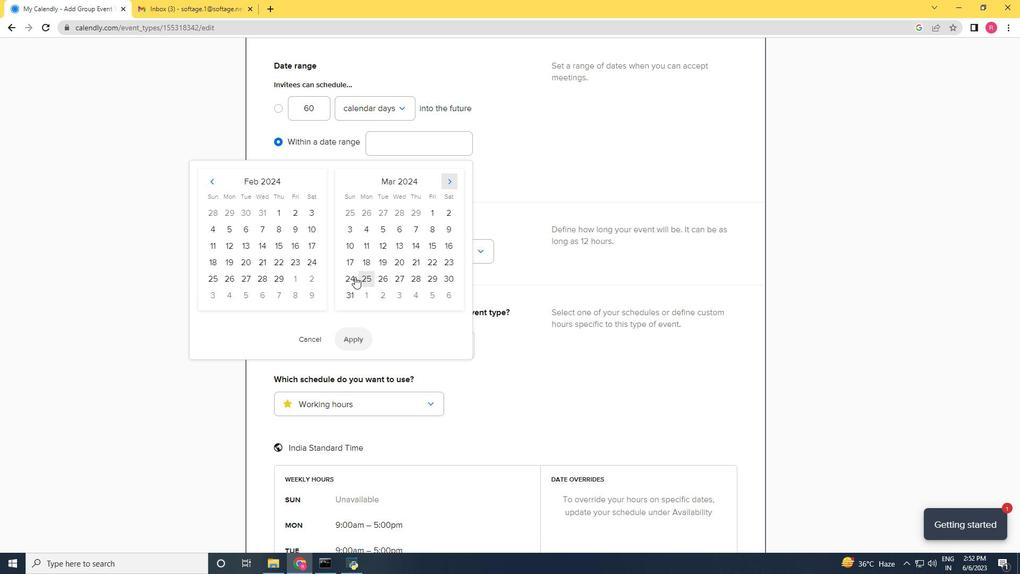 
Action: Mouse pressed left at (348, 277)
Screenshot: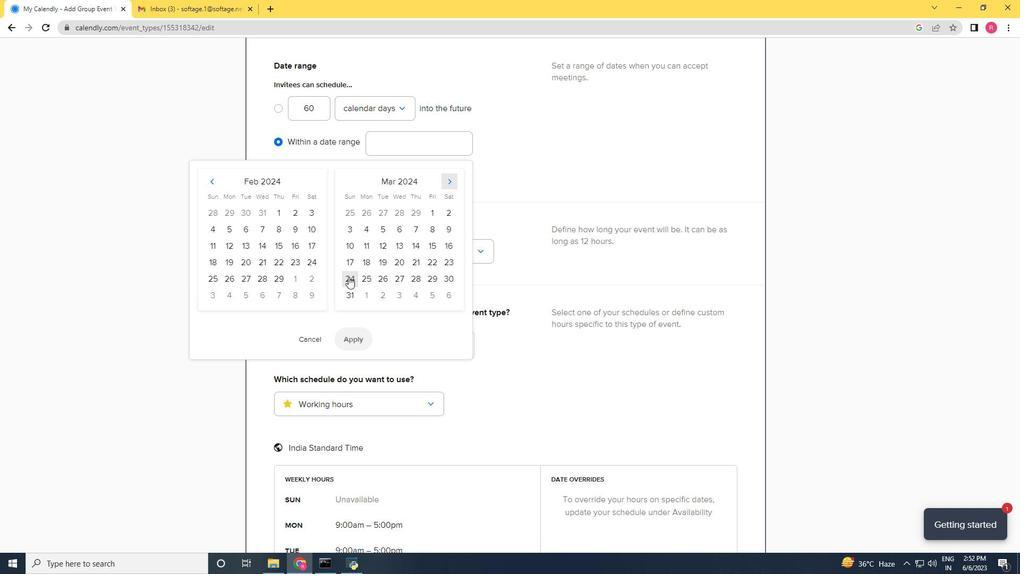 
Action: Mouse moved to (412, 277)
Screenshot: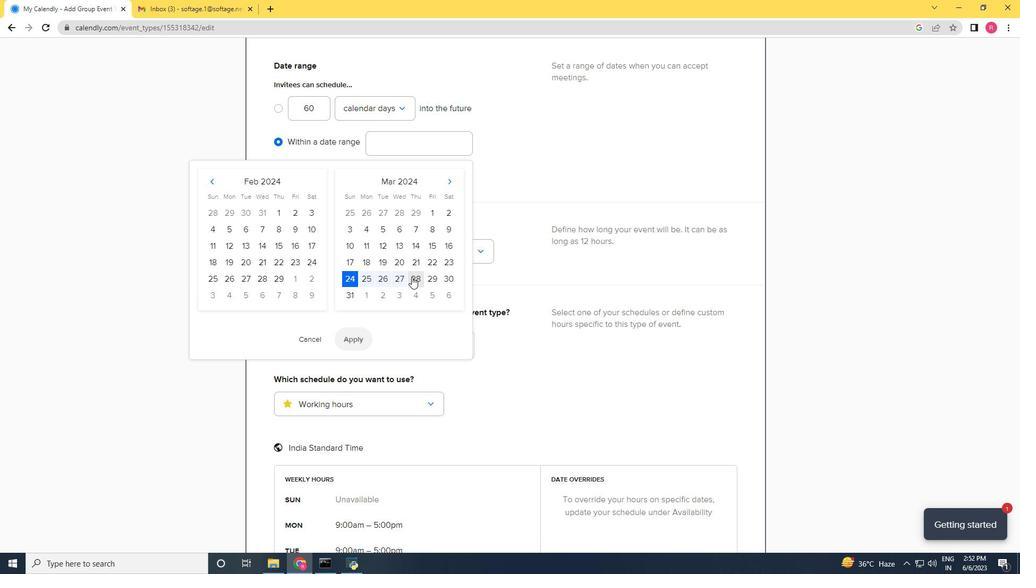 
Action: Mouse pressed left at (412, 277)
Screenshot: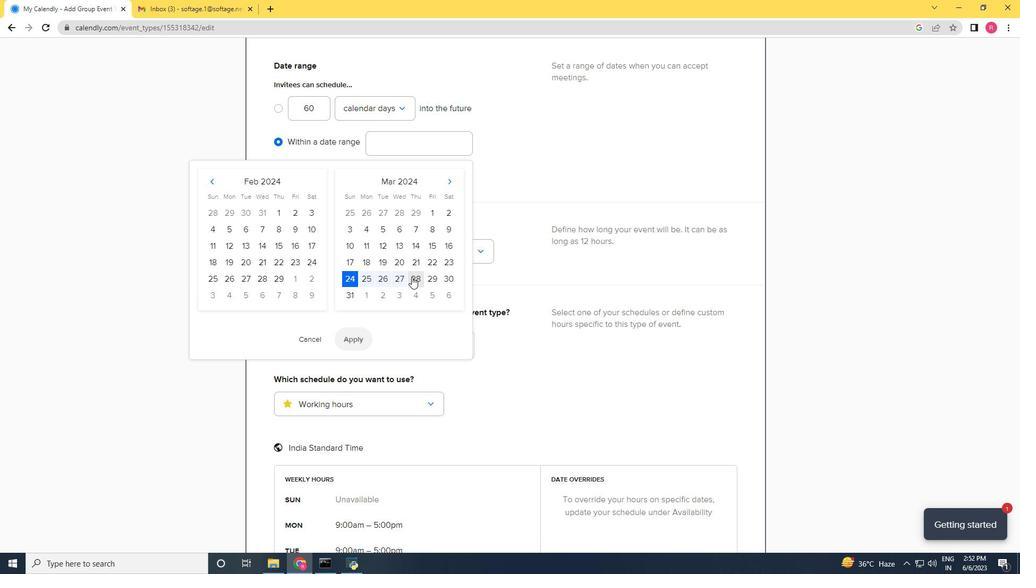 
Action: Mouse moved to (361, 335)
Screenshot: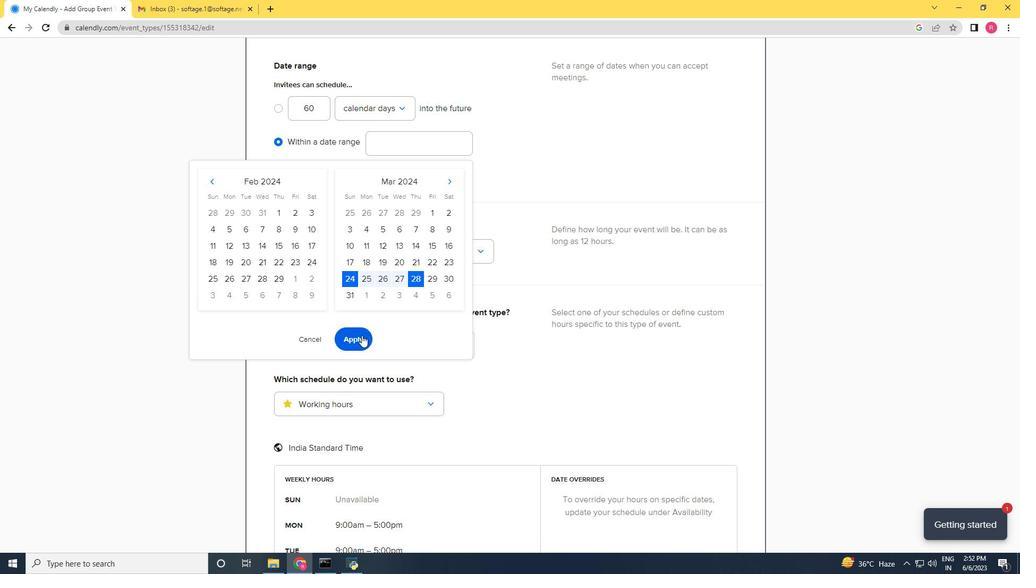 
Action: Mouse pressed left at (361, 335)
Screenshot: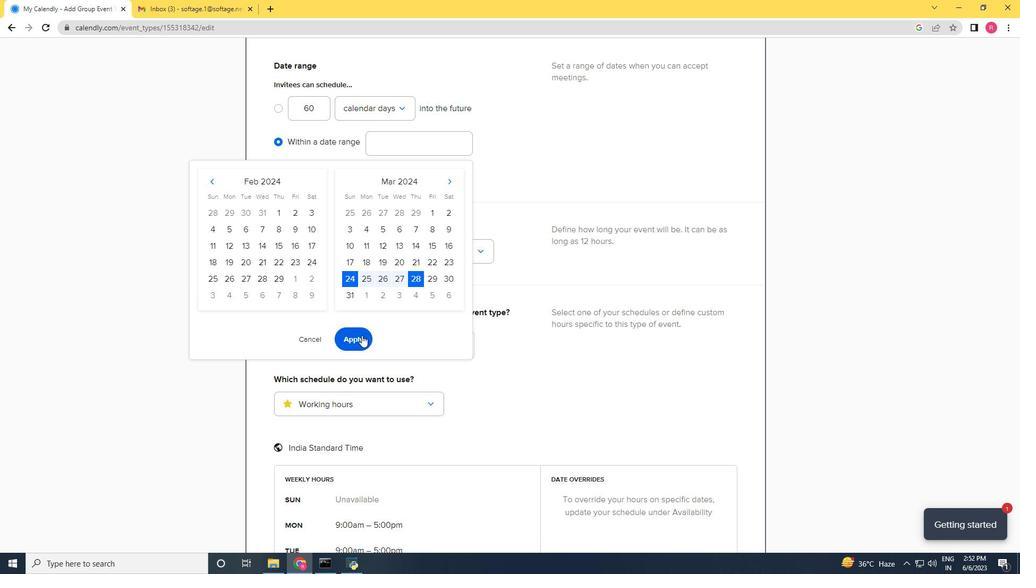 
Action: Mouse moved to (493, 354)
Screenshot: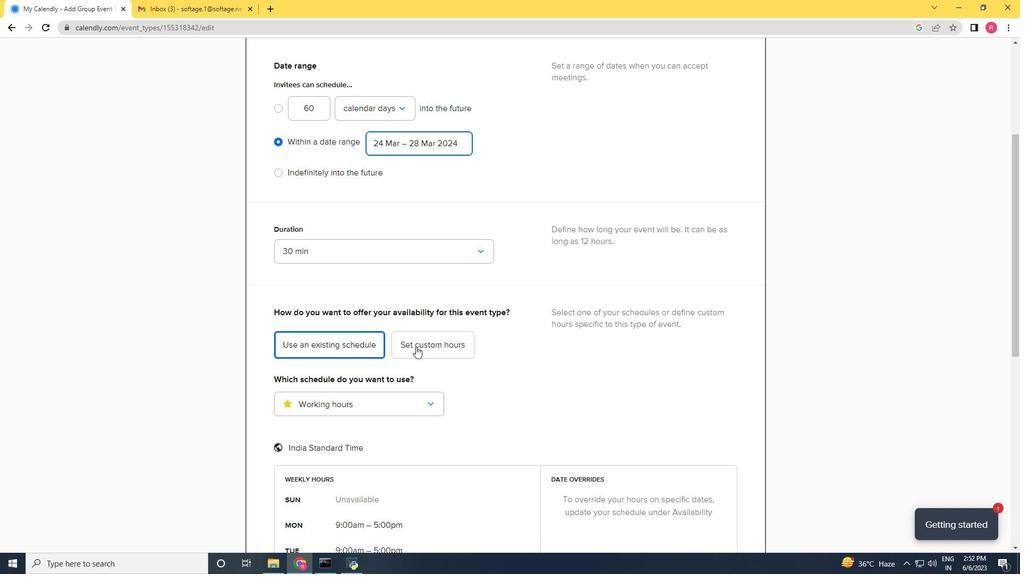 
Action: Mouse scrolled (493, 353) with delta (0, 0)
Screenshot: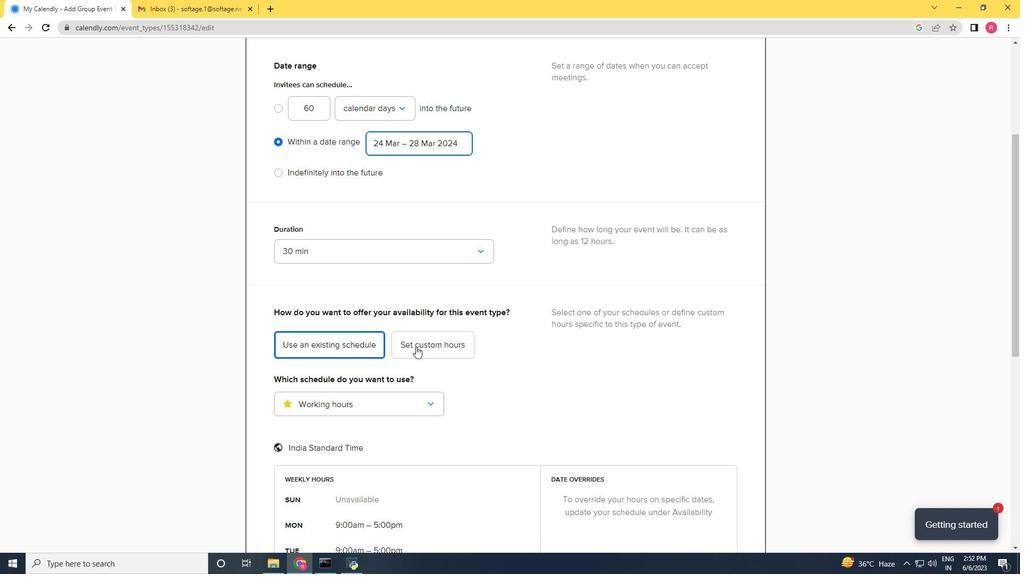
Action: Mouse moved to (494, 354)
Screenshot: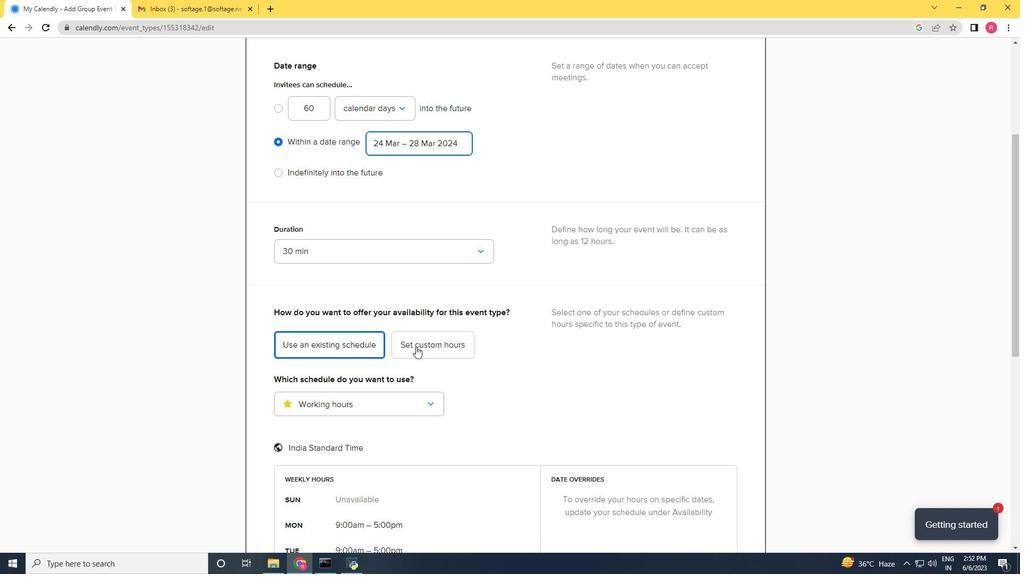 
Action: Mouse scrolled (494, 354) with delta (0, 0)
Screenshot: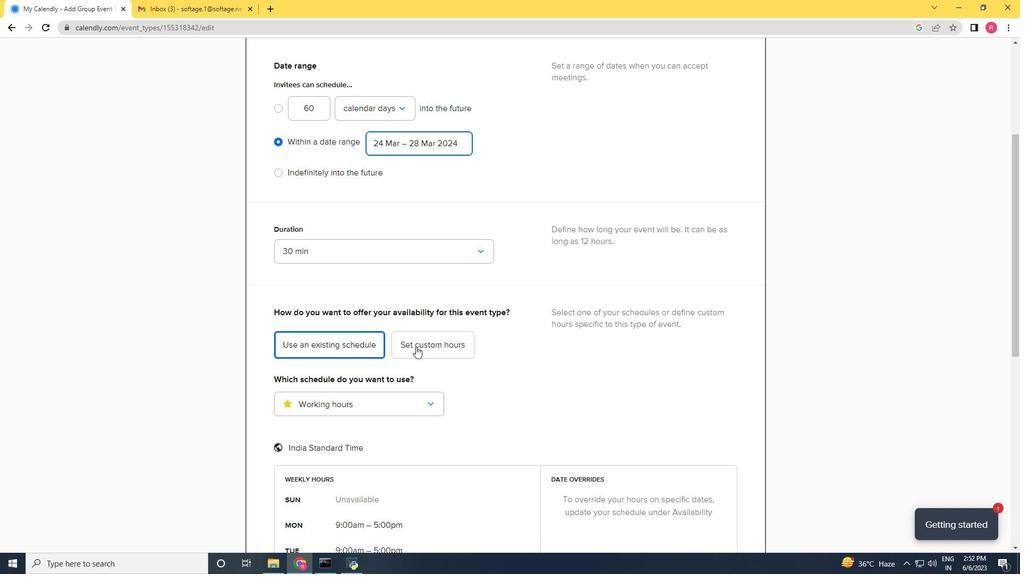 
Action: Mouse moved to (498, 356)
Screenshot: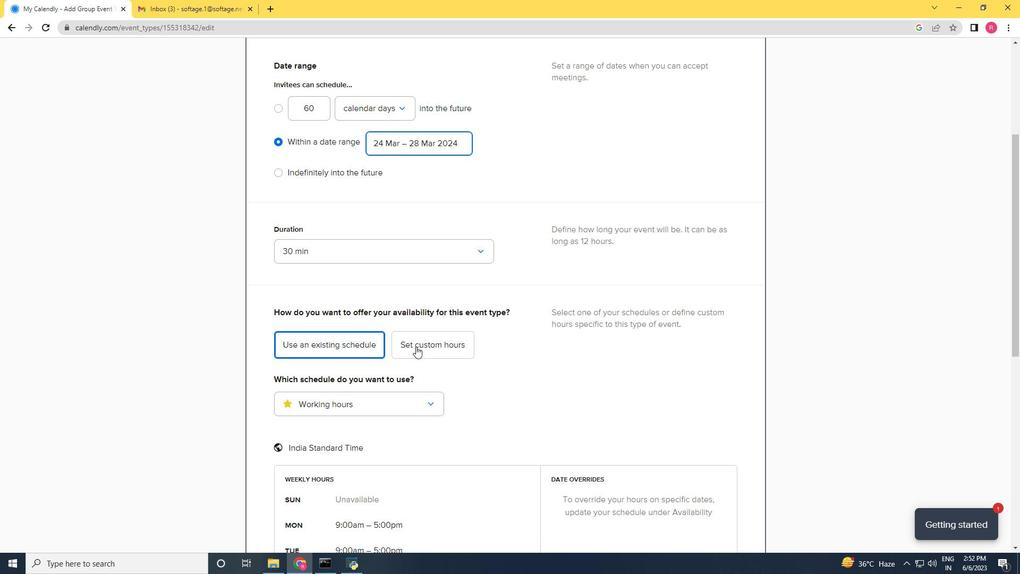 
Action: Mouse scrolled (498, 355) with delta (0, 0)
Screenshot: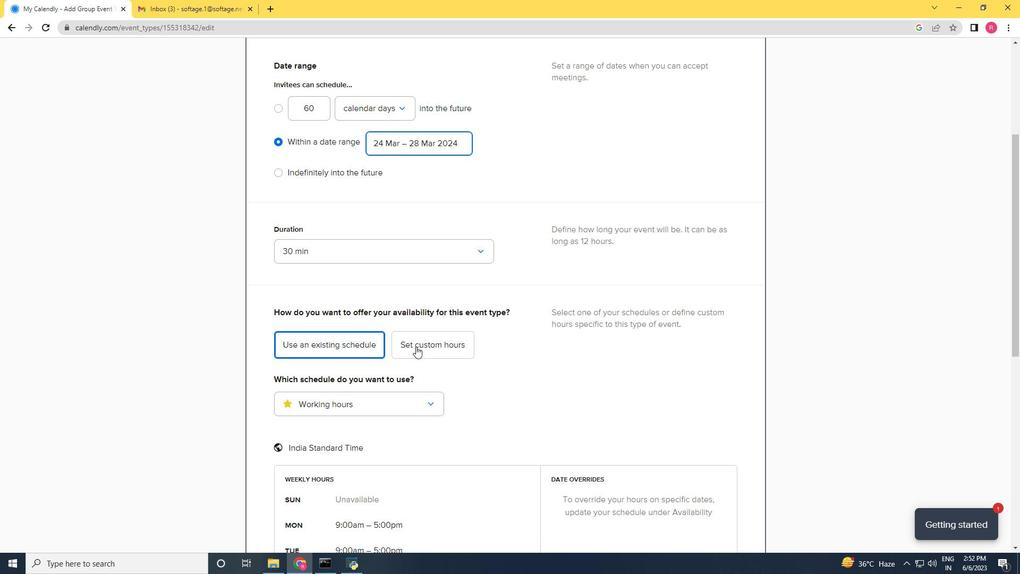
Action: Mouse moved to (501, 357)
Screenshot: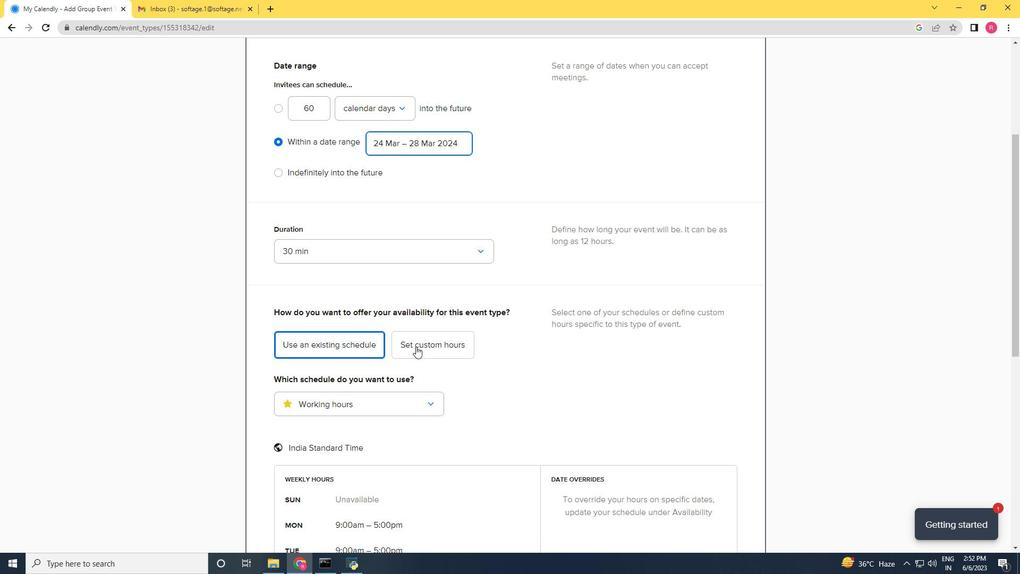 
Action: Mouse scrolled (501, 356) with delta (0, 0)
Screenshot: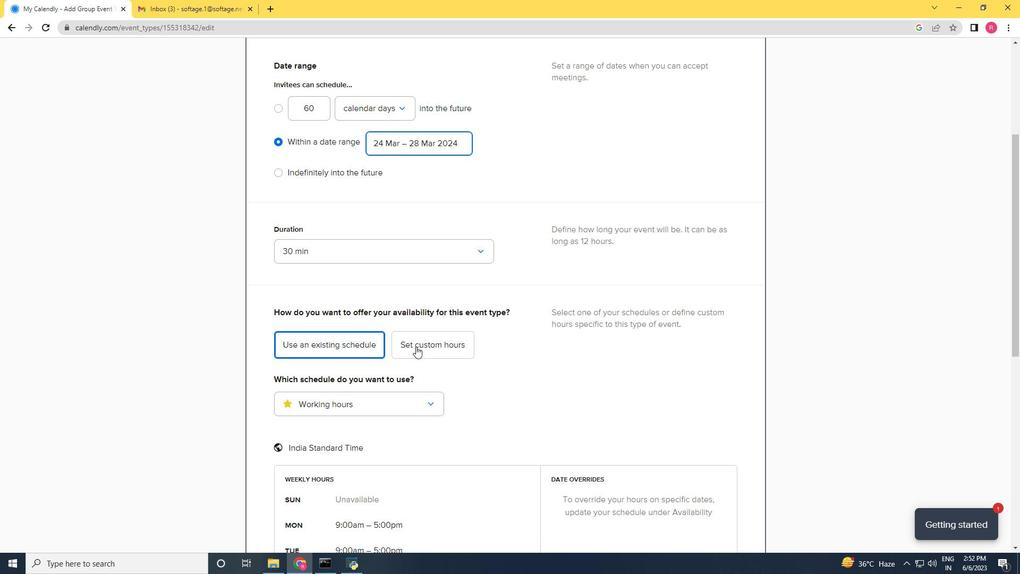 
Action: Mouse moved to (506, 358)
Screenshot: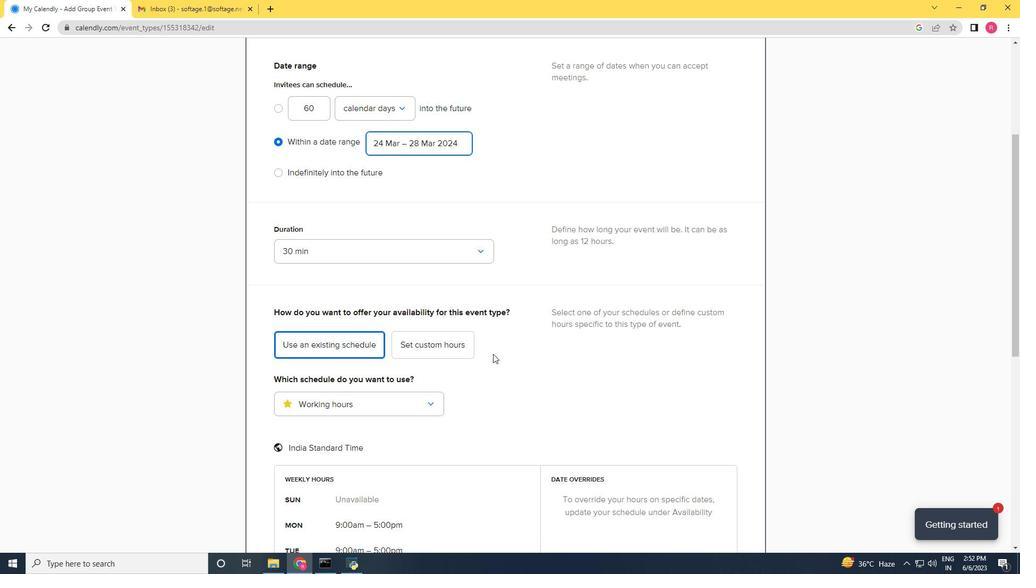 
Action: Mouse scrolled (505, 358) with delta (0, 0)
Screenshot: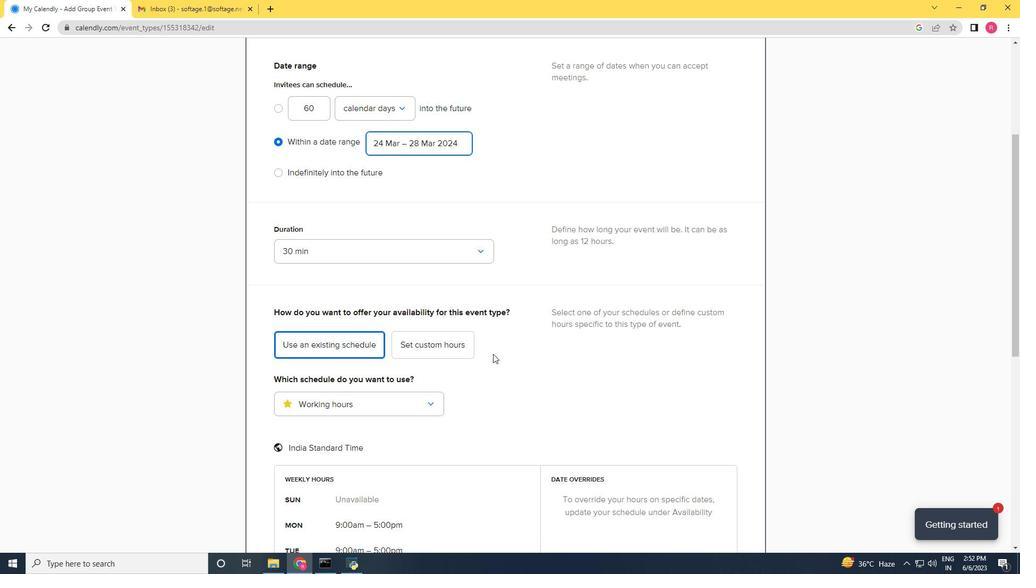 
Action: Mouse moved to (516, 364)
Screenshot: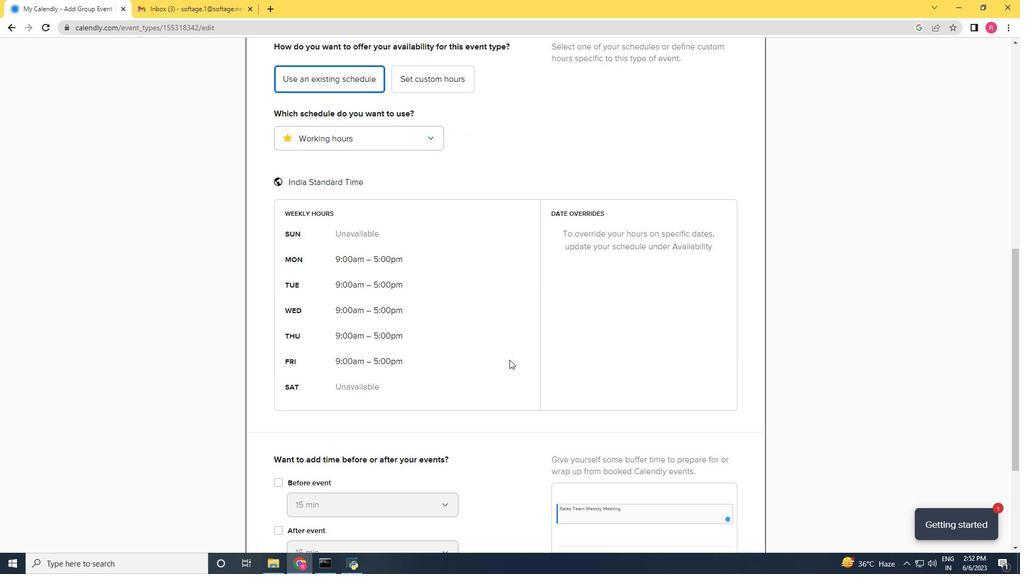 
Action: Mouse scrolled (516, 363) with delta (0, 0)
Screenshot: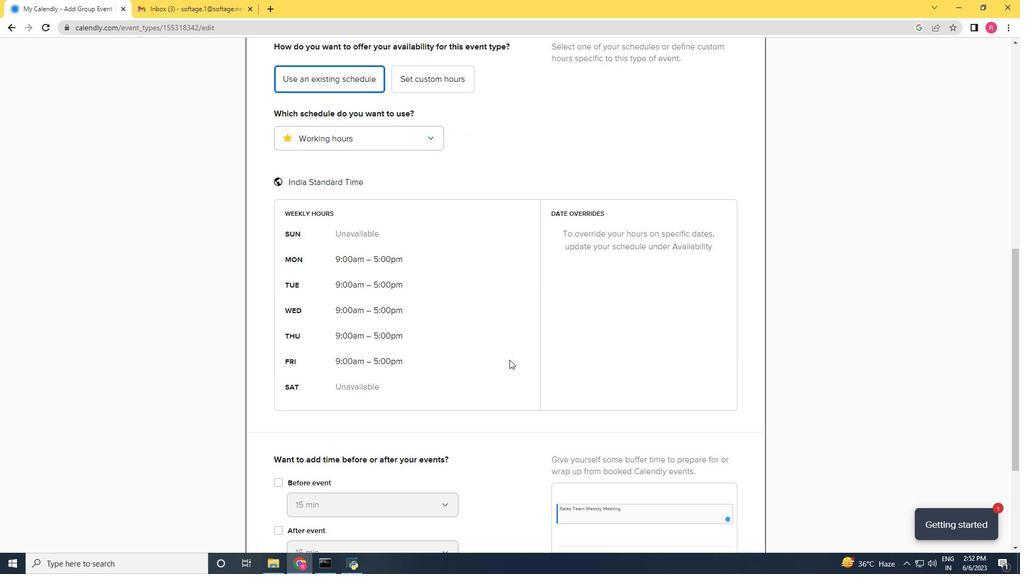 
Action: Mouse moved to (517, 366)
Screenshot: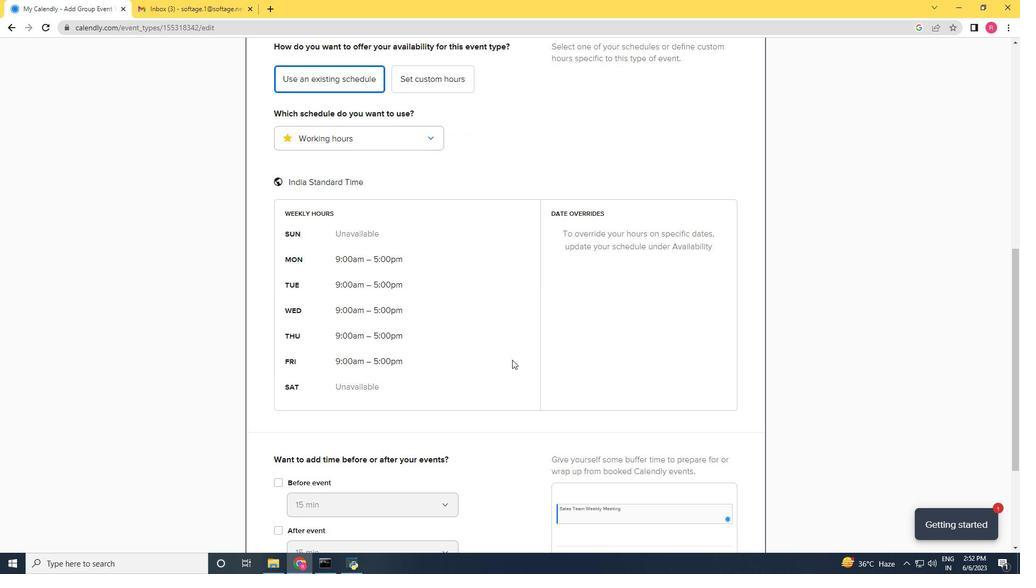 
Action: Mouse scrolled (517, 365) with delta (0, 0)
Screenshot: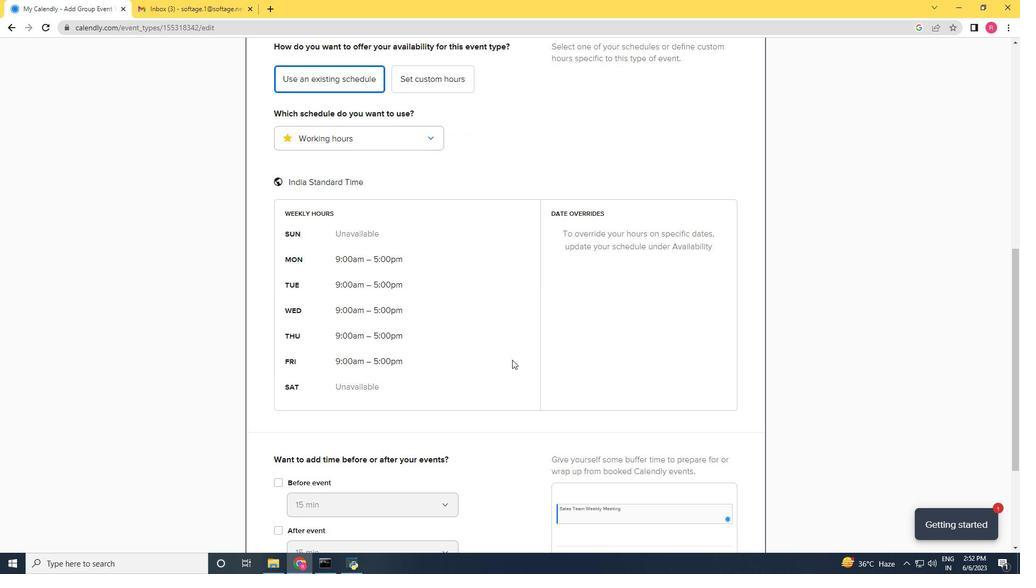 
Action: Mouse moved to (517, 367)
Screenshot: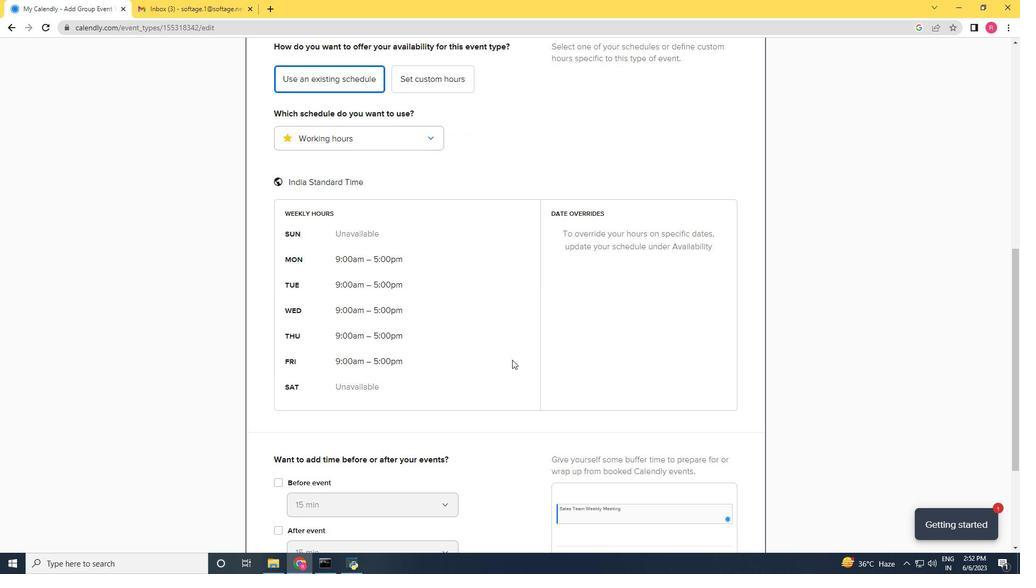 
Action: Mouse scrolled (517, 366) with delta (0, 0)
Screenshot: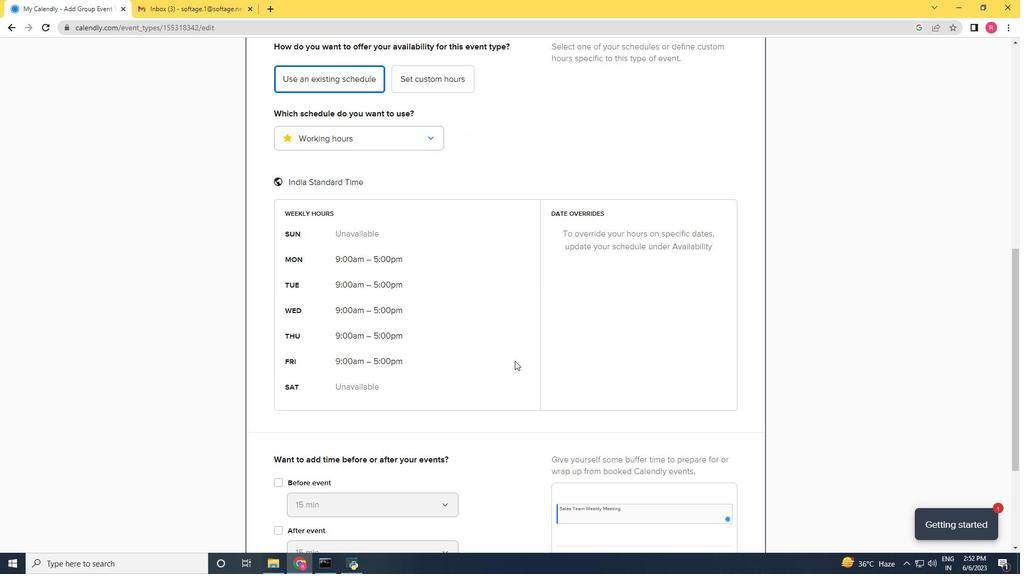 
Action: Mouse moved to (518, 367)
Screenshot: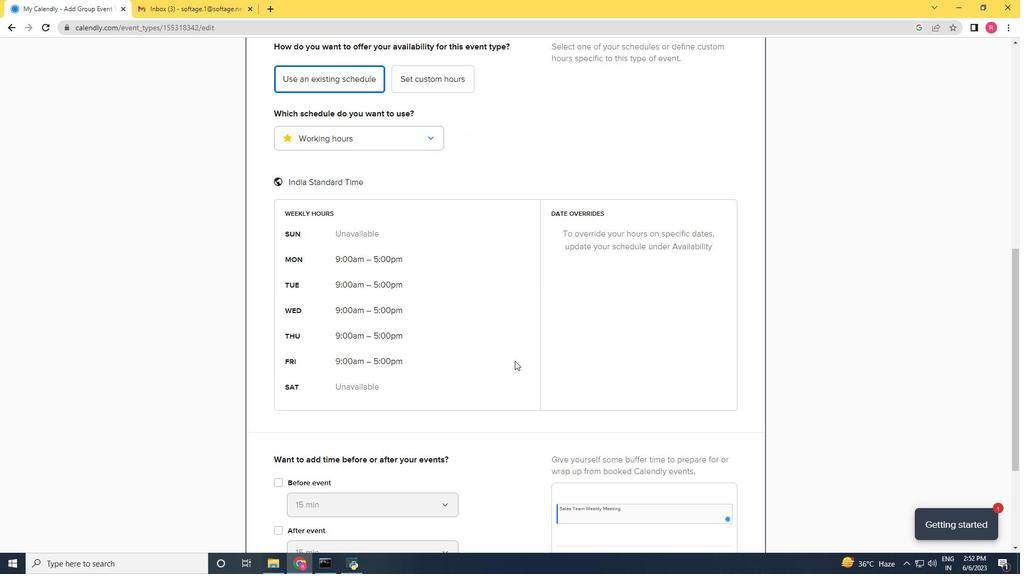 
Action: Mouse scrolled (518, 367) with delta (0, 0)
Screenshot: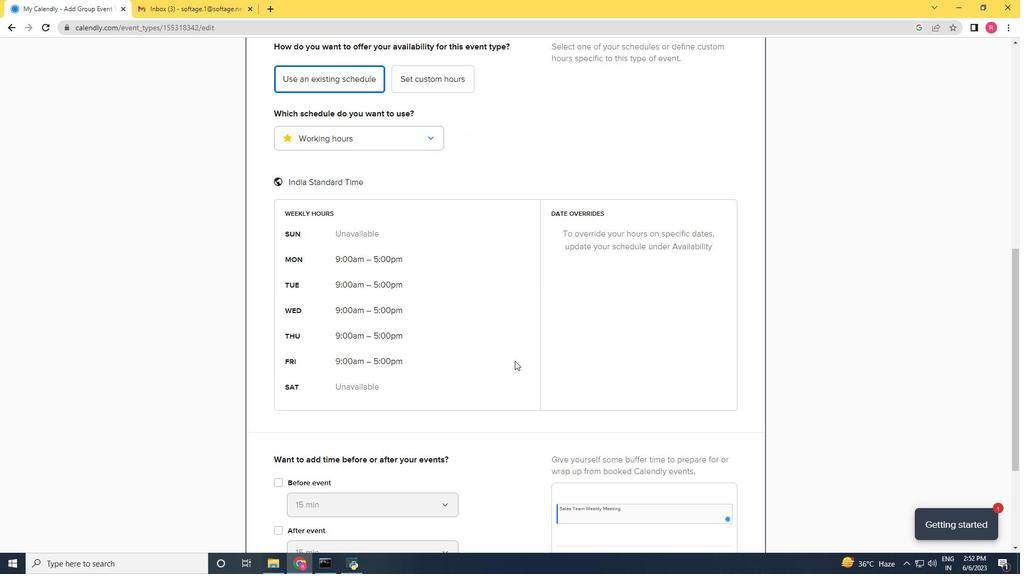 
Action: Mouse moved to (519, 370)
Screenshot: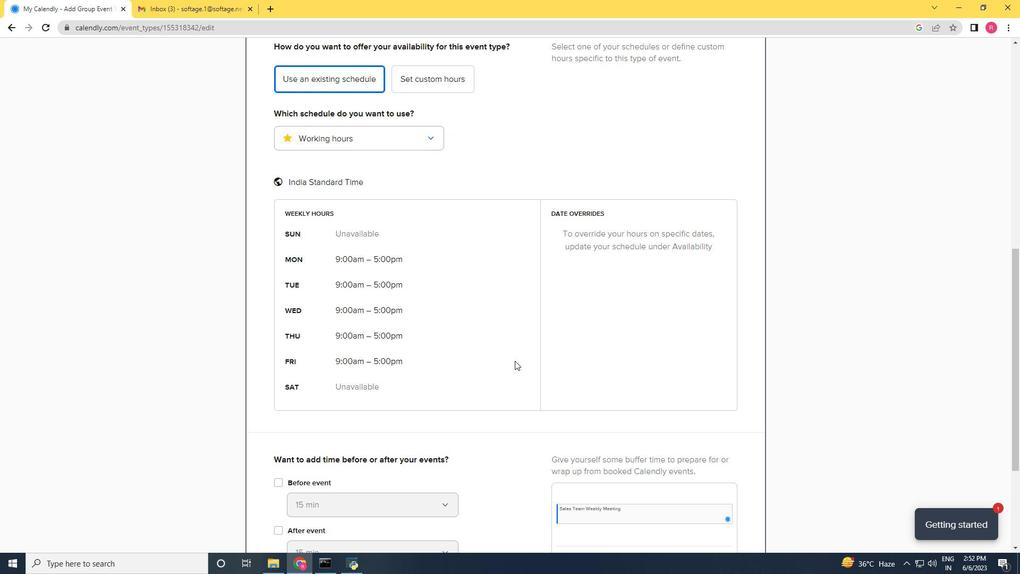 
Action: Mouse scrolled (519, 369) with delta (0, 0)
Screenshot: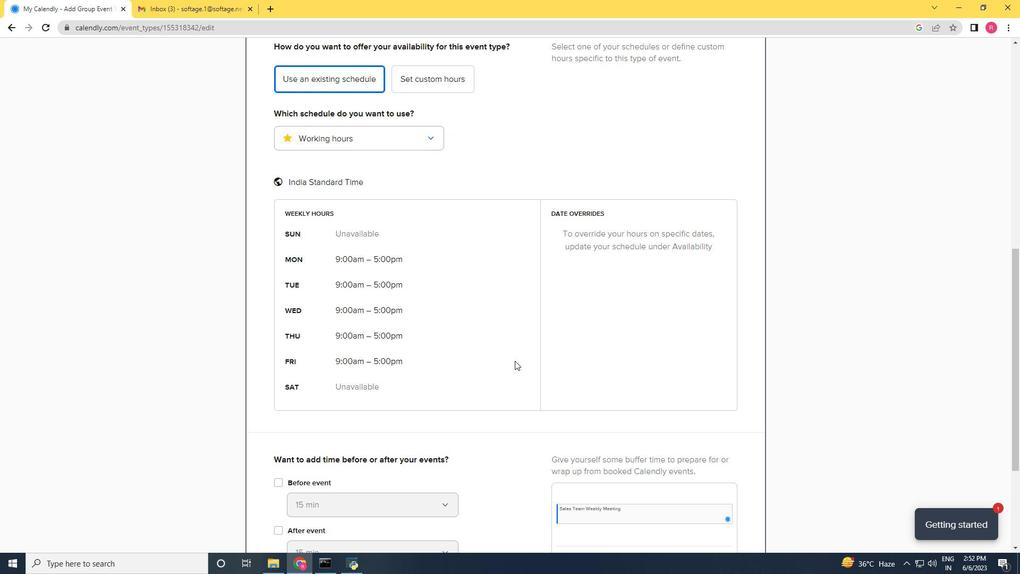 
Action: Mouse moved to (546, 382)
Screenshot: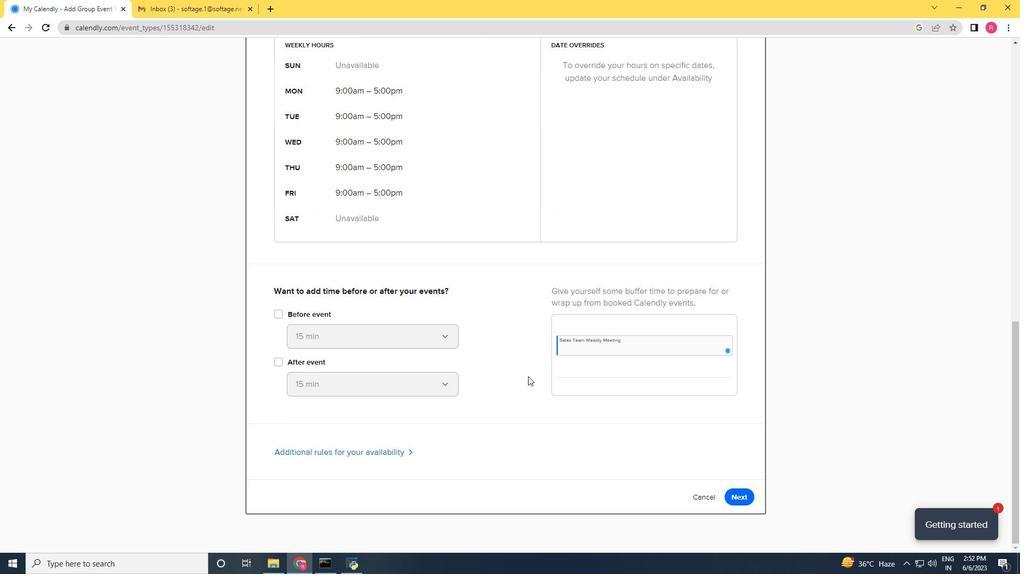 
Action: Mouse scrolled (546, 382) with delta (0, 0)
Screenshot: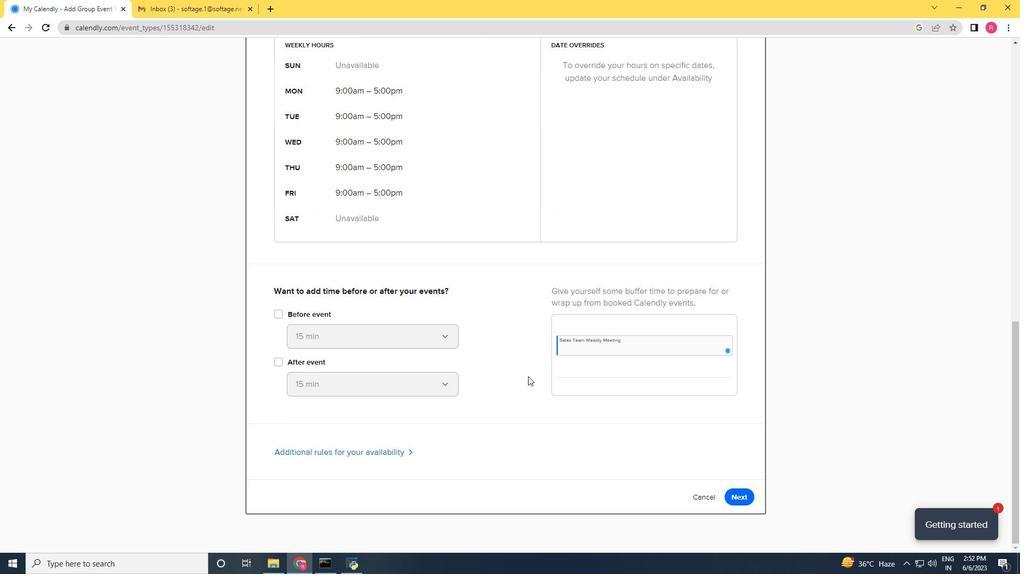 
Action: Mouse moved to (549, 386)
Screenshot: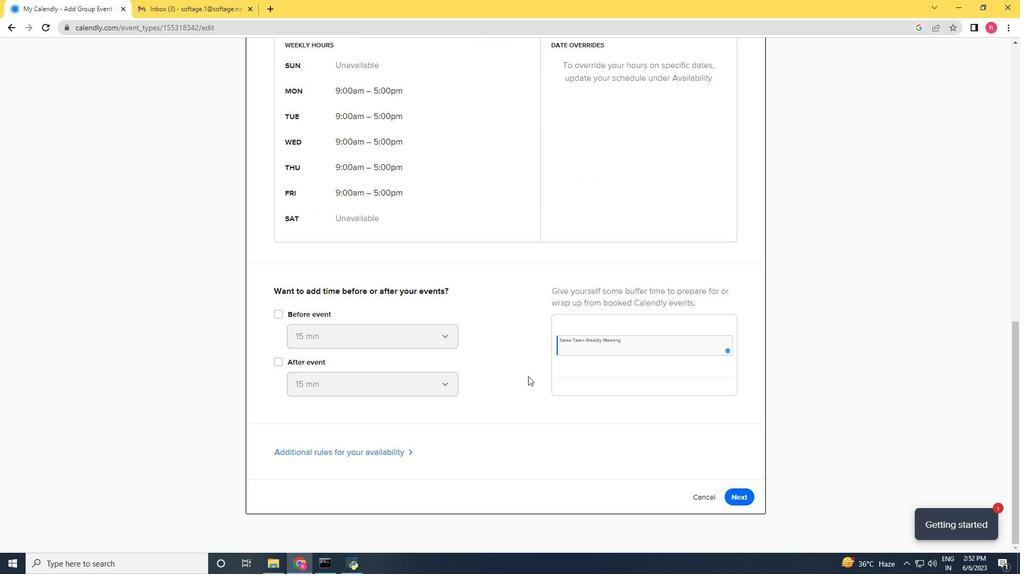 
Action: Mouse scrolled (549, 385) with delta (0, 0)
Screenshot: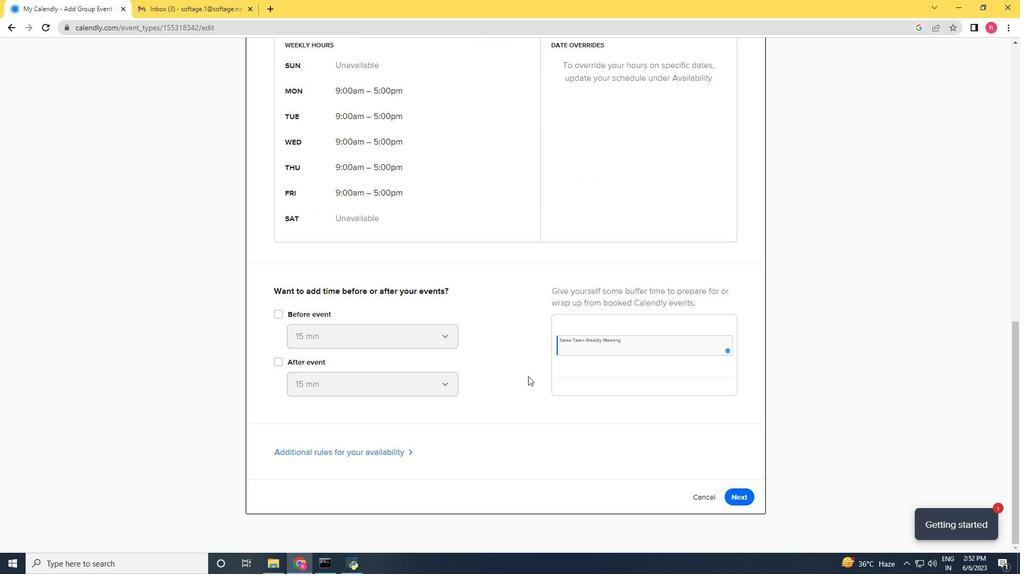 
Action: Mouse moved to (556, 390)
Screenshot: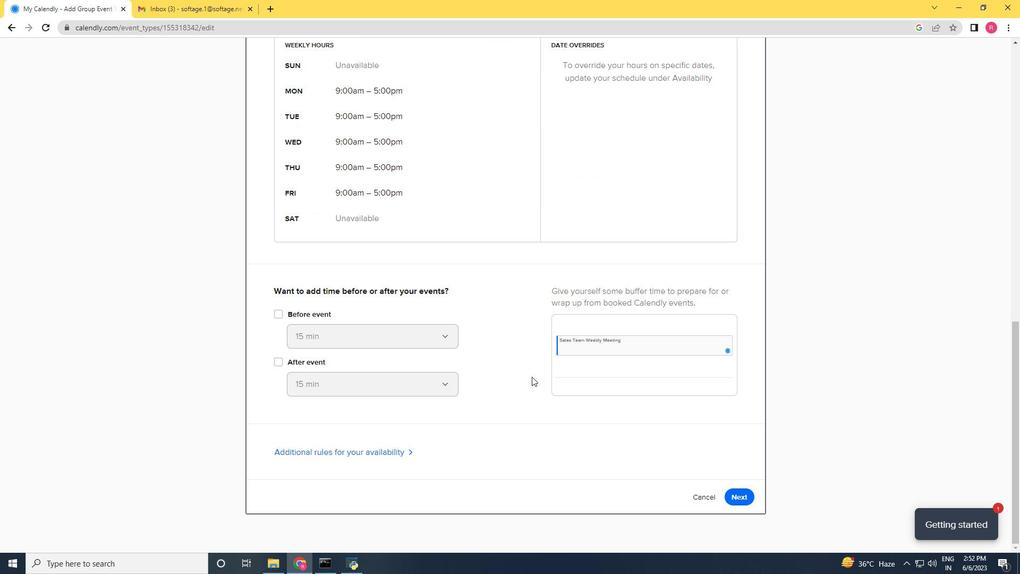 
Action: Mouse scrolled (556, 390) with delta (0, 0)
Screenshot: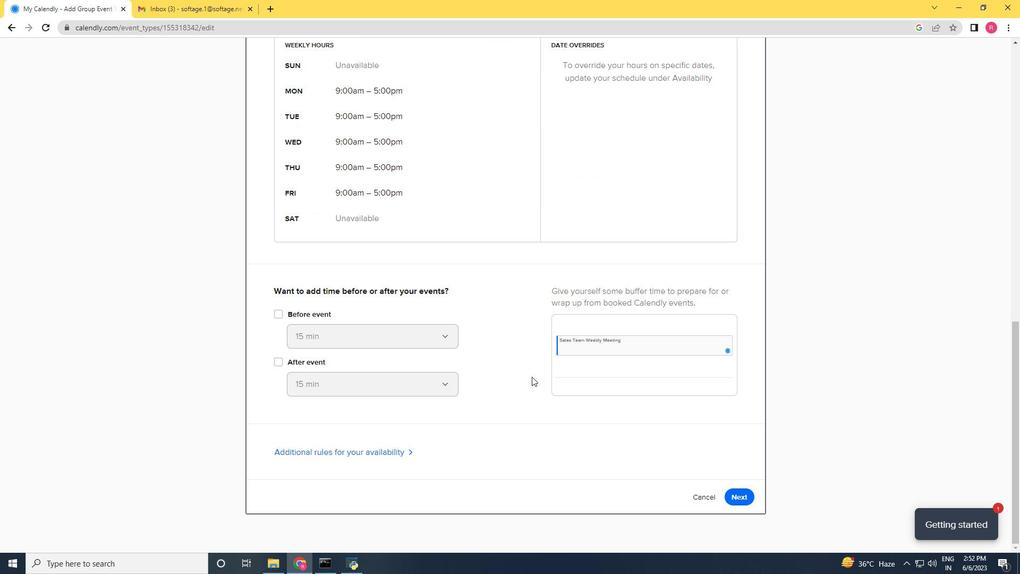 
Action: Mouse moved to (563, 395)
Screenshot: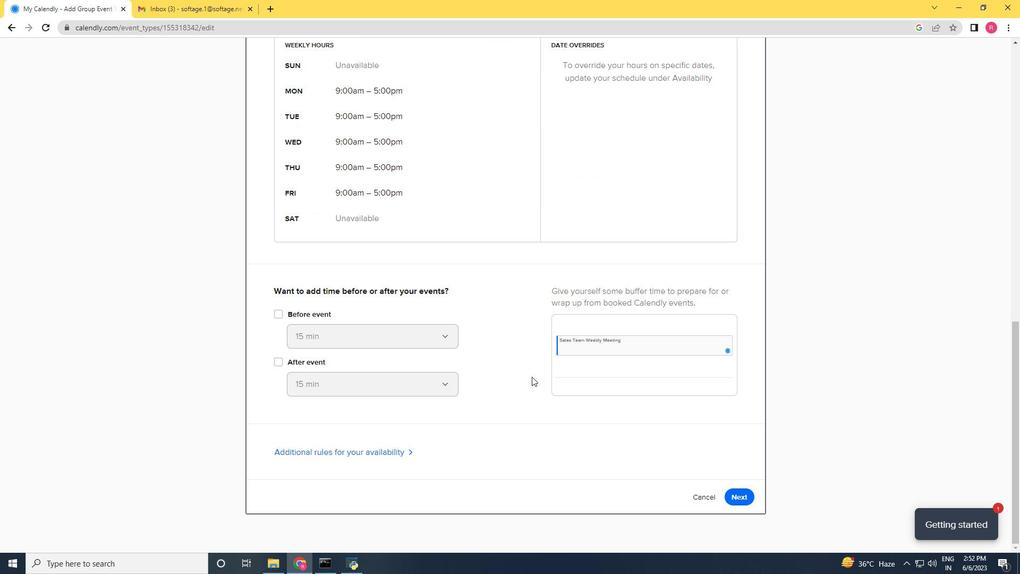 
Action: Mouse scrolled (563, 395) with delta (0, 0)
Screenshot: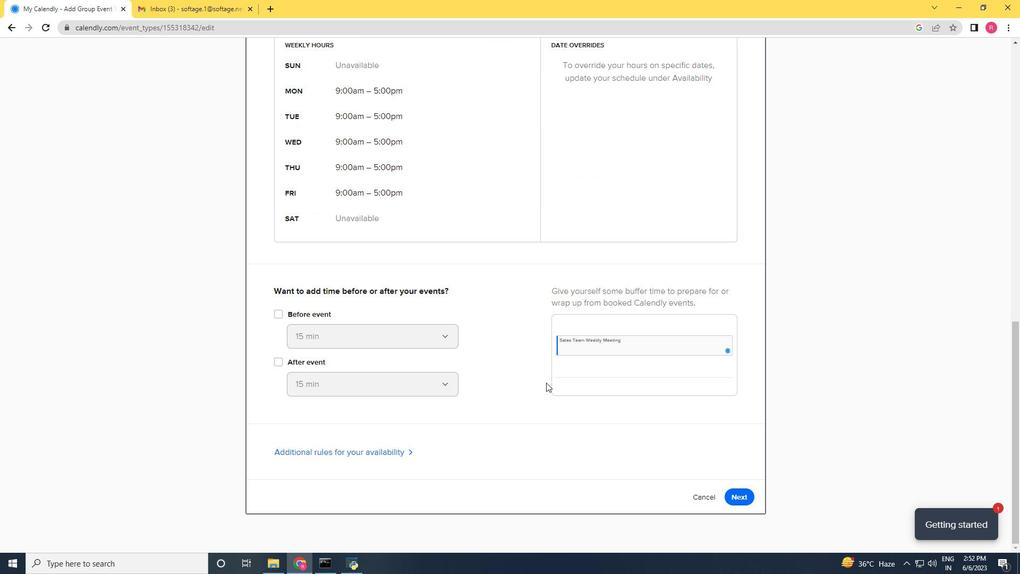 
Action: Mouse moved to (580, 403)
Screenshot: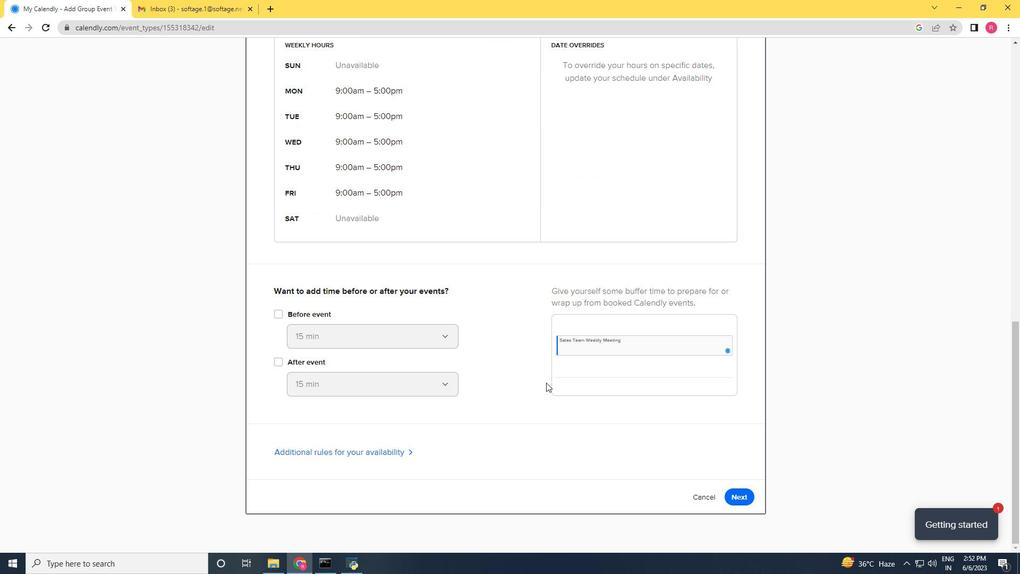 
Action: Mouse scrolled (580, 403) with delta (0, 0)
Screenshot: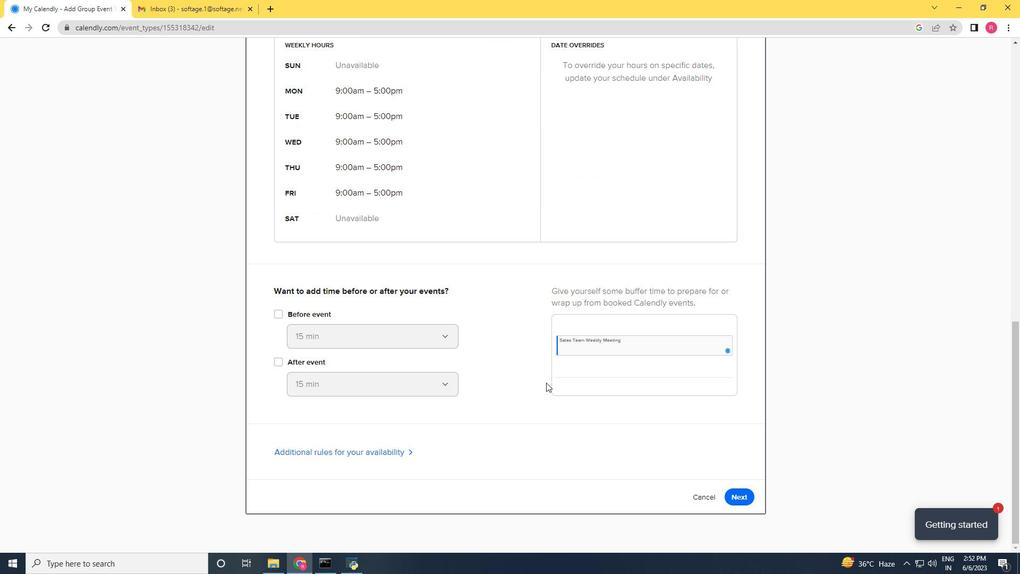 
Action: Mouse moved to (741, 497)
Screenshot: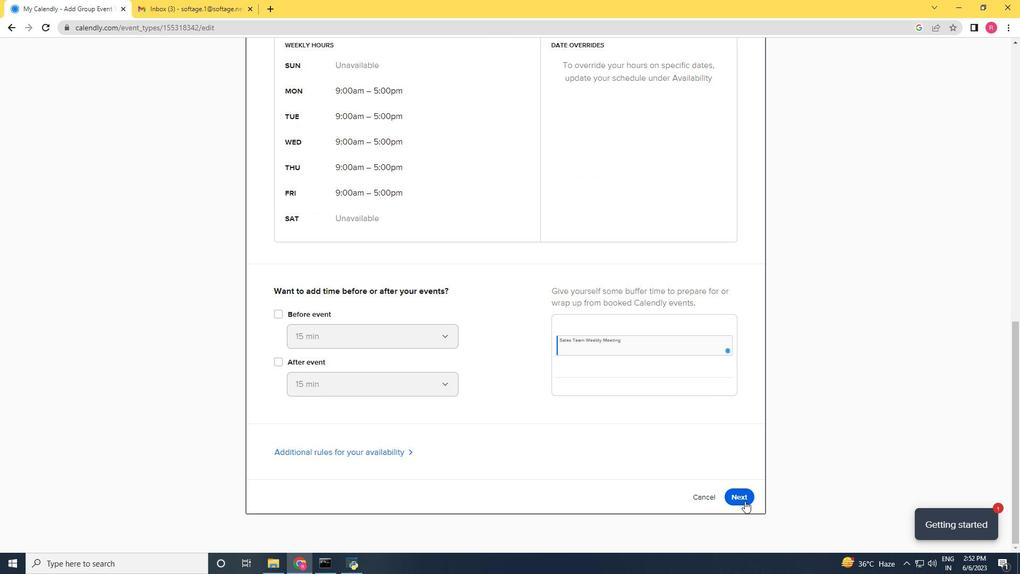
Action: Mouse pressed left at (741, 497)
Screenshot: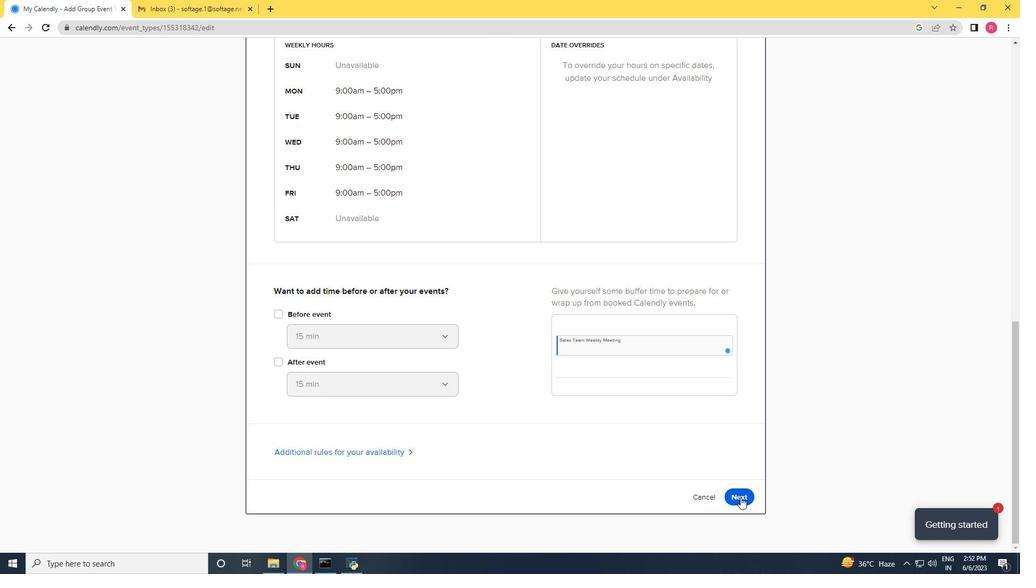 
Action: Mouse moved to (759, 99)
Screenshot: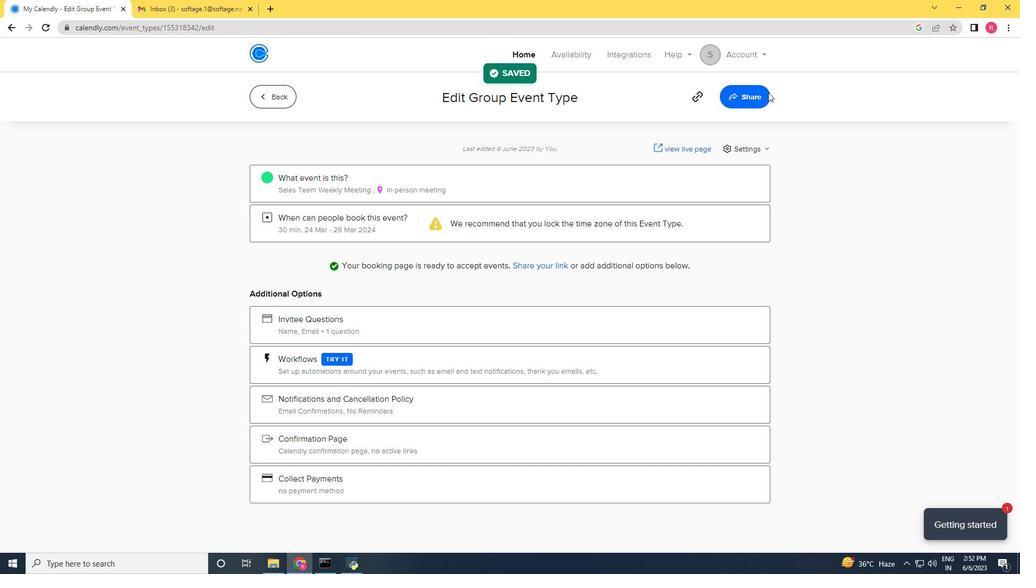 
Action: Mouse pressed left at (759, 99)
Screenshot: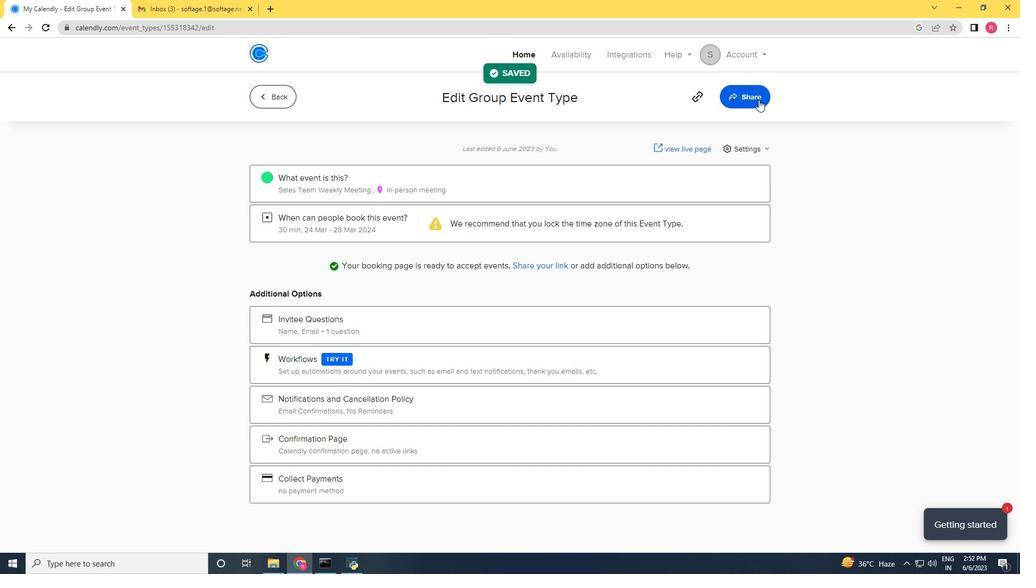 
Action: Mouse moved to (491, 146)
Screenshot: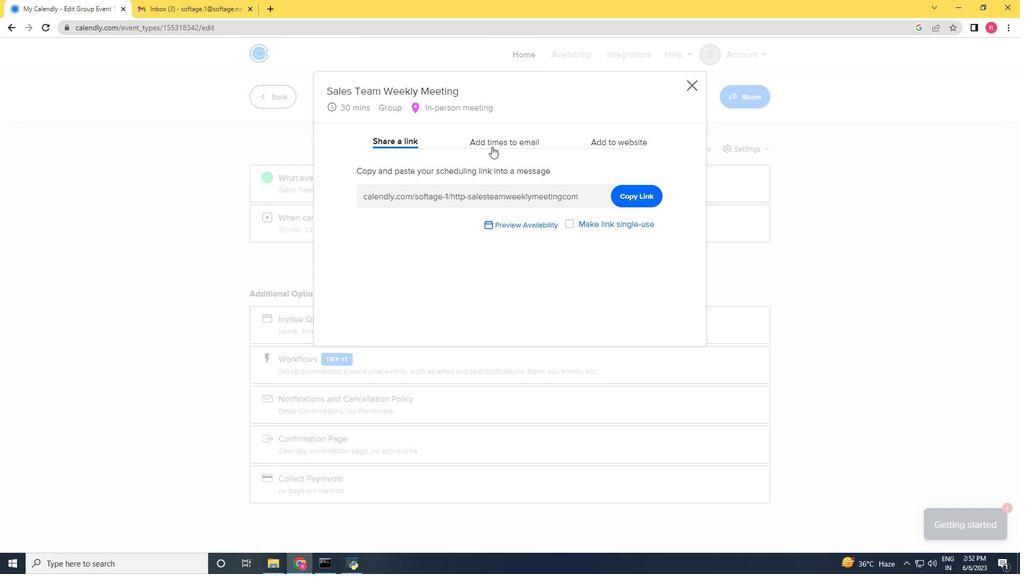 
Action: Mouse pressed left at (491, 146)
Screenshot: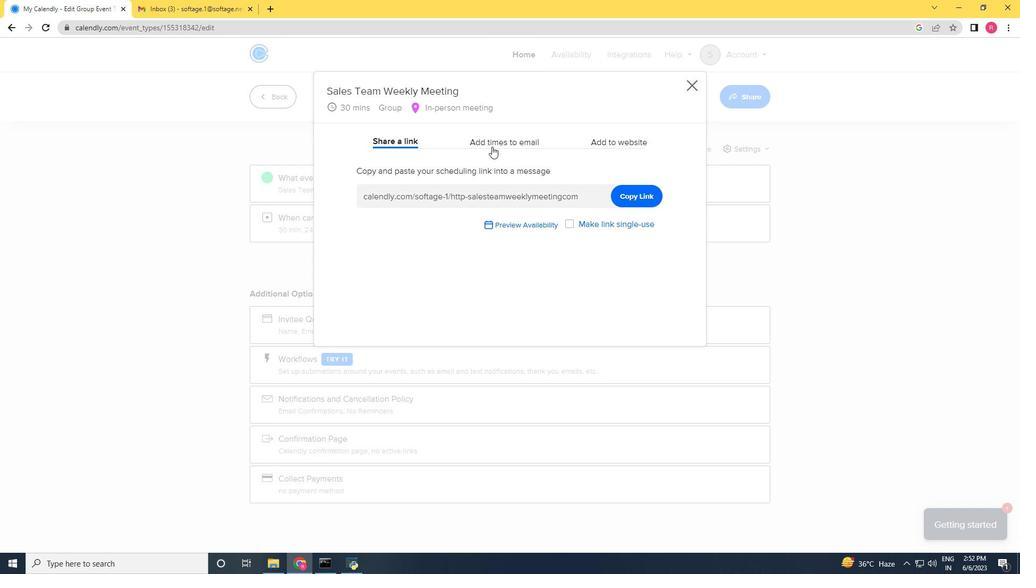 
Action: Mouse moved to (407, 138)
Screenshot: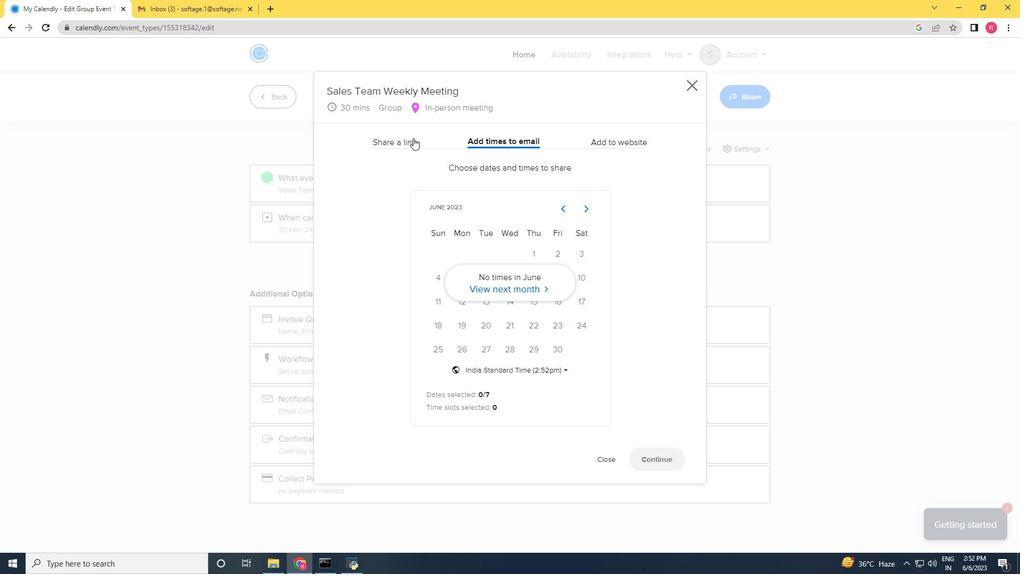
Action: Mouse pressed left at (407, 138)
Screenshot: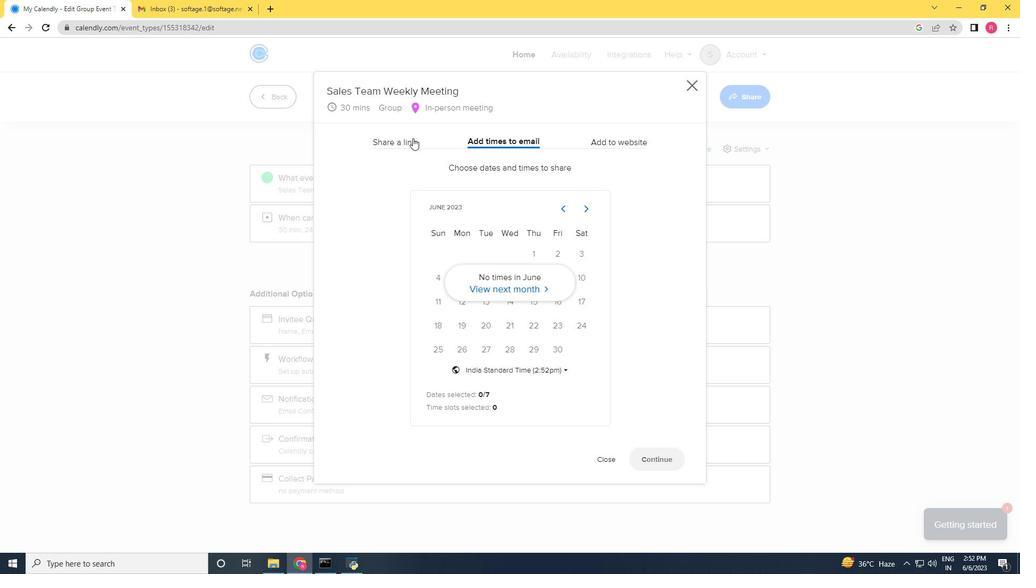 
Action: Mouse moved to (633, 191)
Screenshot: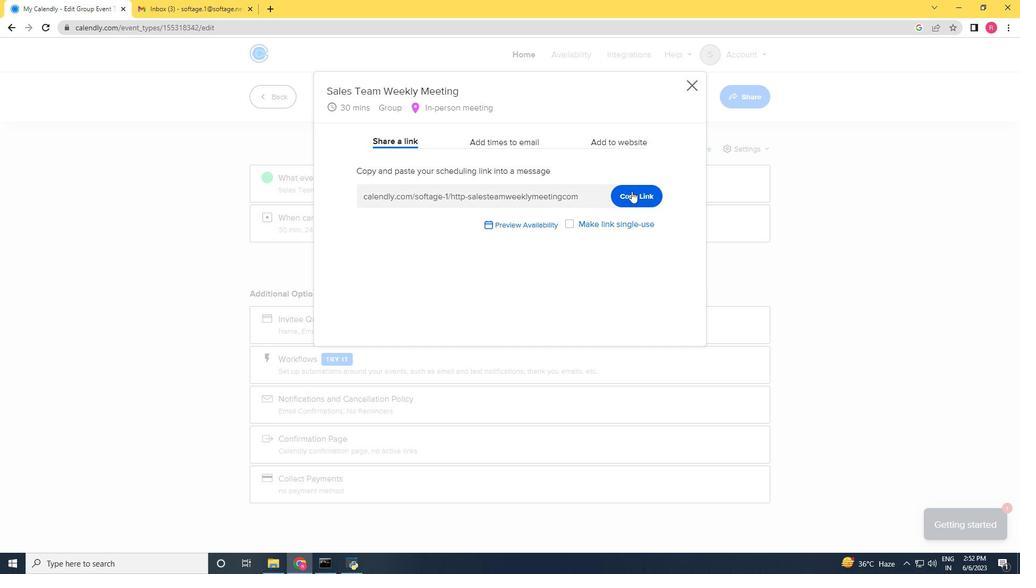 
Action: Mouse pressed left at (633, 191)
Screenshot: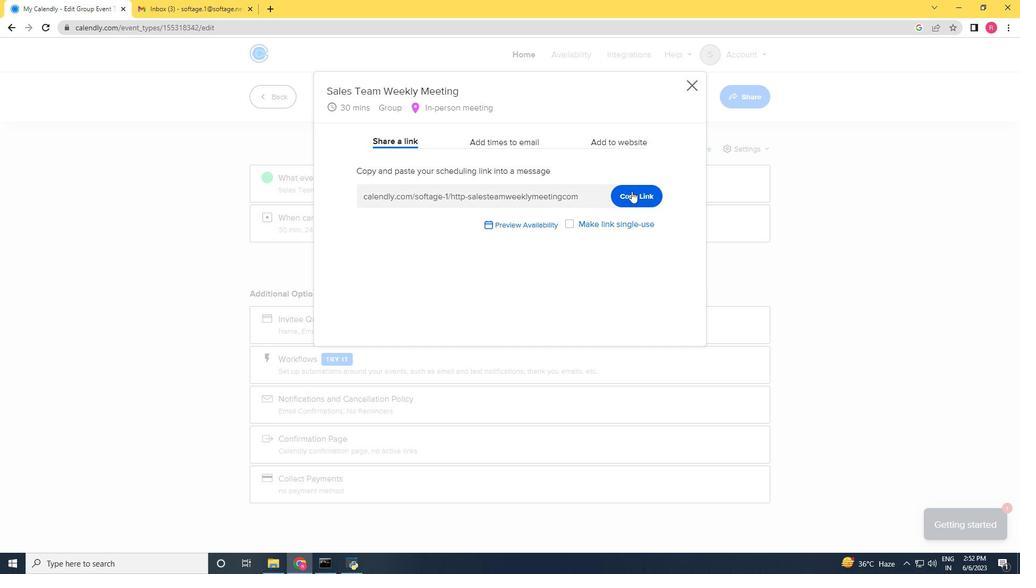 
Action: Mouse moved to (203, 7)
Screenshot: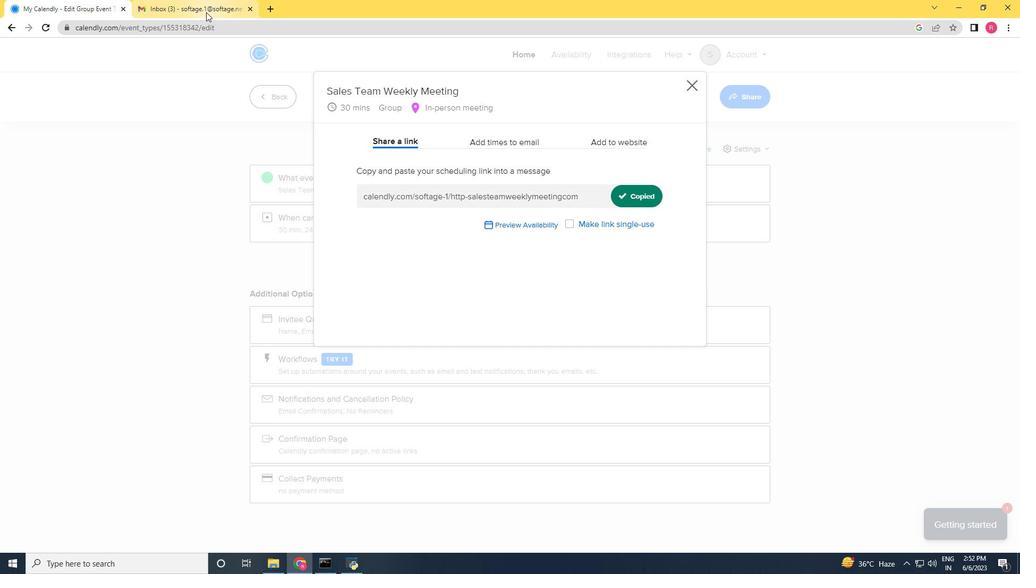 
Action: Mouse pressed left at (203, 7)
Screenshot: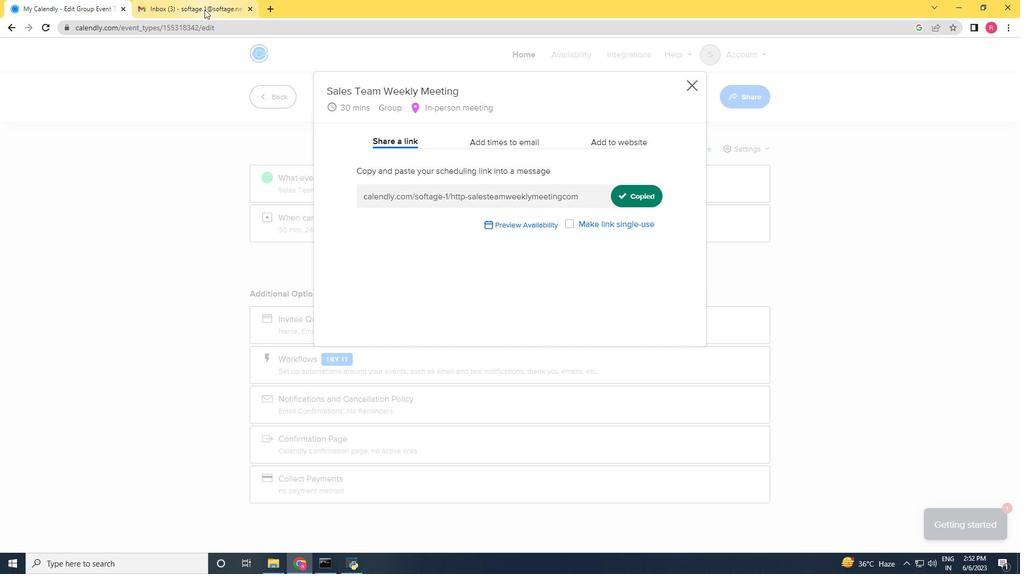 
Action: Mouse moved to (203, 158)
Screenshot: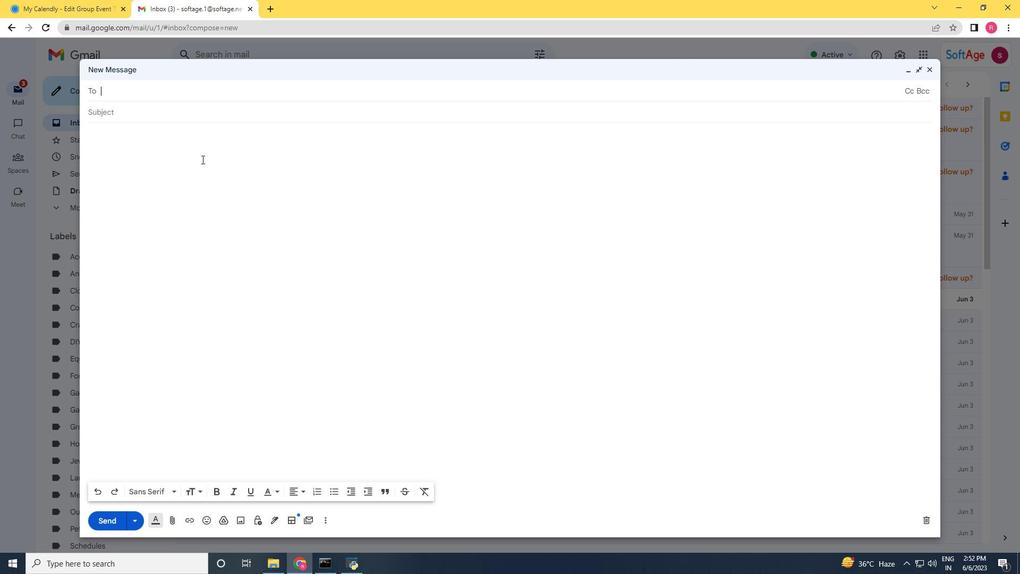 
Action: Mouse pressed left at (203, 158)
Screenshot: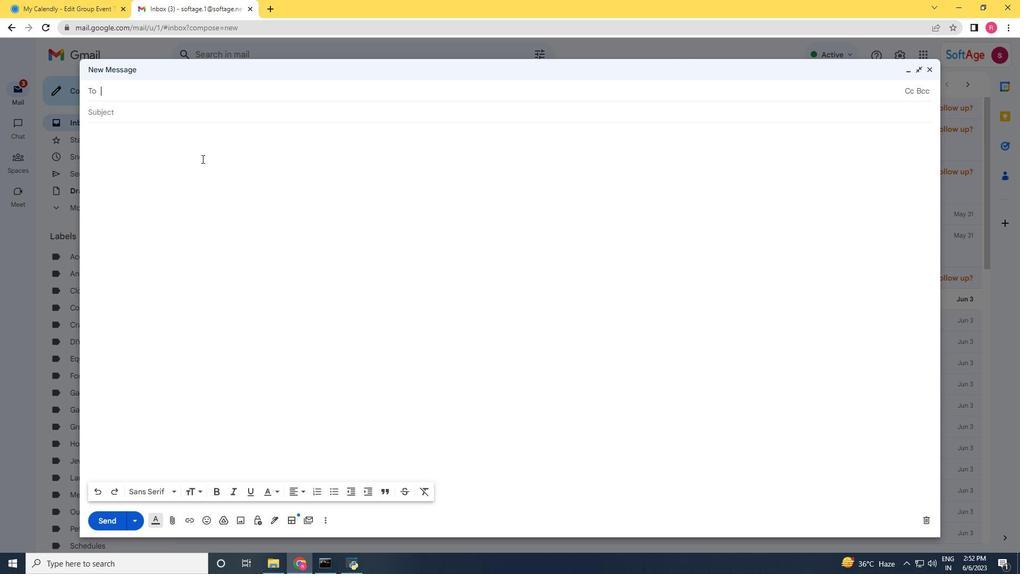 
Action: Mouse moved to (203, 158)
Screenshot: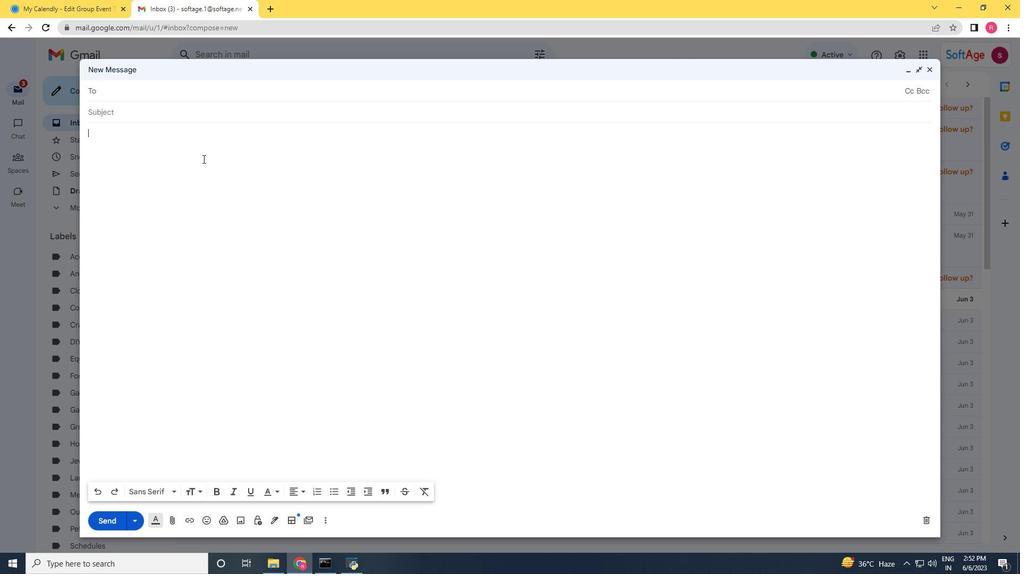 
Action: Mouse pressed right at (203, 158)
Screenshot: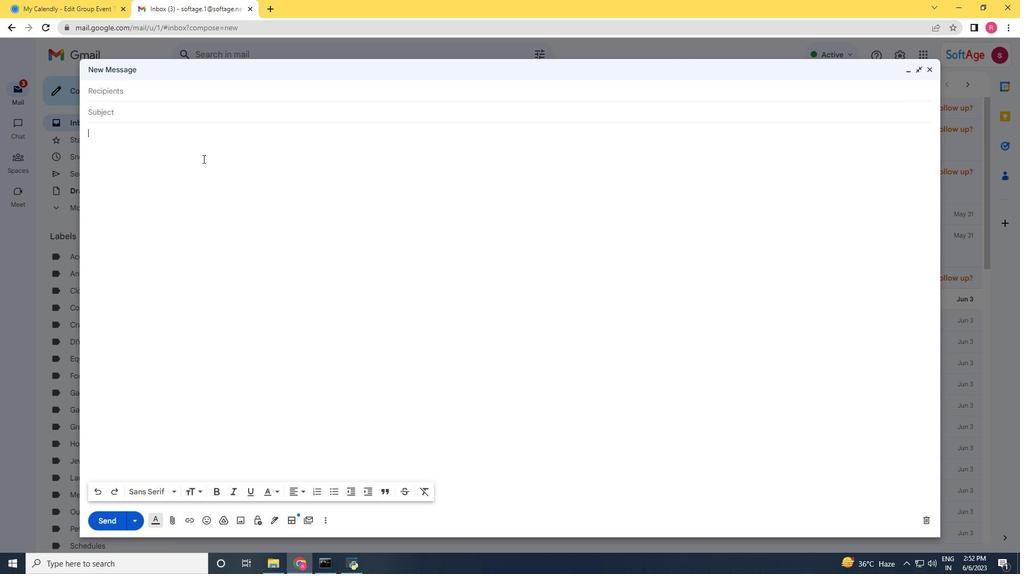 
Action: Mouse moved to (246, 245)
Screenshot: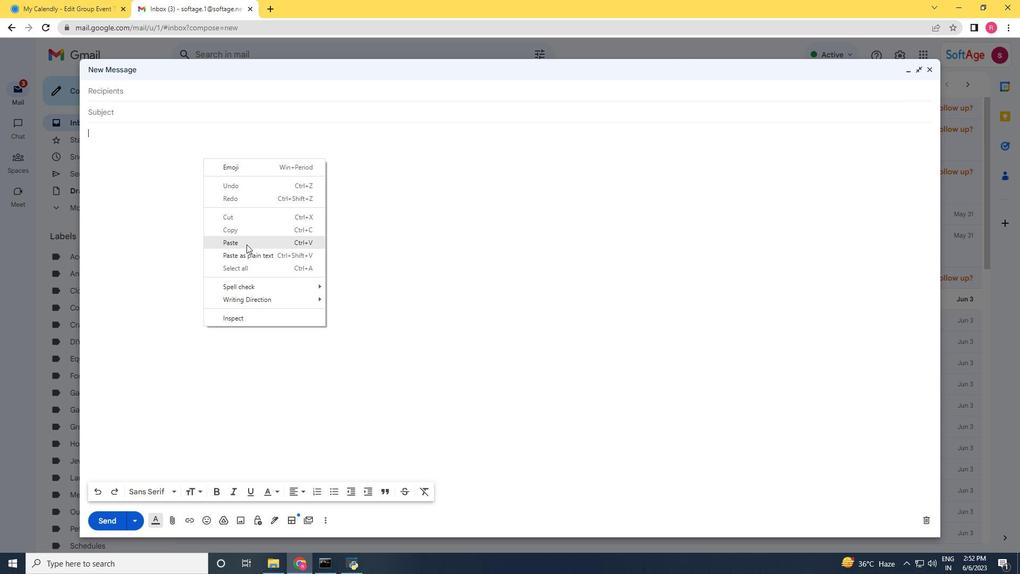 
Action: Mouse pressed left at (246, 245)
Screenshot: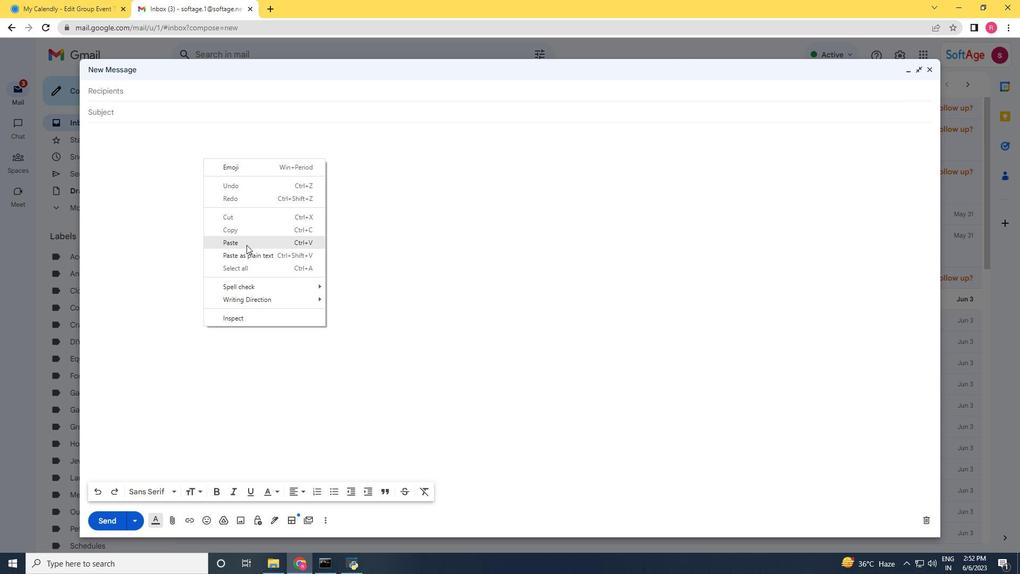 
Action: Mouse moved to (157, 95)
Screenshot: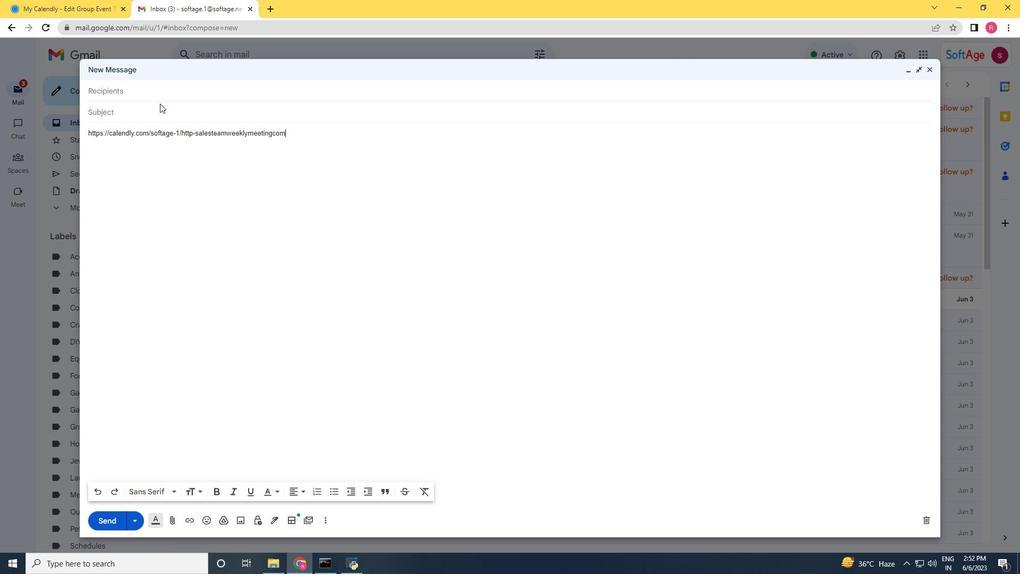 
Action: Mouse pressed left at (157, 95)
Screenshot: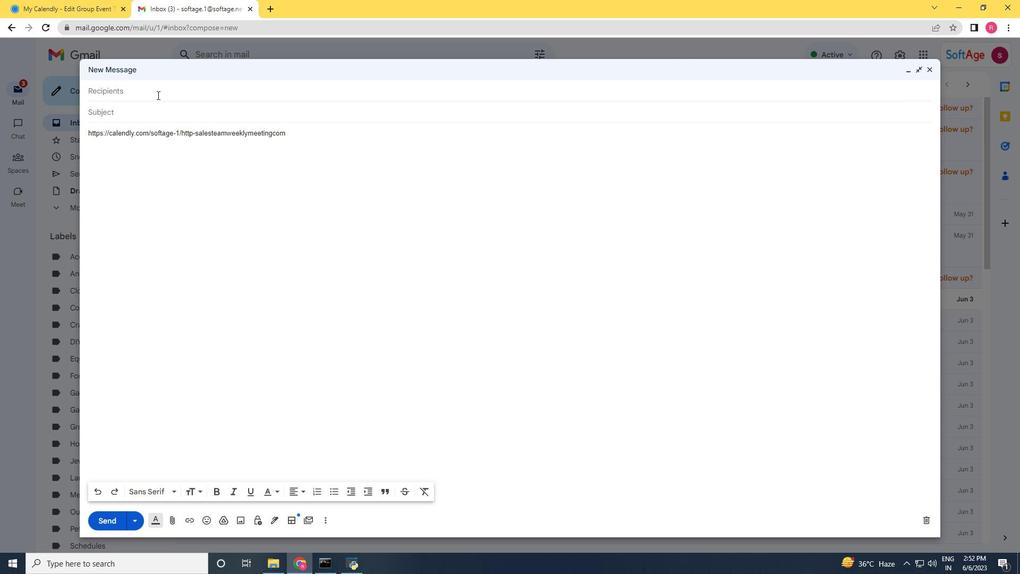 
Action: Key pressed softagge.9<Key.shift>@softage.net
Screenshot: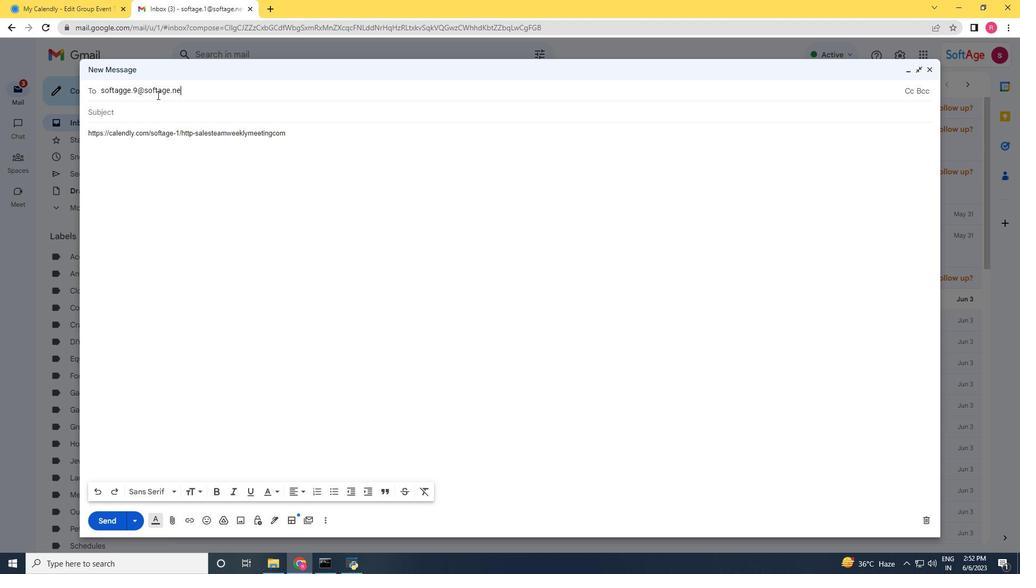 
Action: Mouse moved to (200, 134)
Screenshot: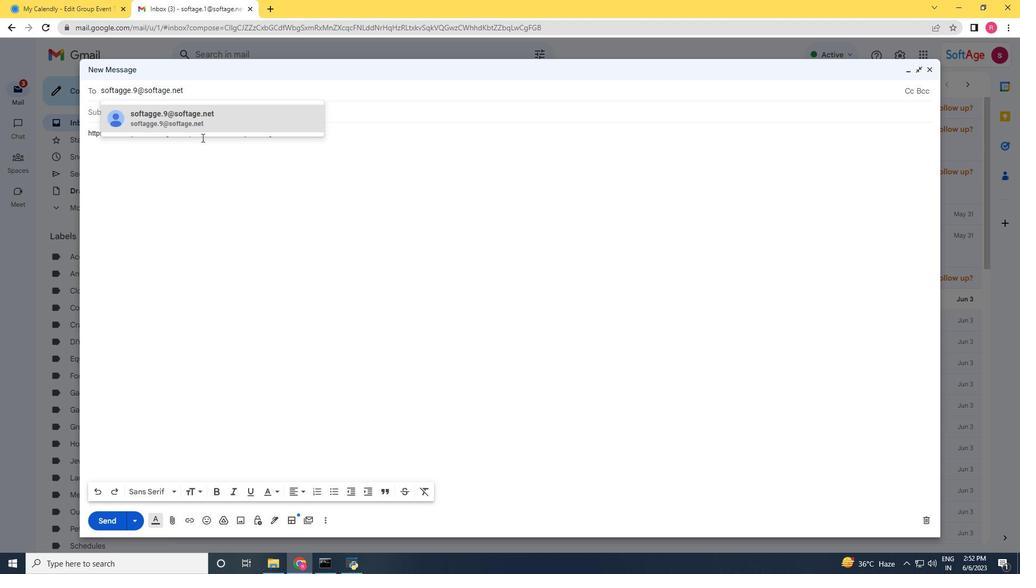 
Action: Mouse pressed left at (200, 134)
Screenshot: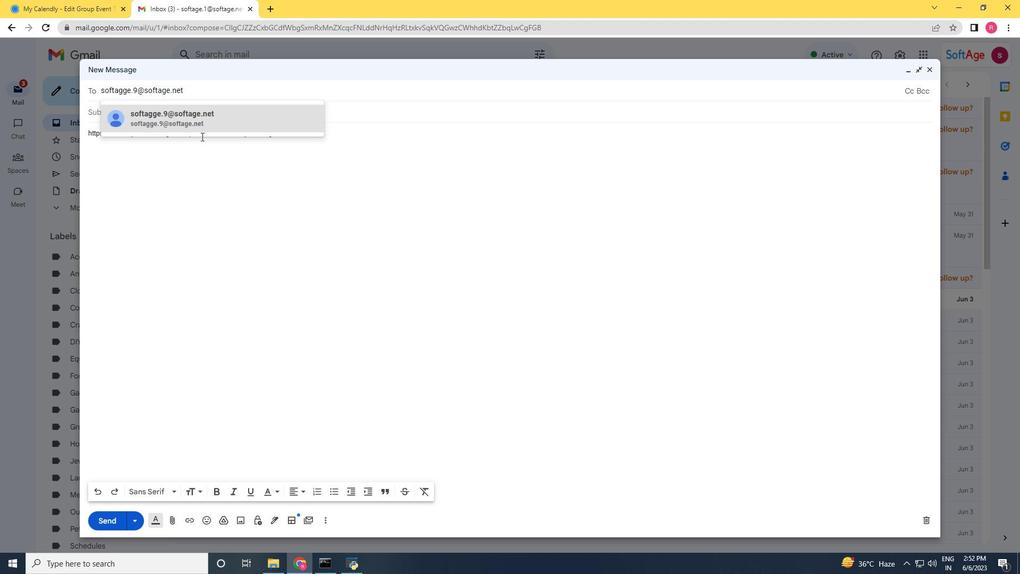 
Action: Mouse moved to (189, 92)
Screenshot: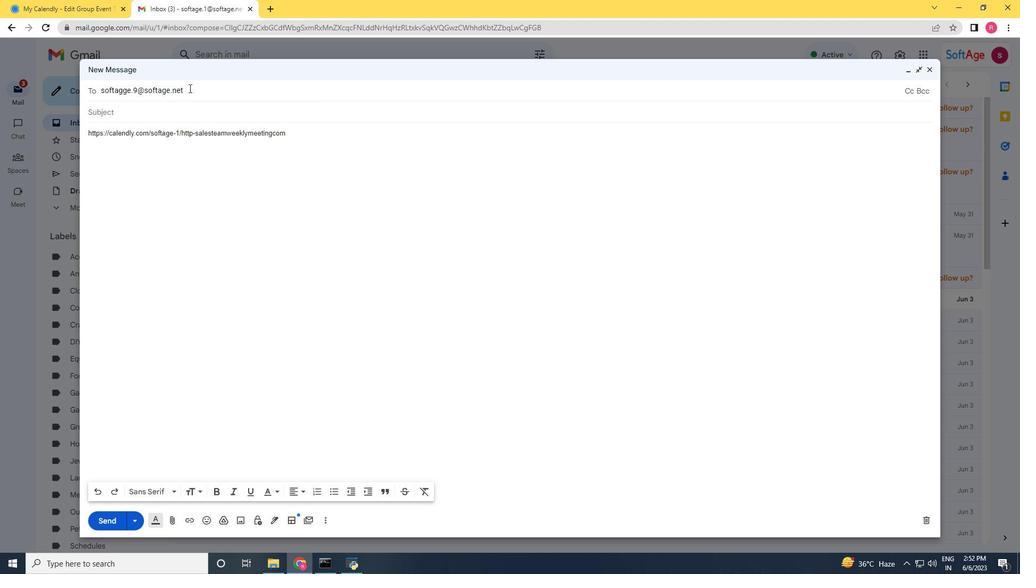 
Action: Mouse pressed left at (189, 92)
Screenshot: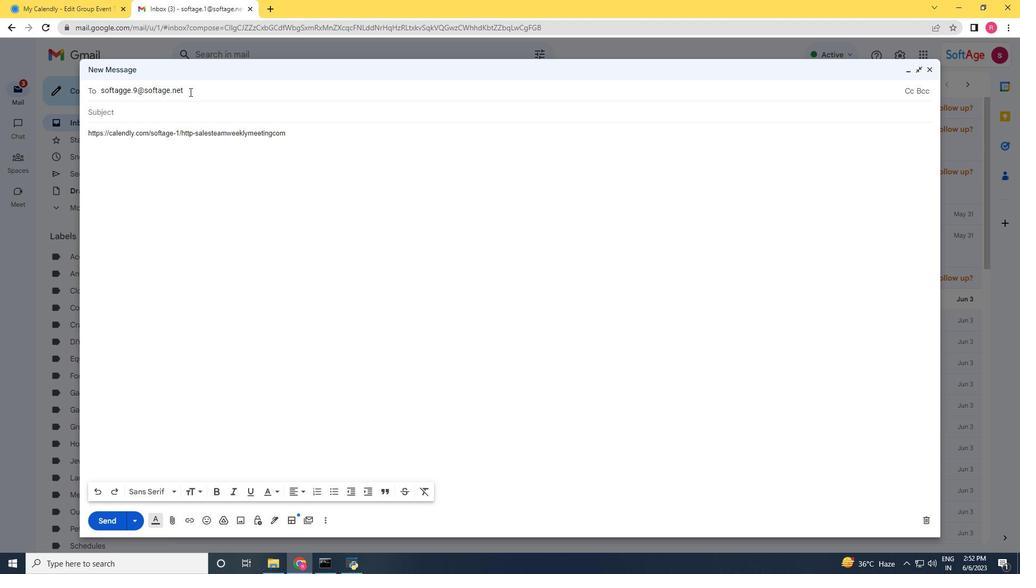 
Action: Mouse moved to (183, 113)
Screenshot: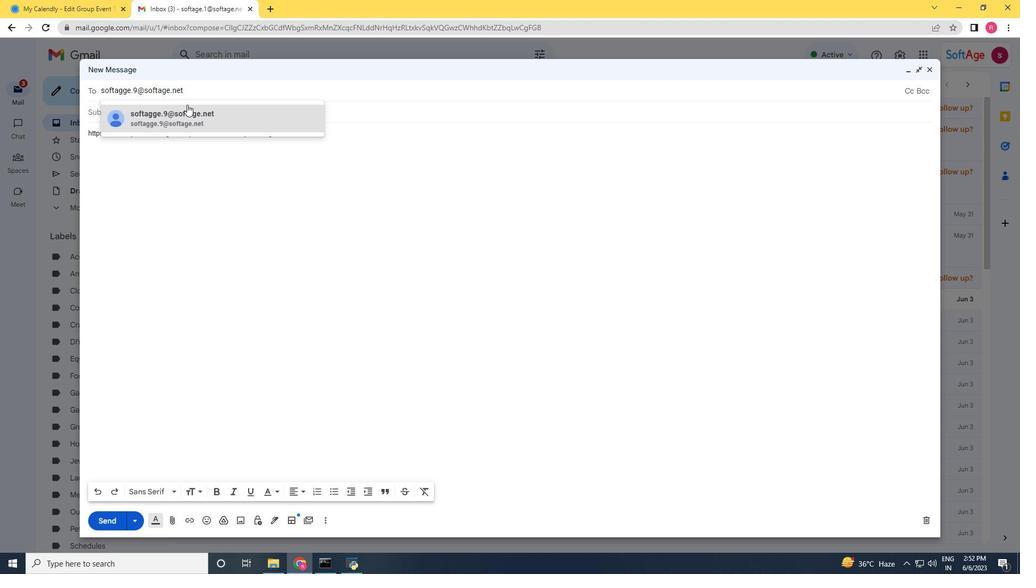 
Action: Mouse pressed left at (183, 113)
Screenshot: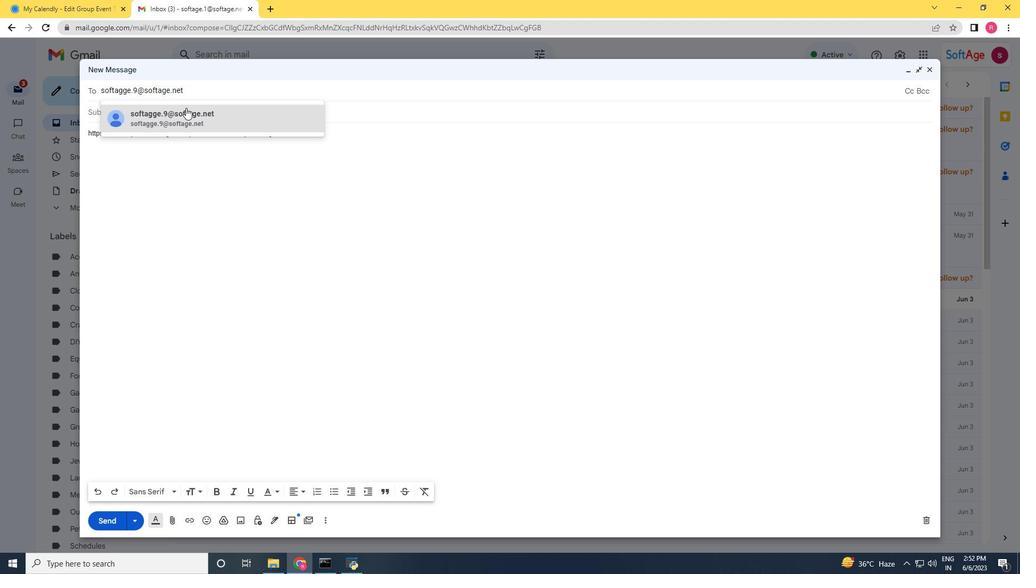 
Action: Mouse moved to (178, 112)
Screenshot: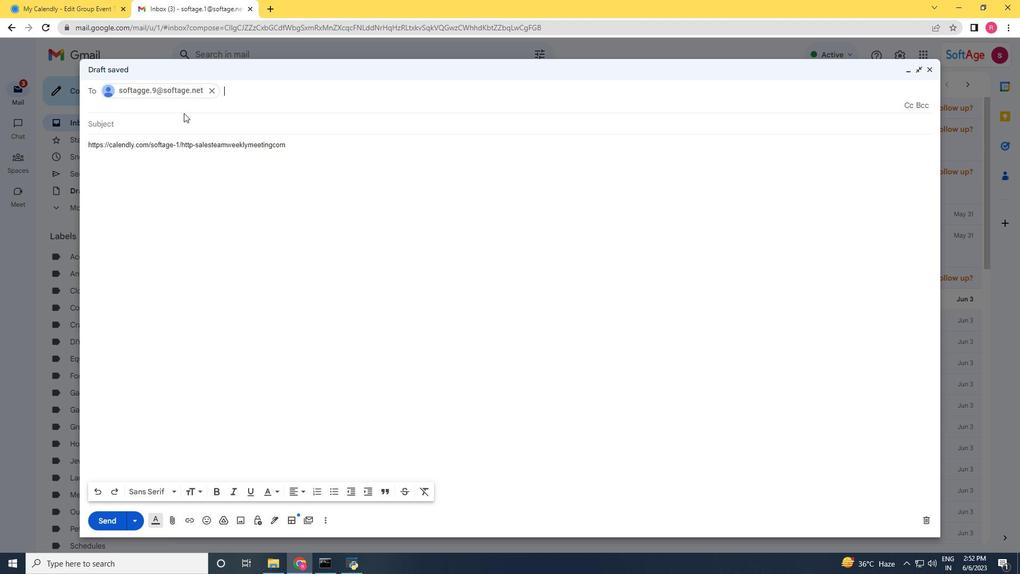 
Action: Key pressed softage.10
Screenshot: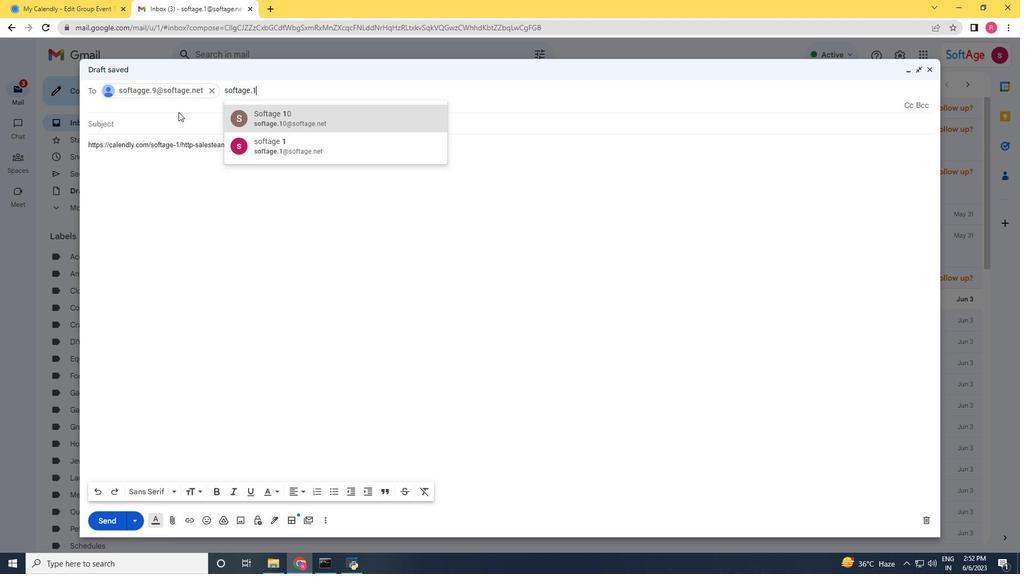 
Action: Mouse moved to (296, 118)
Screenshot: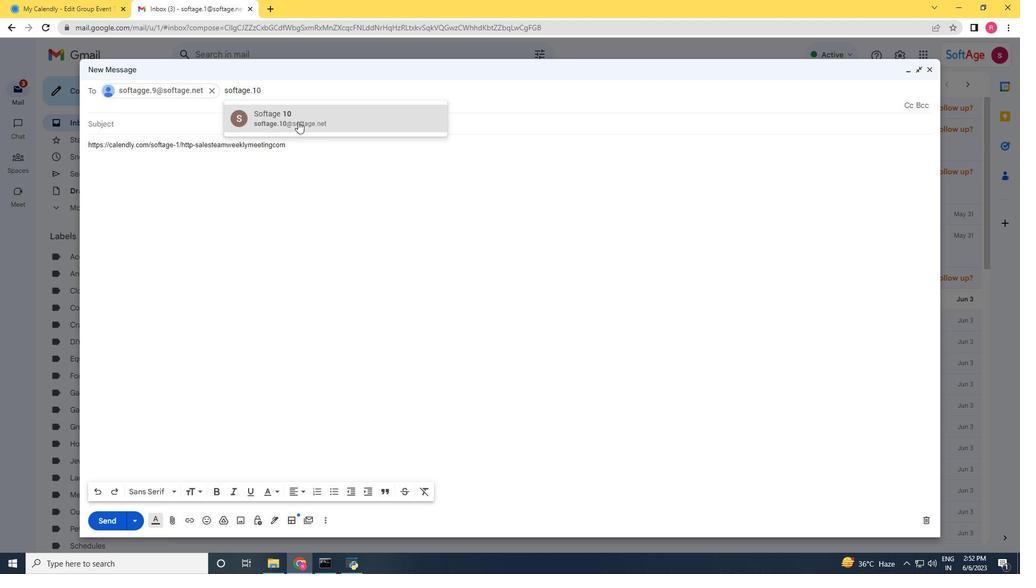 
Action: Mouse pressed left at (296, 118)
Screenshot: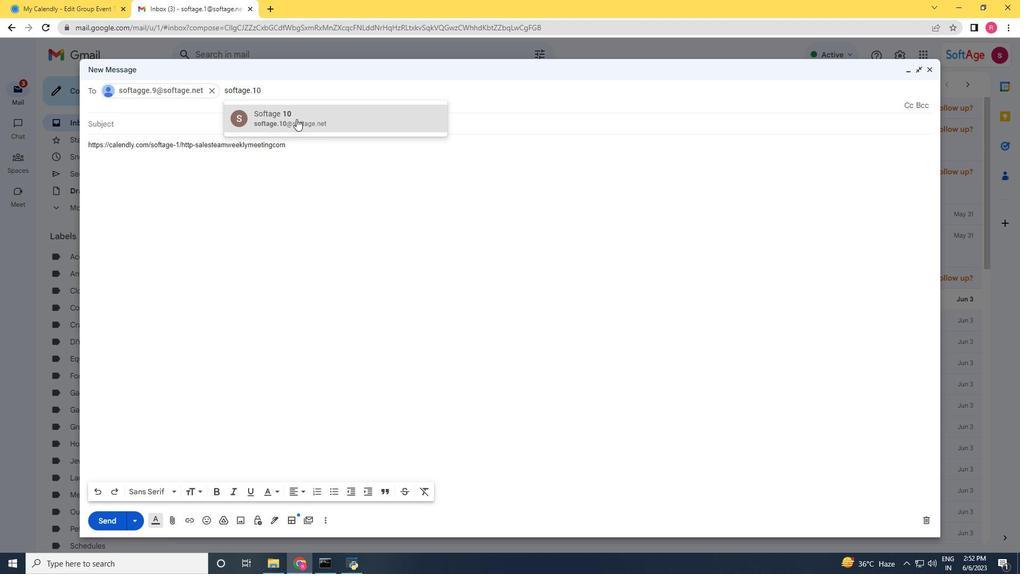
Action: Mouse moved to (167, 339)
Screenshot: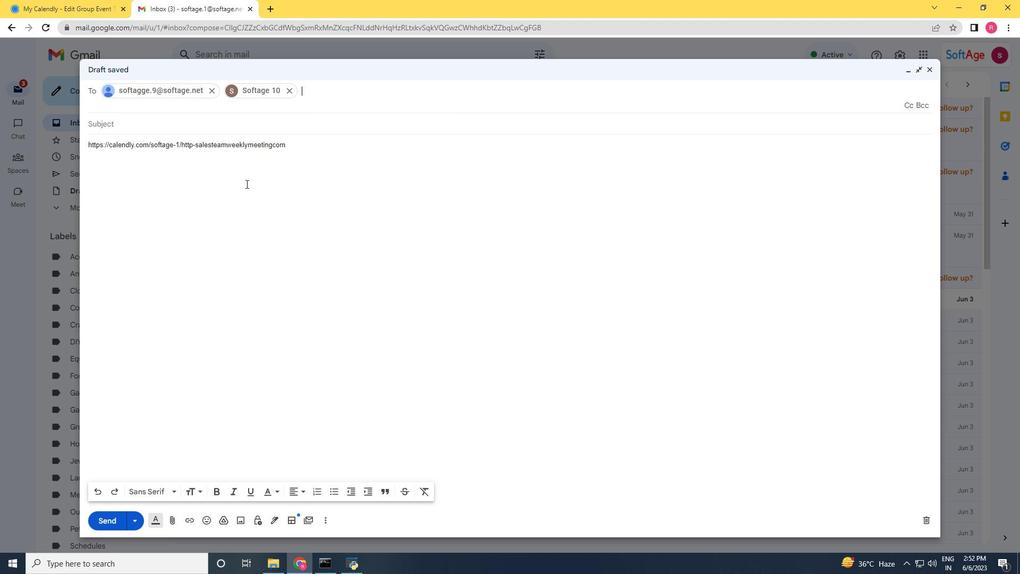 
Action: Mouse pressed left at (167, 339)
Screenshot: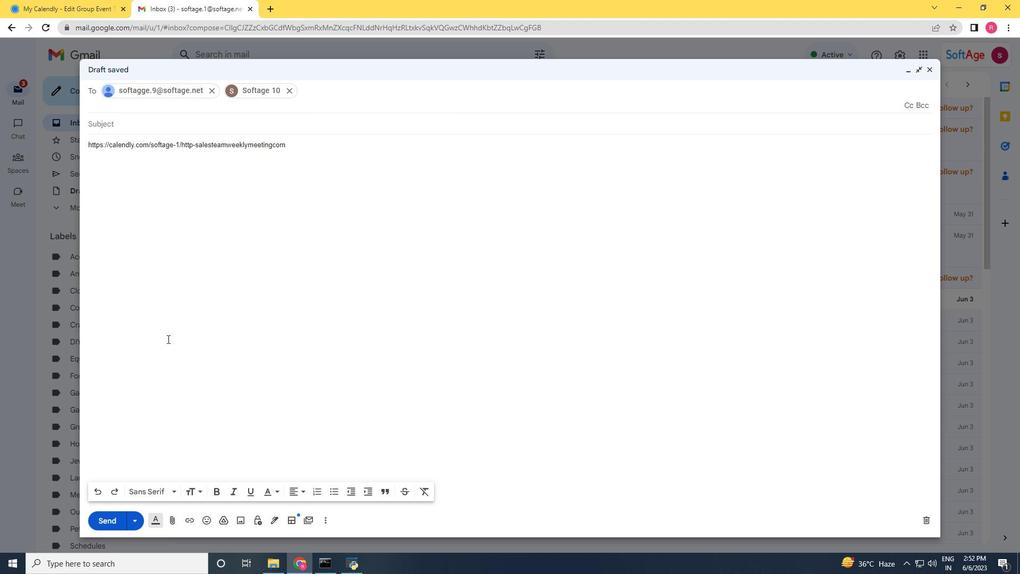 
Action: Mouse moved to (103, 521)
Screenshot: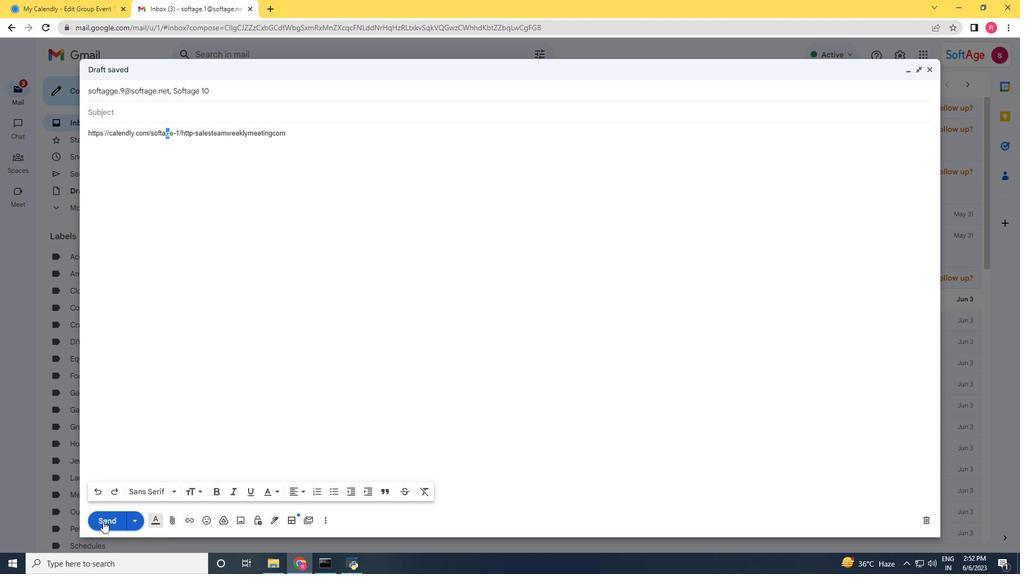 
Action: Mouse pressed left at (103, 521)
Screenshot: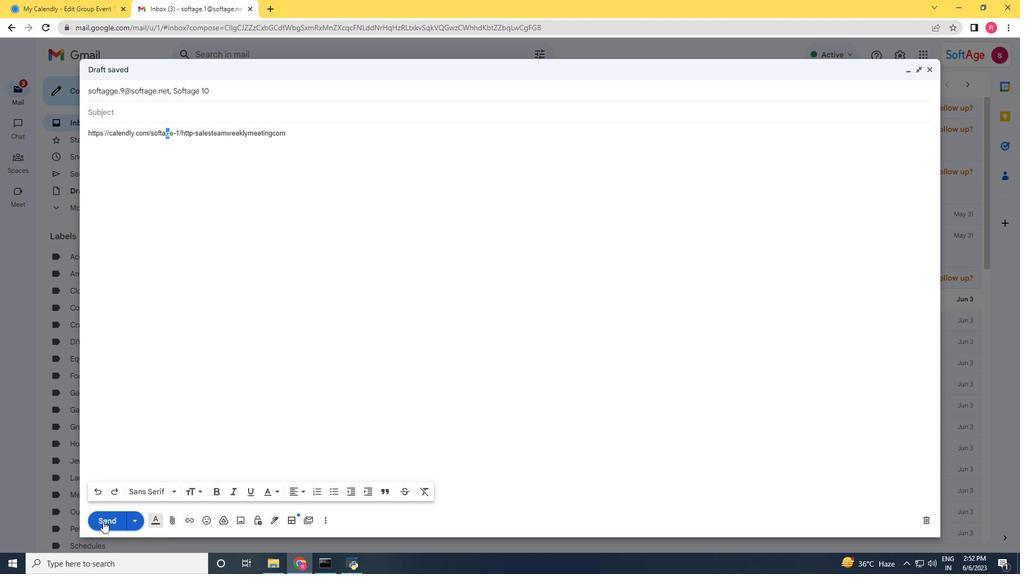 
Action: Mouse moved to (168, 406)
Screenshot: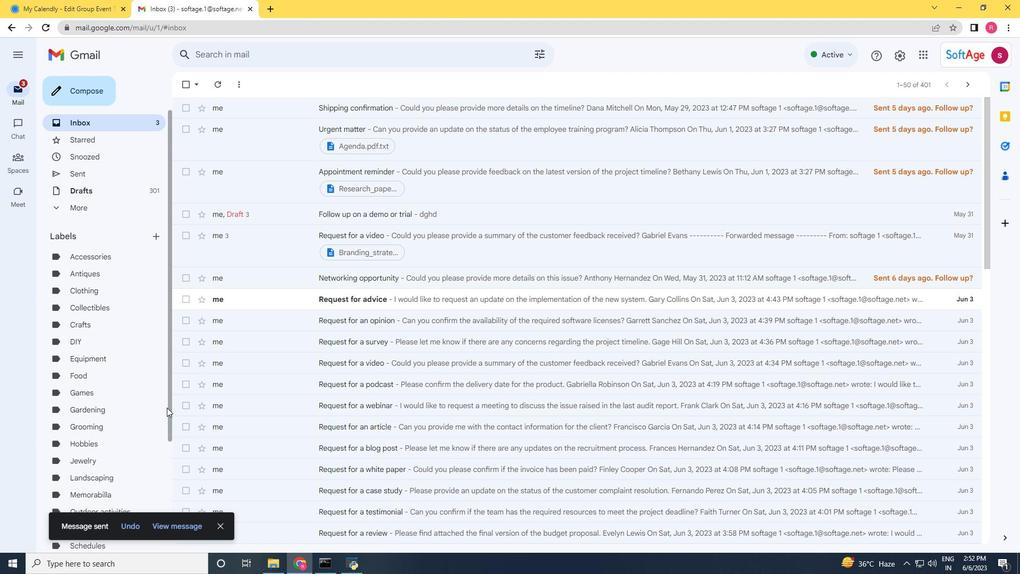 
